 Task: Send an email with the signature Jorge Perez with the subject Request for a partnership and the message I would like to request a meeting to discuss the project budget. from softage.8@softage.net to softage.10@softage.net and move the email from Sent Items to the folder Programming
Action: Mouse moved to (71, 142)
Screenshot: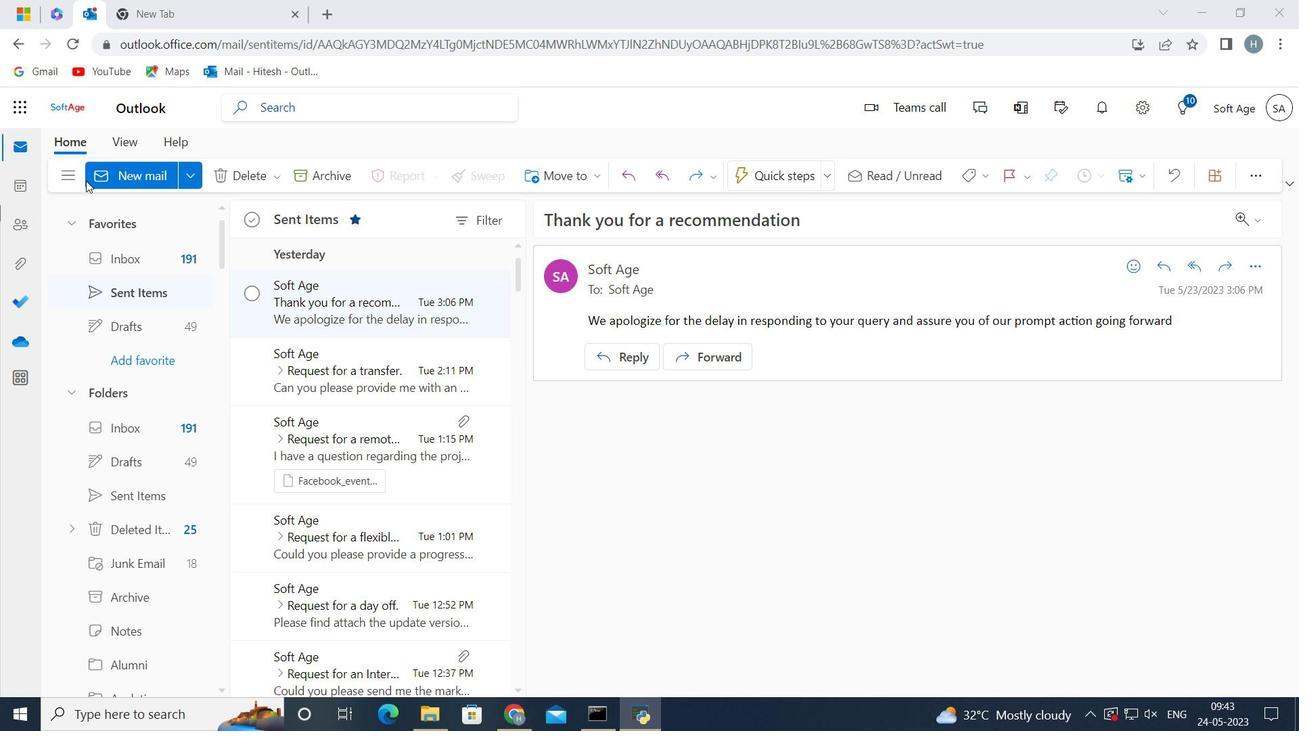 
Action: Mouse pressed left at (71, 142)
Screenshot: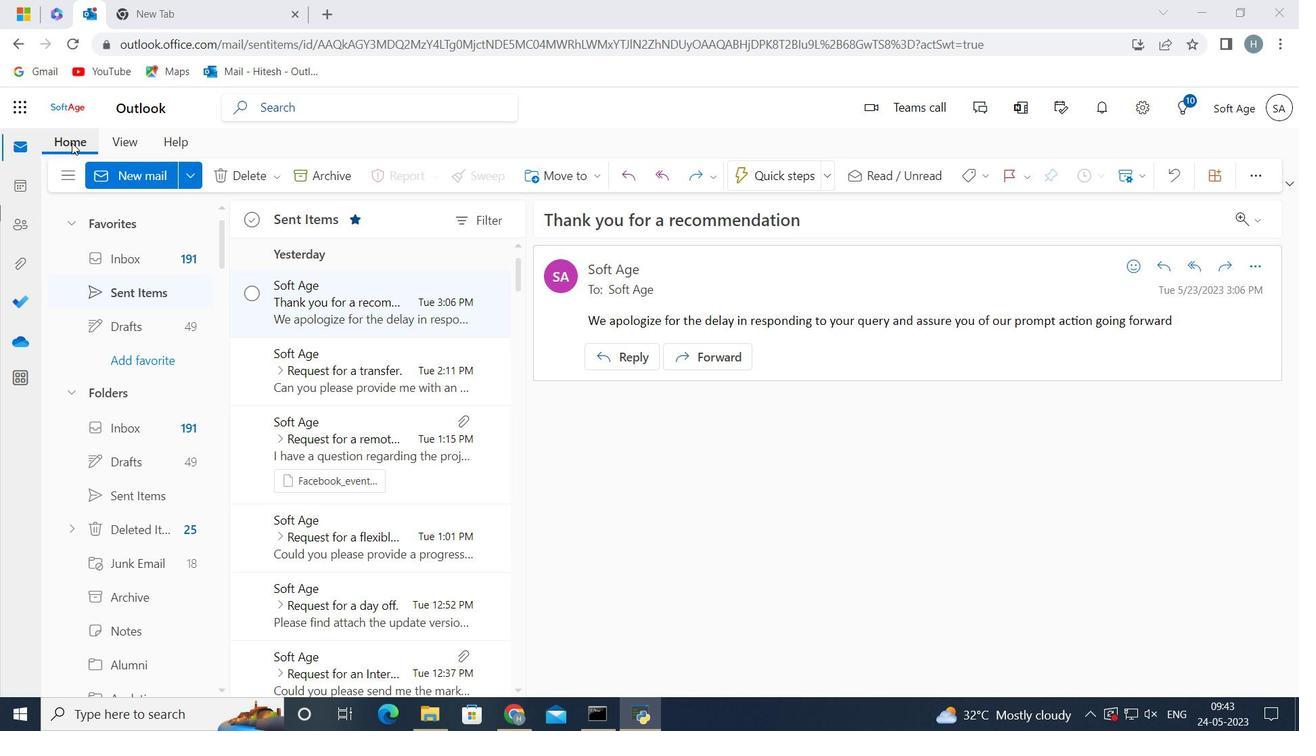 
Action: Mouse moved to (142, 180)
Screenshot: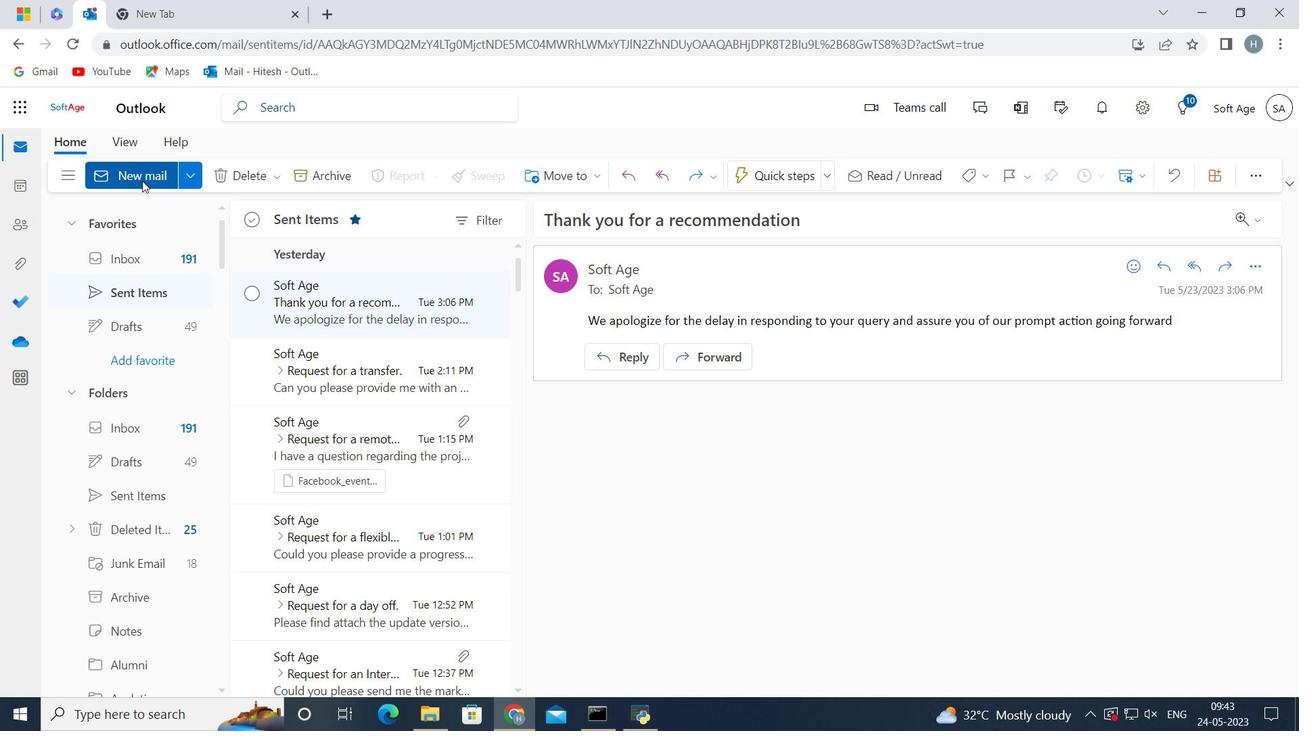 
Action: Mouse pressed left at (142, 180)
Screenshot: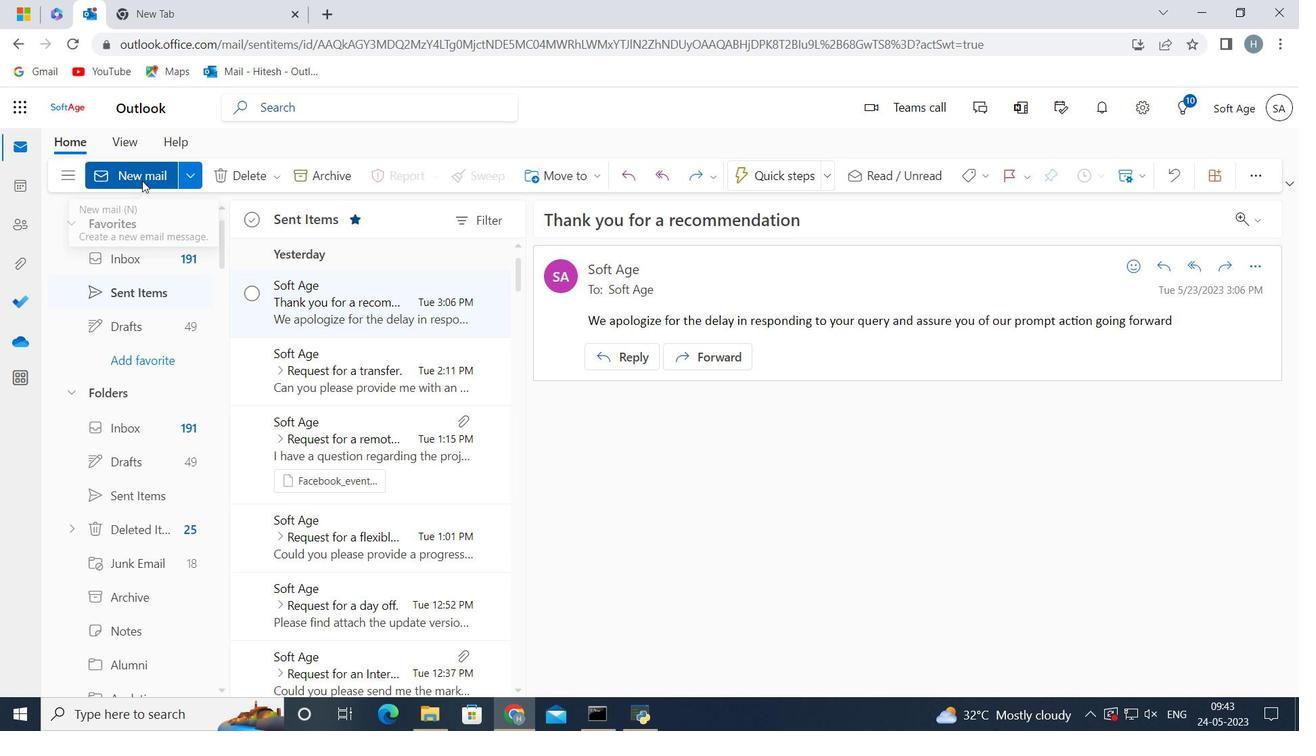 
Action: Mouse moved to (1066, 176)
Screenshot: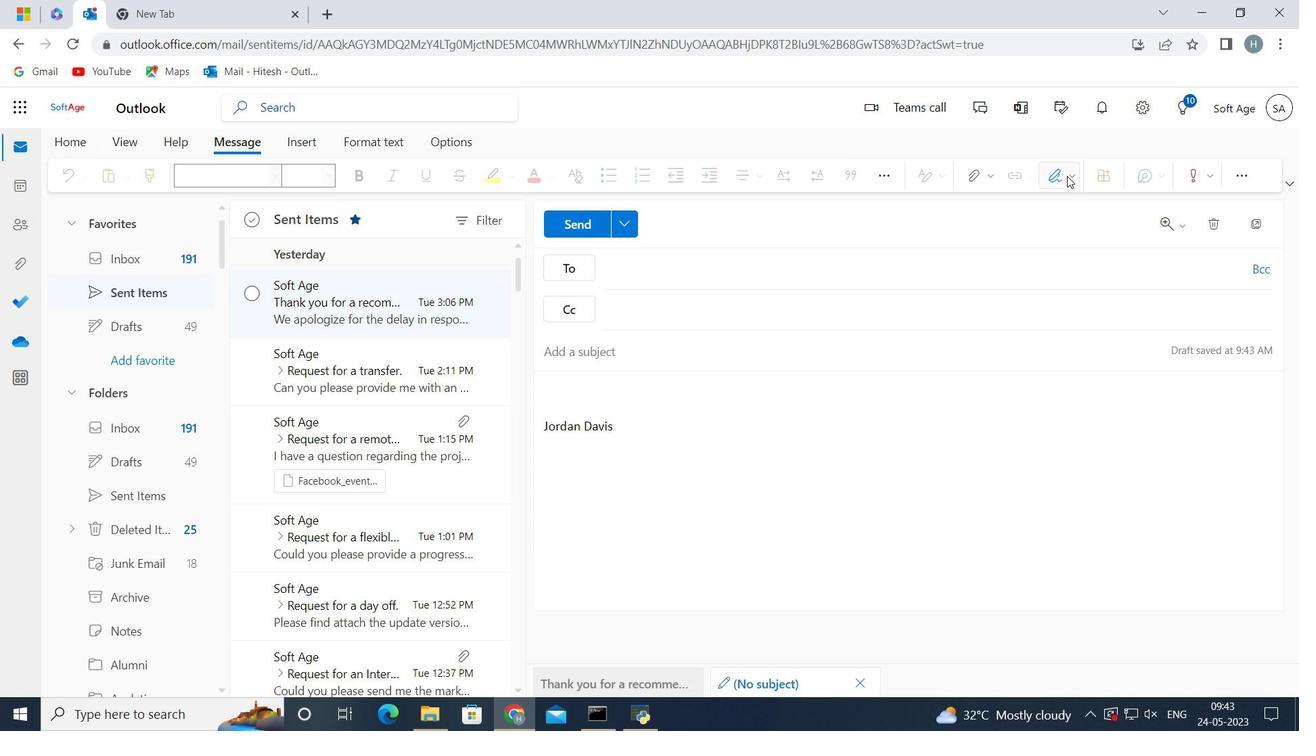
Action: Mouse pressed left at (1066, 176)
Screenshot: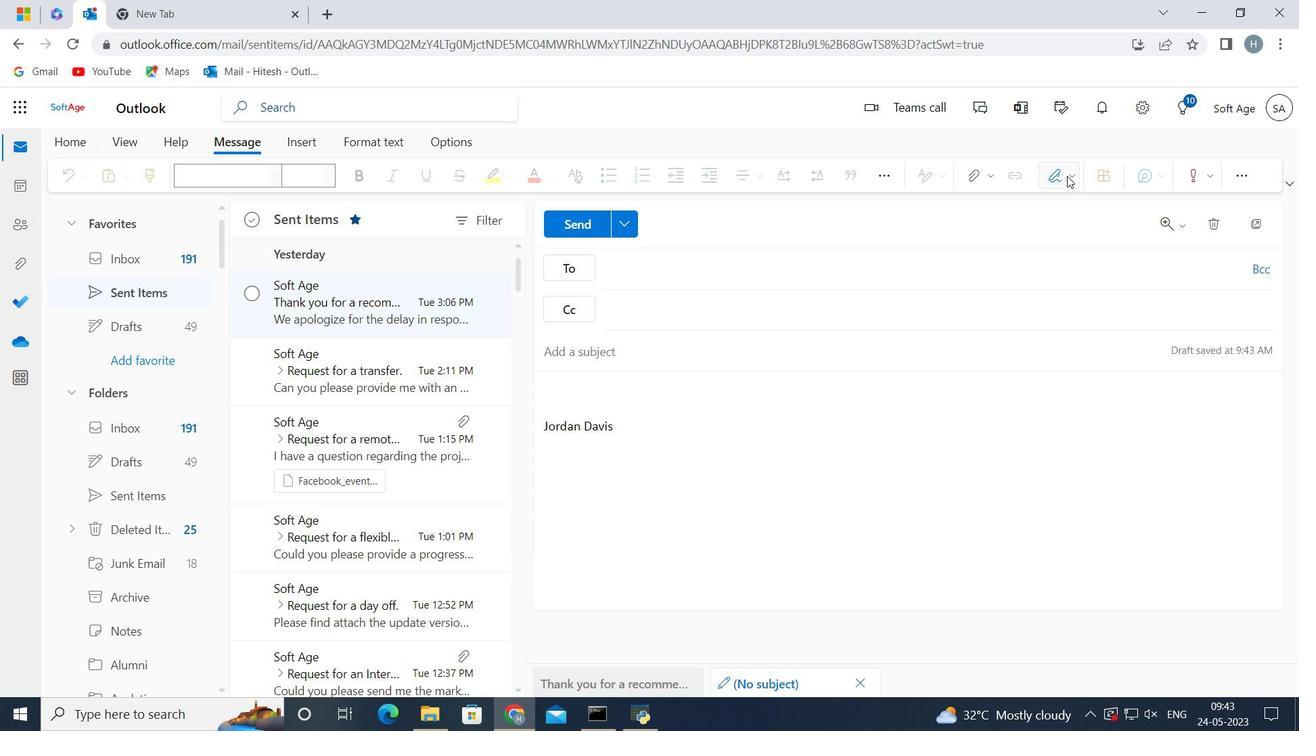 
Action: Mouse moved to (1026, 245)
Screenshot: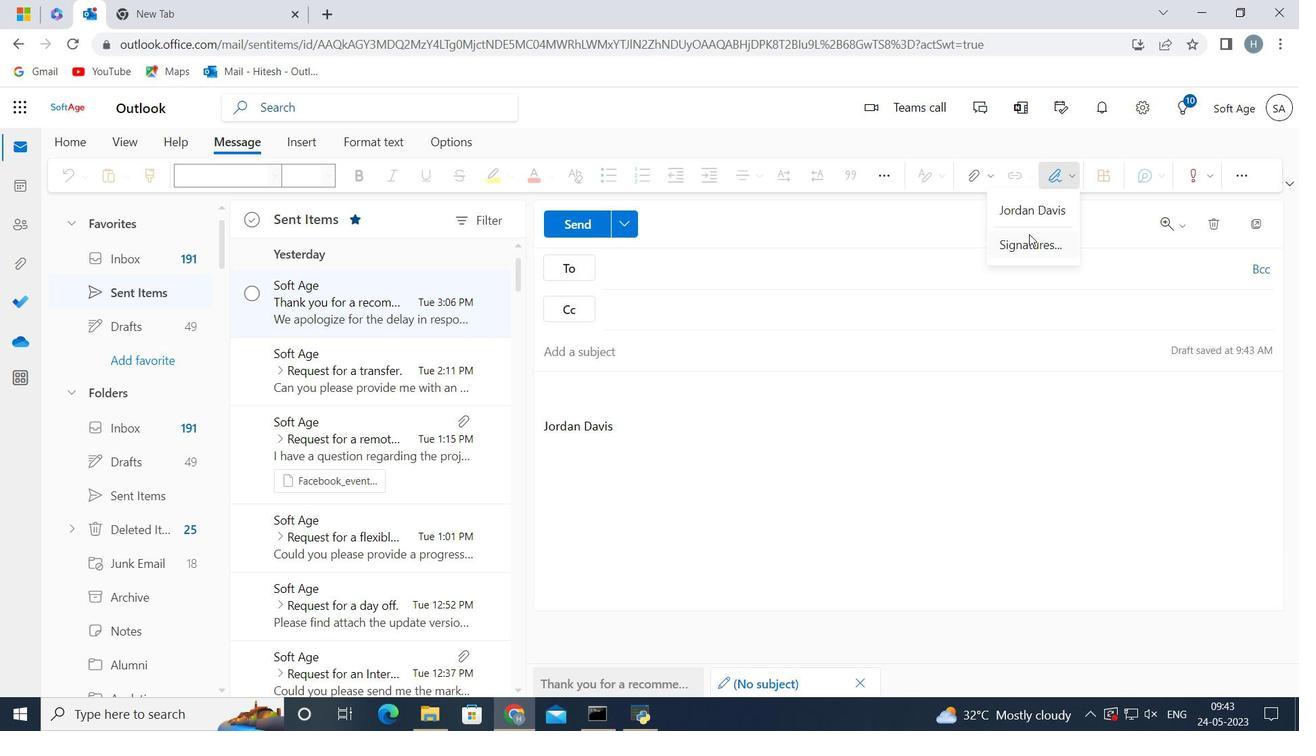 
Action: Mouse pressed left at (1026, 245)
Screenshot: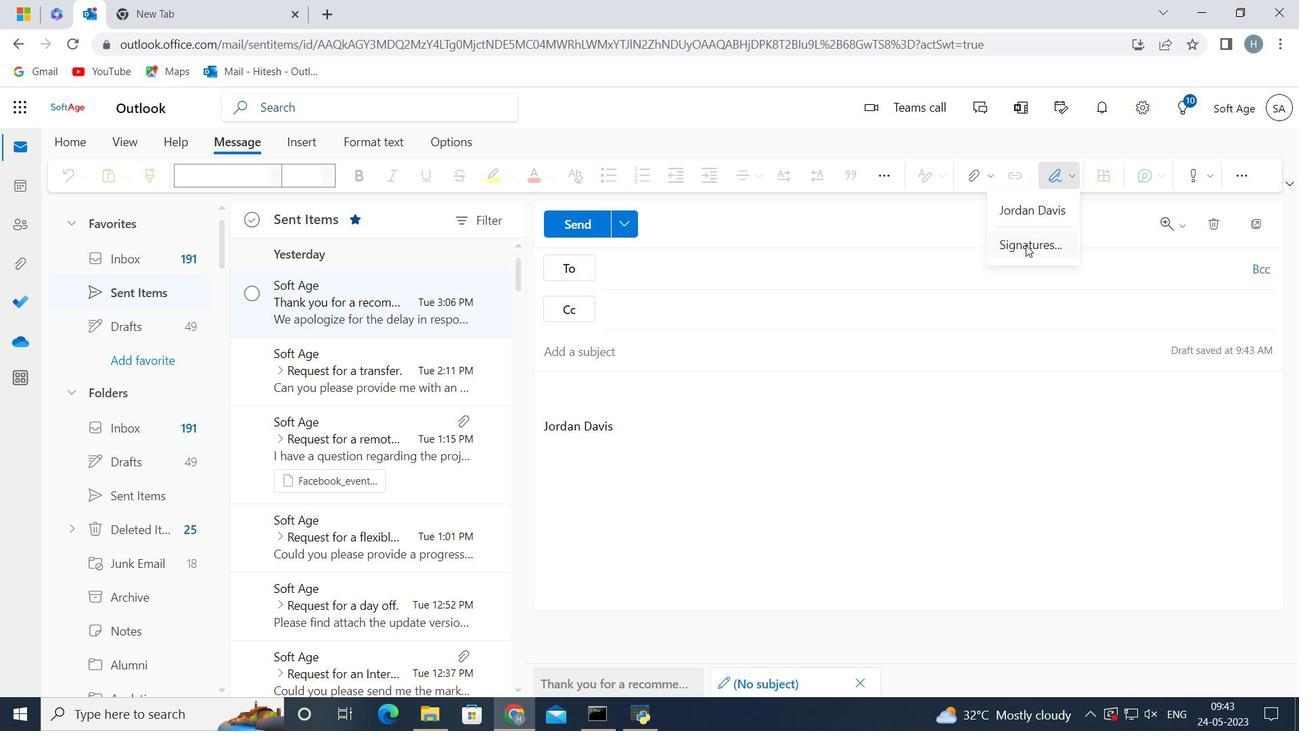 
Action: Mouse moved to (990, 304)
Screenshot: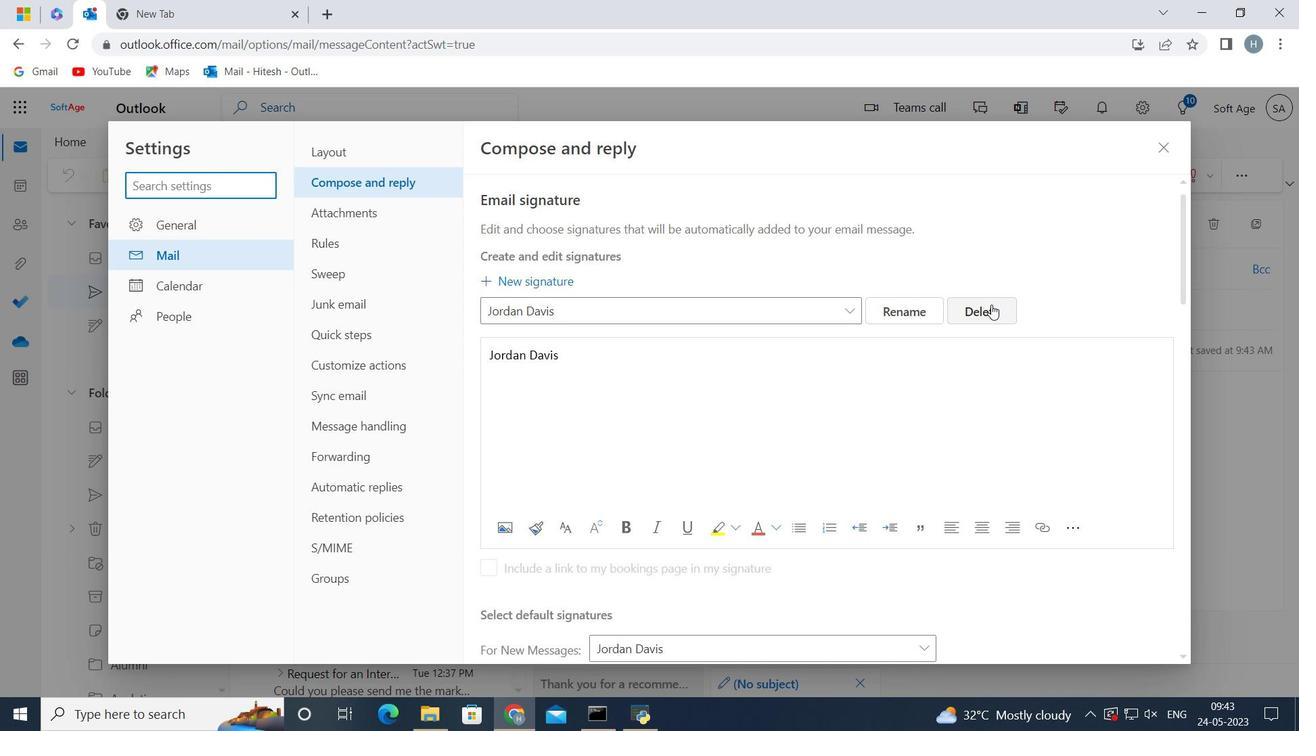 
Action: Mouse pressed left at (990, 304)
Screenshot: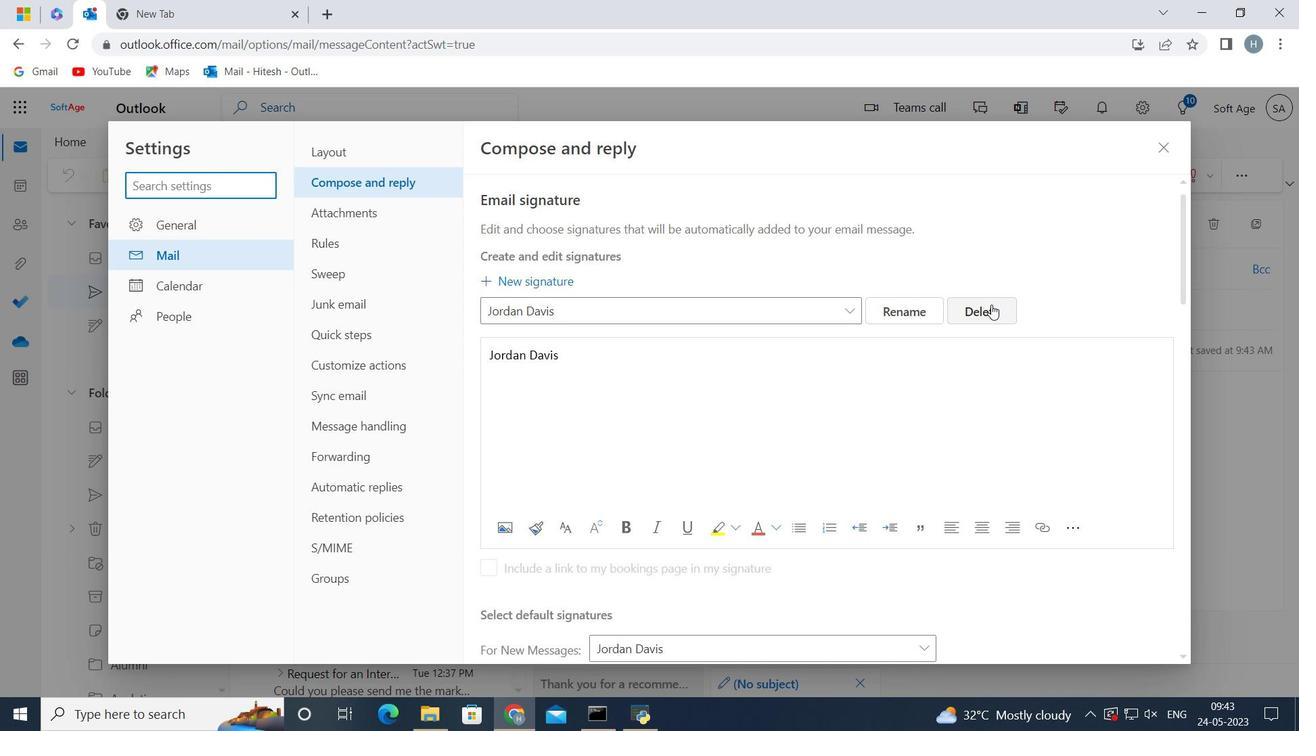 
Action: Mouse moved to (813, 311)
Screenshot: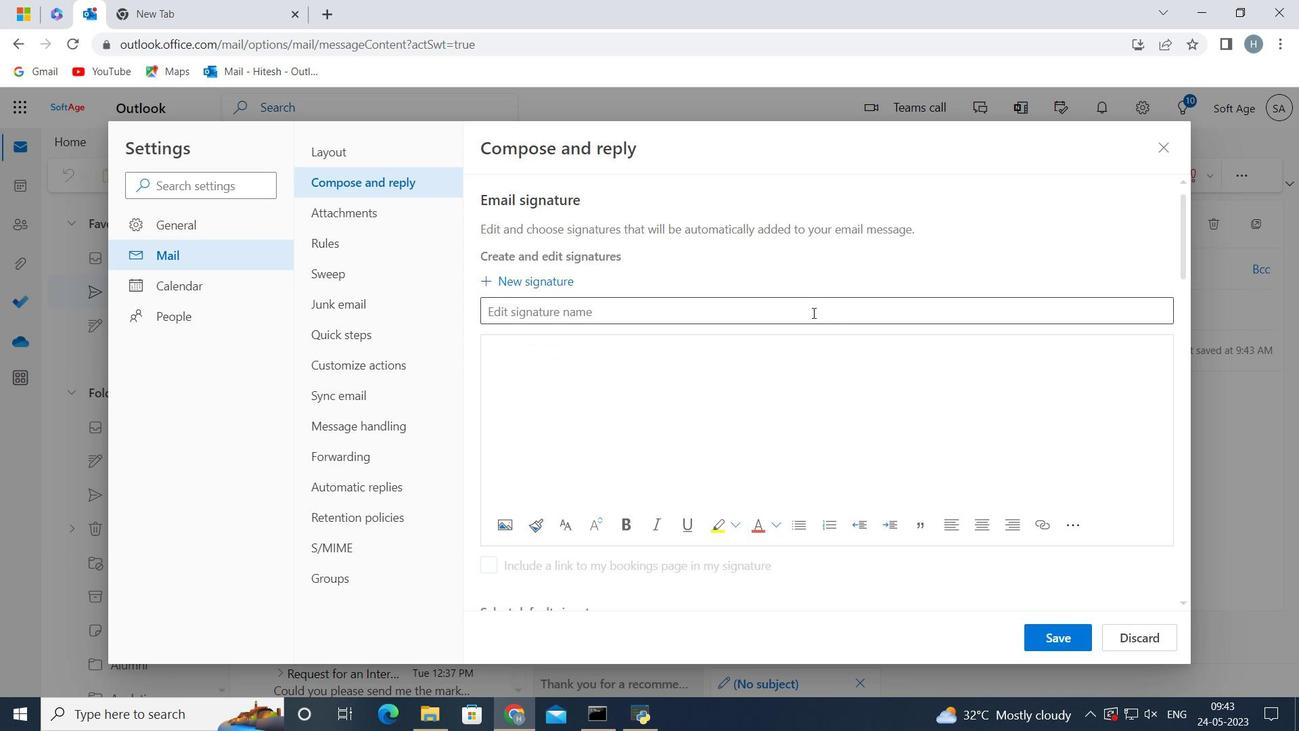 
Action: Mouse pressed left at (813, 311)
Screenshot: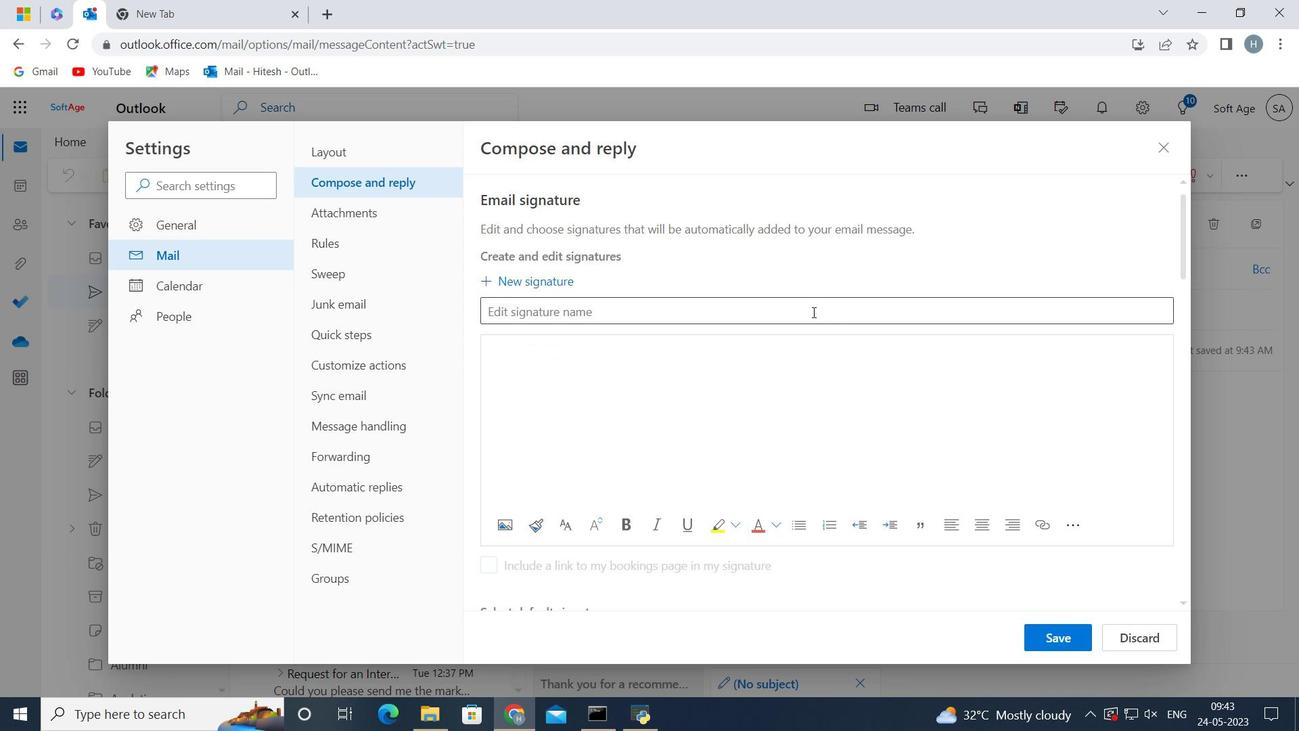 
Action: Mouse moved to (813, 306)
Screenshot: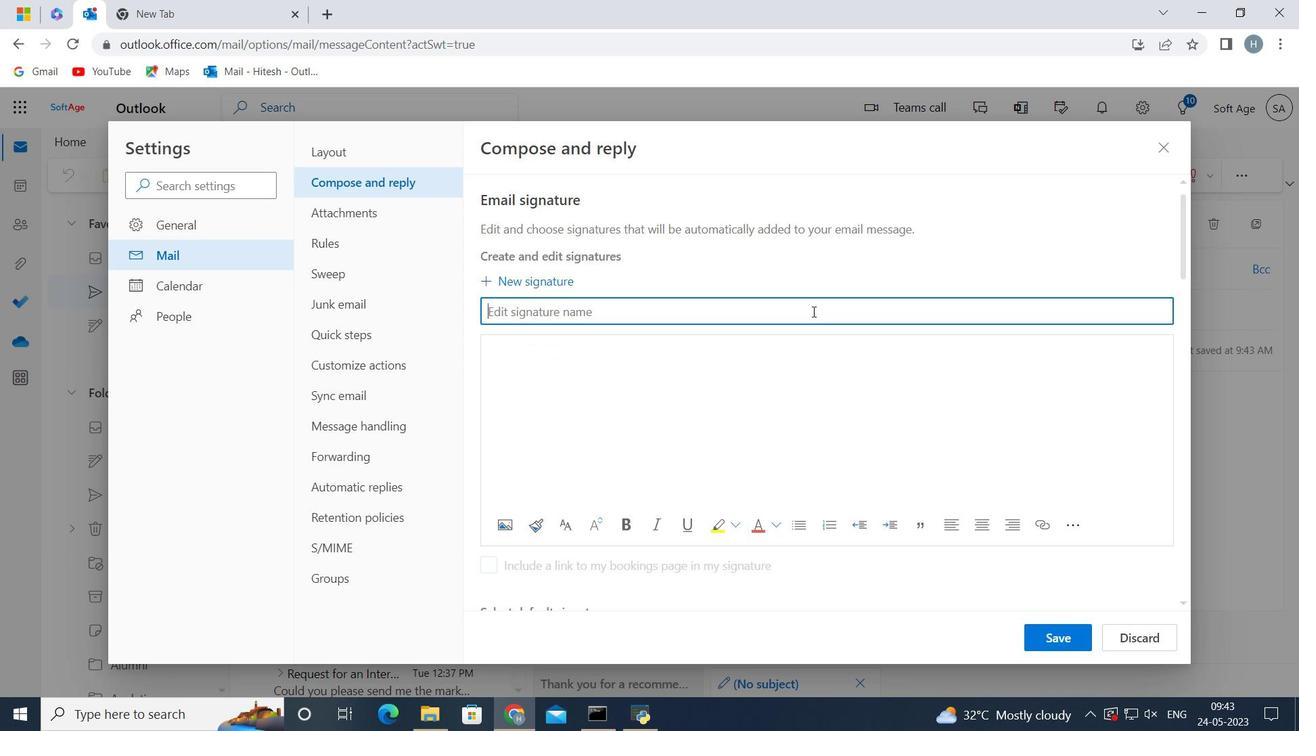 
Action: Key pressed <Key.shift><Key.shift><Key.shift><Key.shift><Key.shift><Key.shift>Jorge<Key.space><Key.shift>Perez<Key.space>
Screenshot: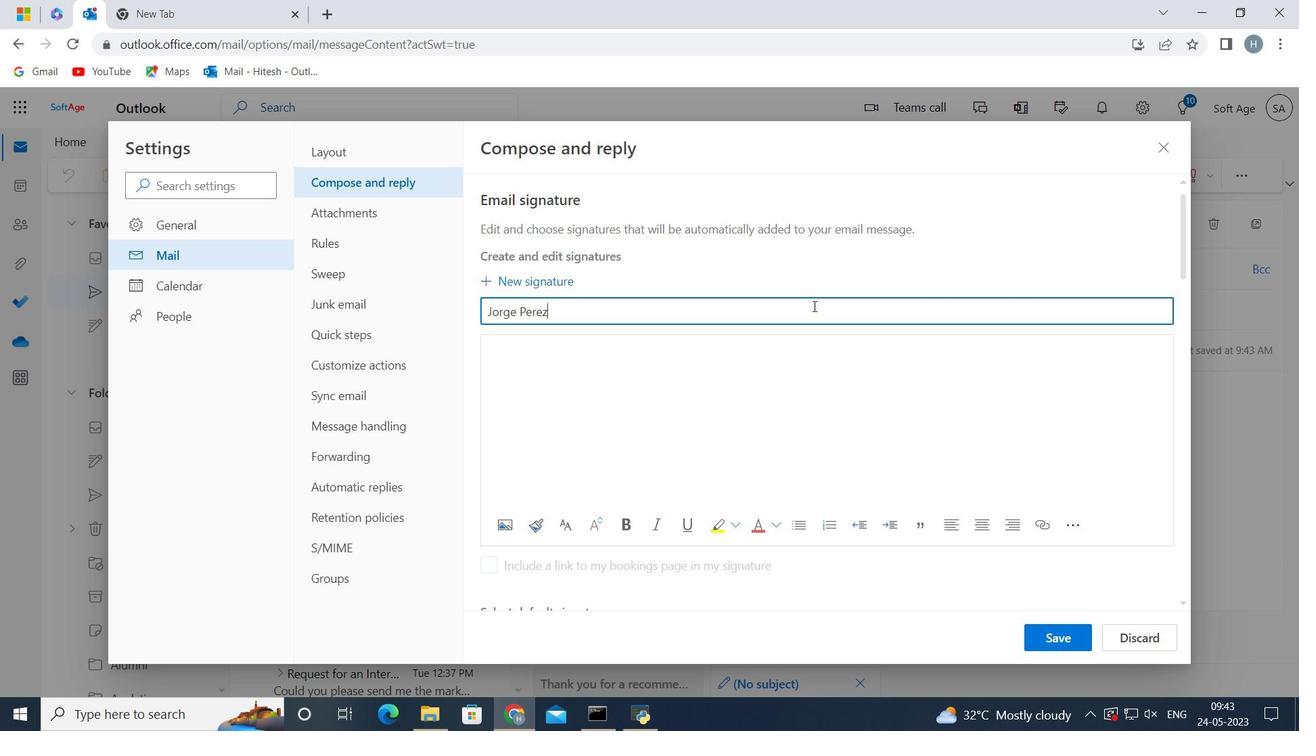 
Action: Mouse moved to (688, 389)
Screenshot: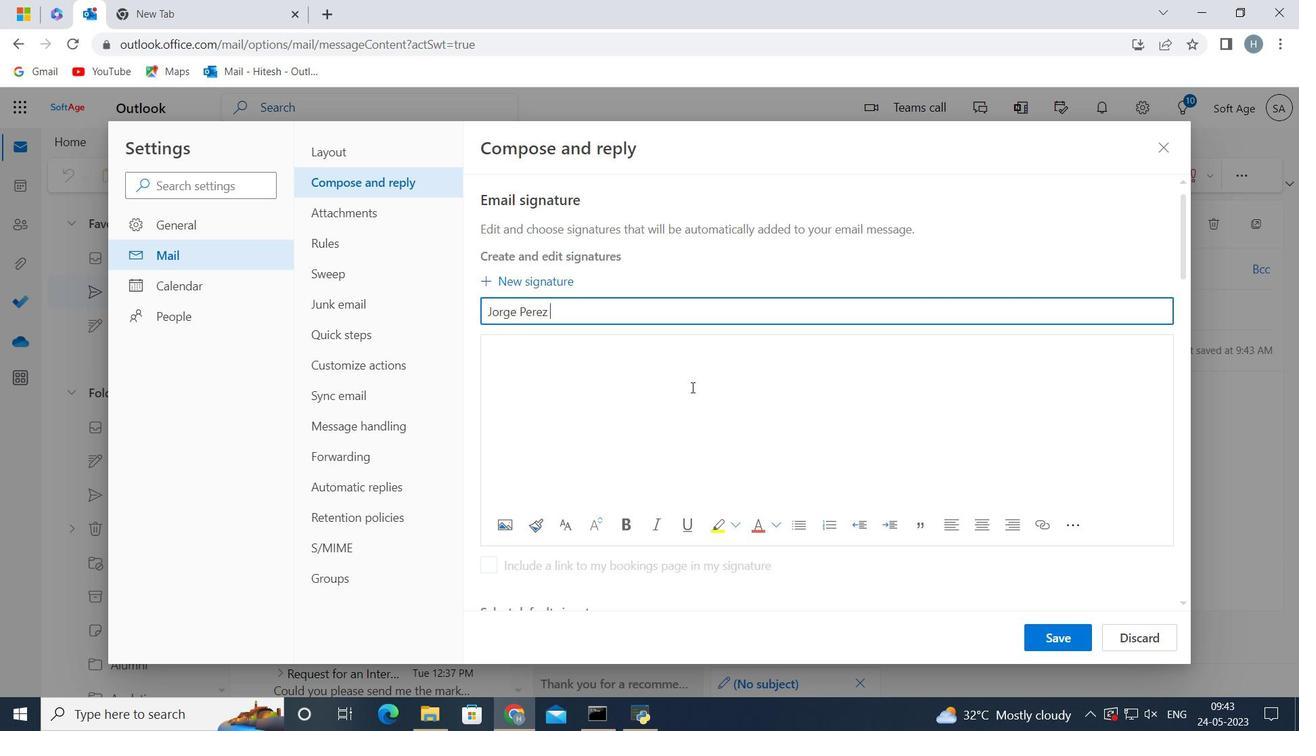 
Action: Mouse pressed left at (688, 389)
Screenshot: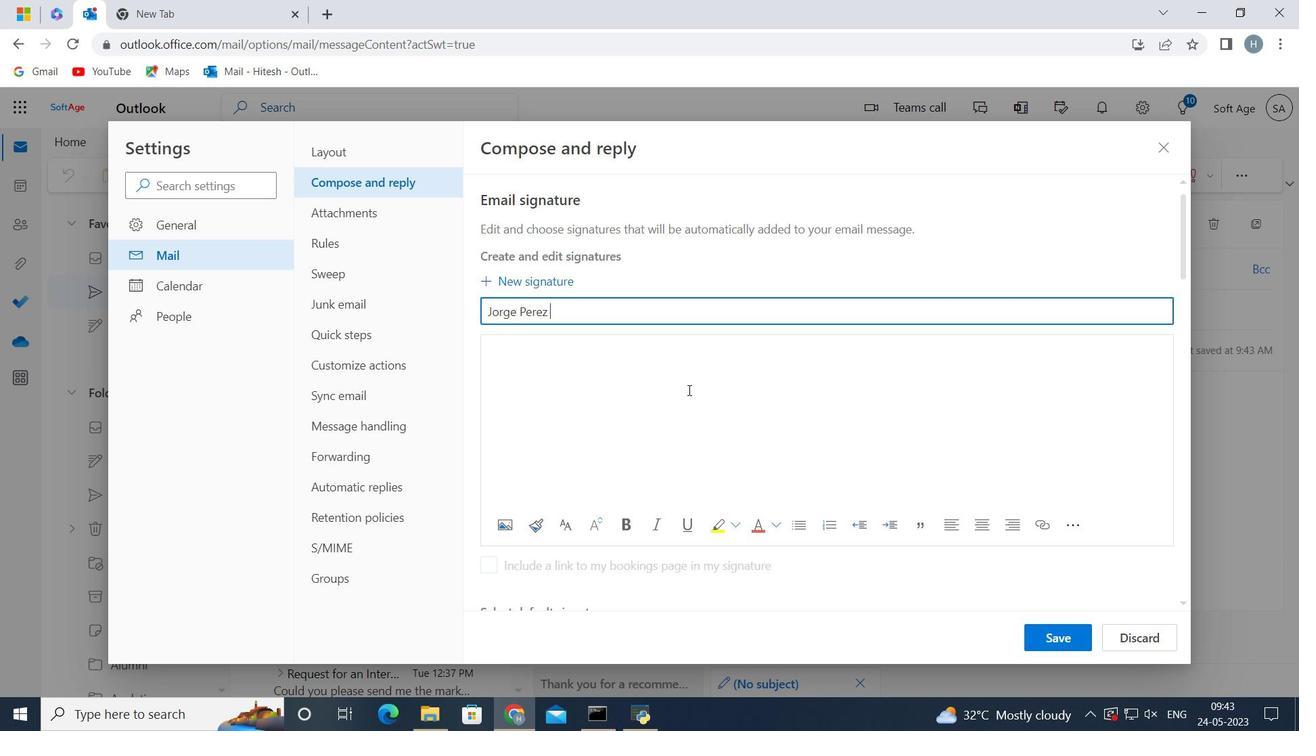 
Action: Key pressed <Key.shift>Jorge<Key.space><Key.shift_r>Perez<Key.space>
Screenshot: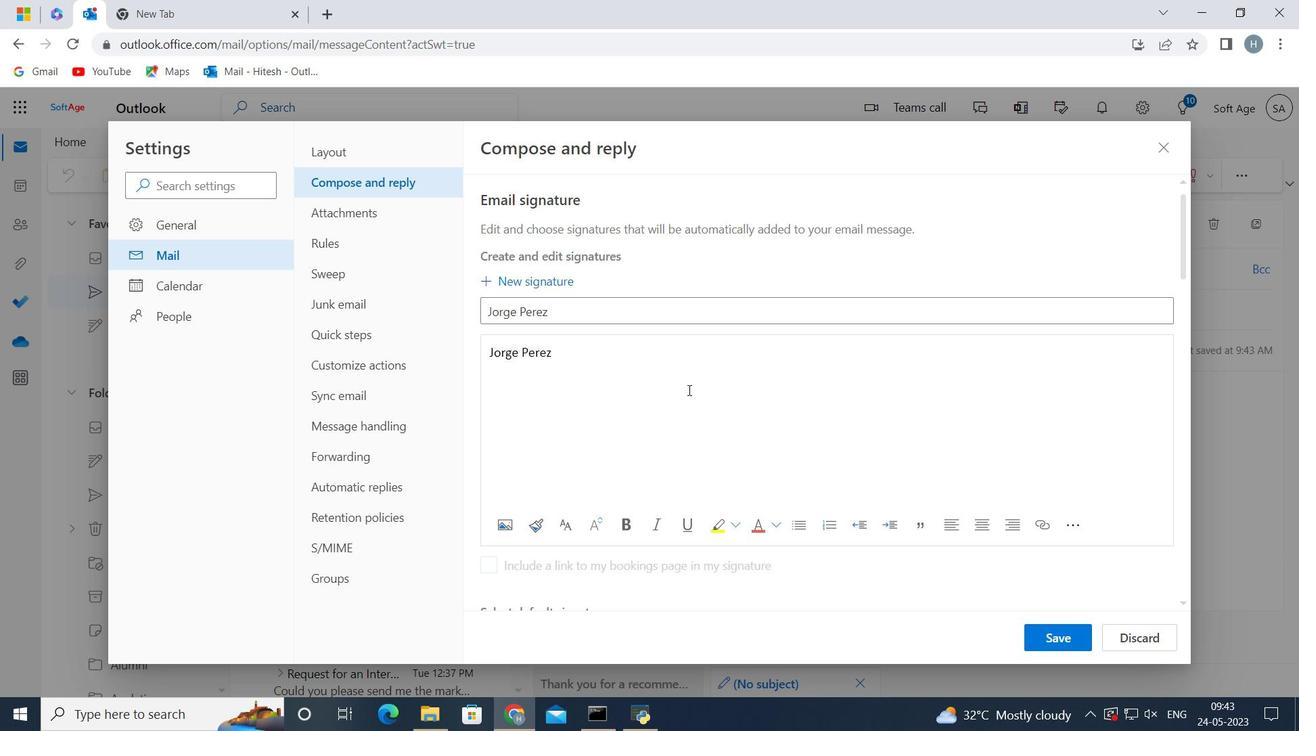 
Action: Mouse moved to (1044, 637)
Screenshot: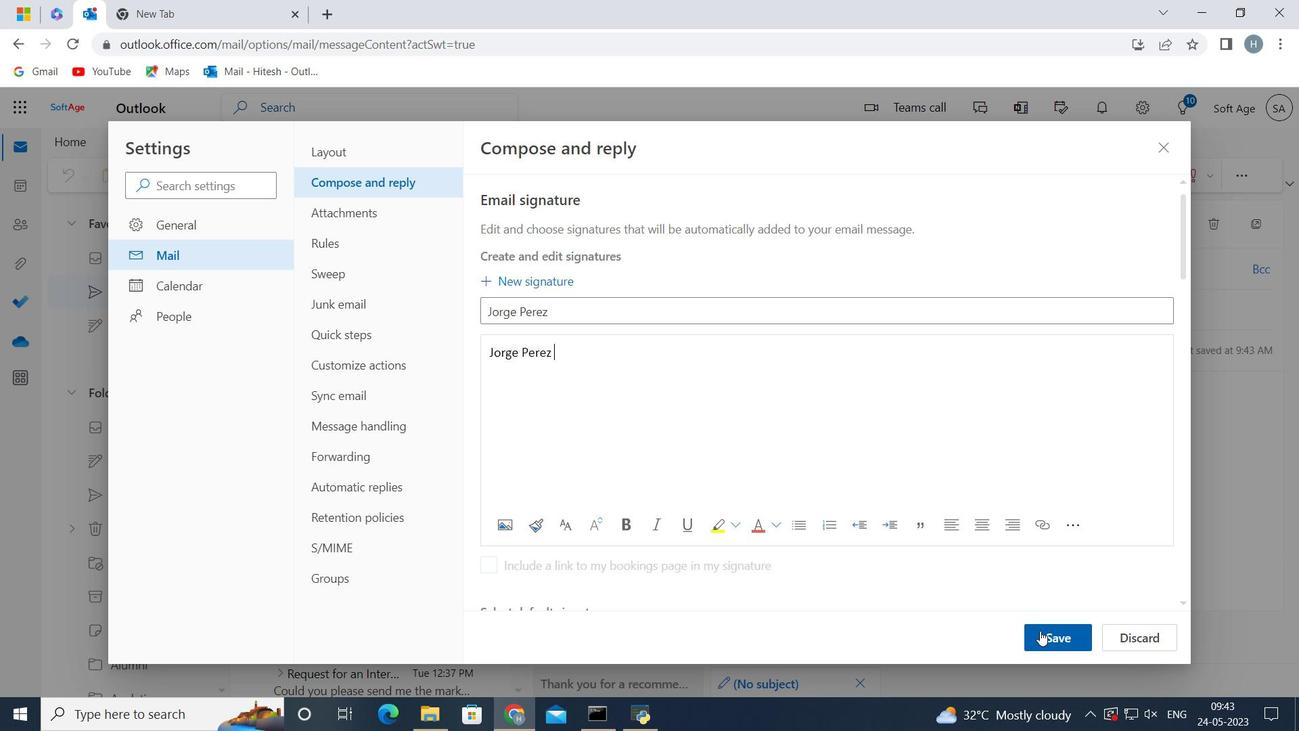 
Action: Mouse pressed left at (1044, 637)
Screenshot: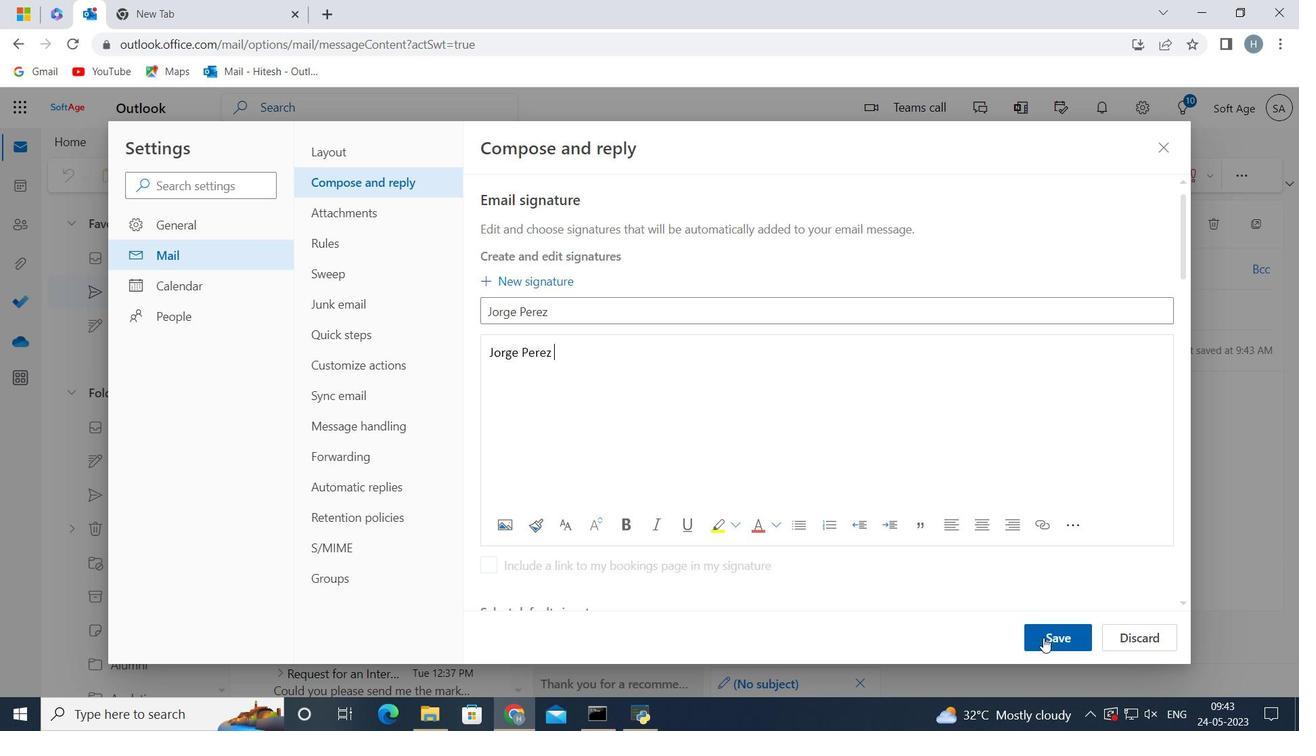 
Action: Mouse moved to (899, 452)
Screenshot: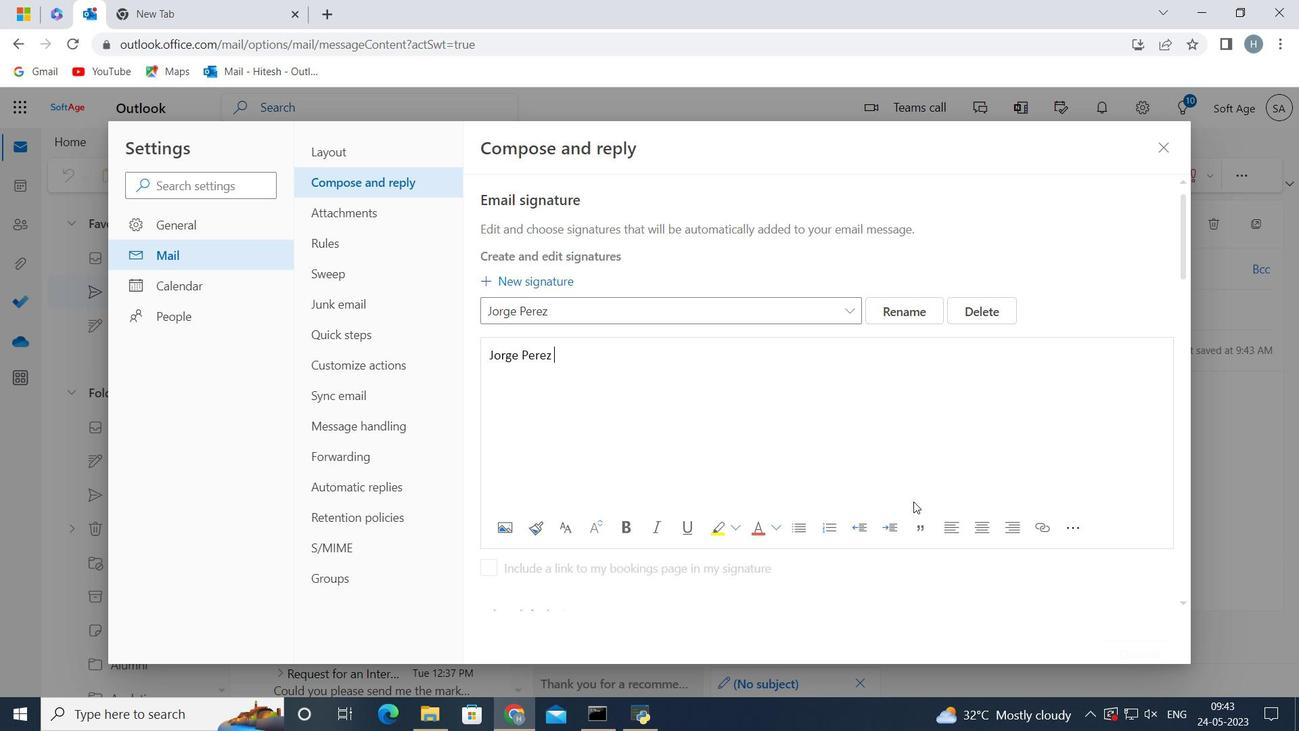 
Action: Mouse scrolled (899, 451) with delta (0, 0)
Screenshot: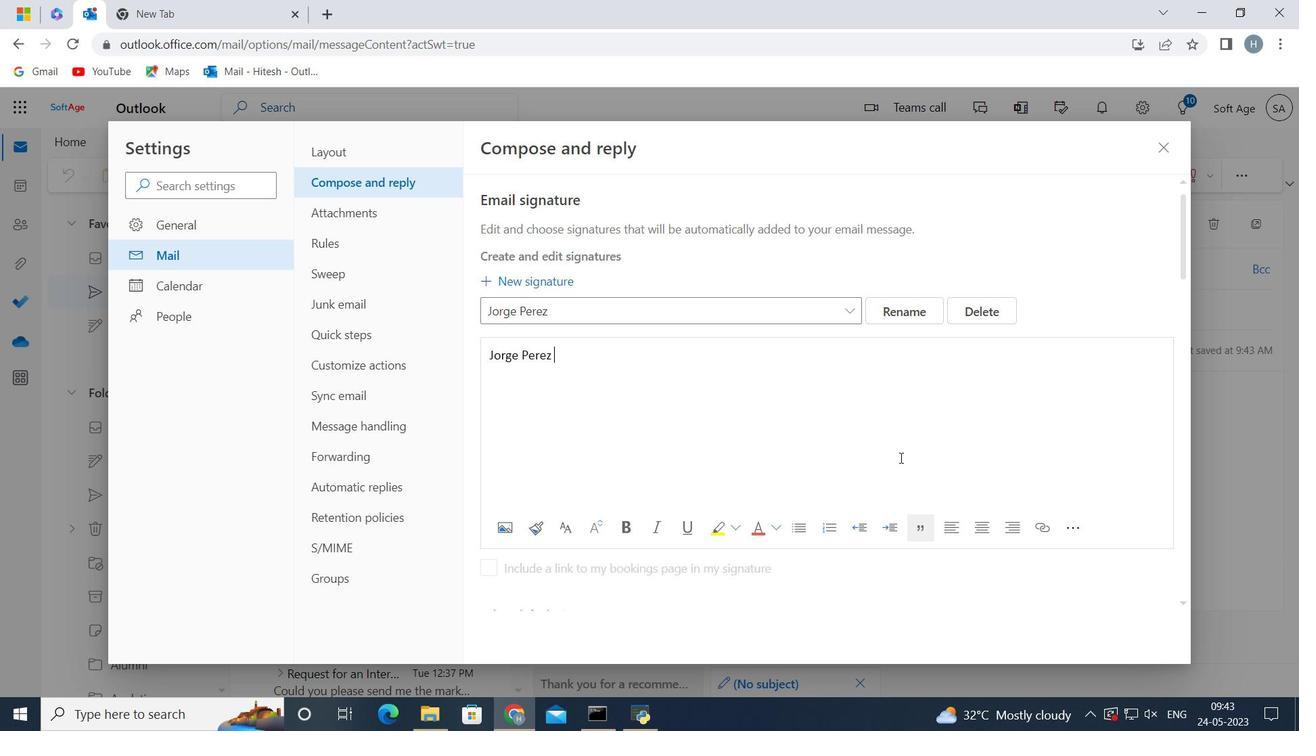 
Action: Mouse moved to (899, 448)
Screenshot: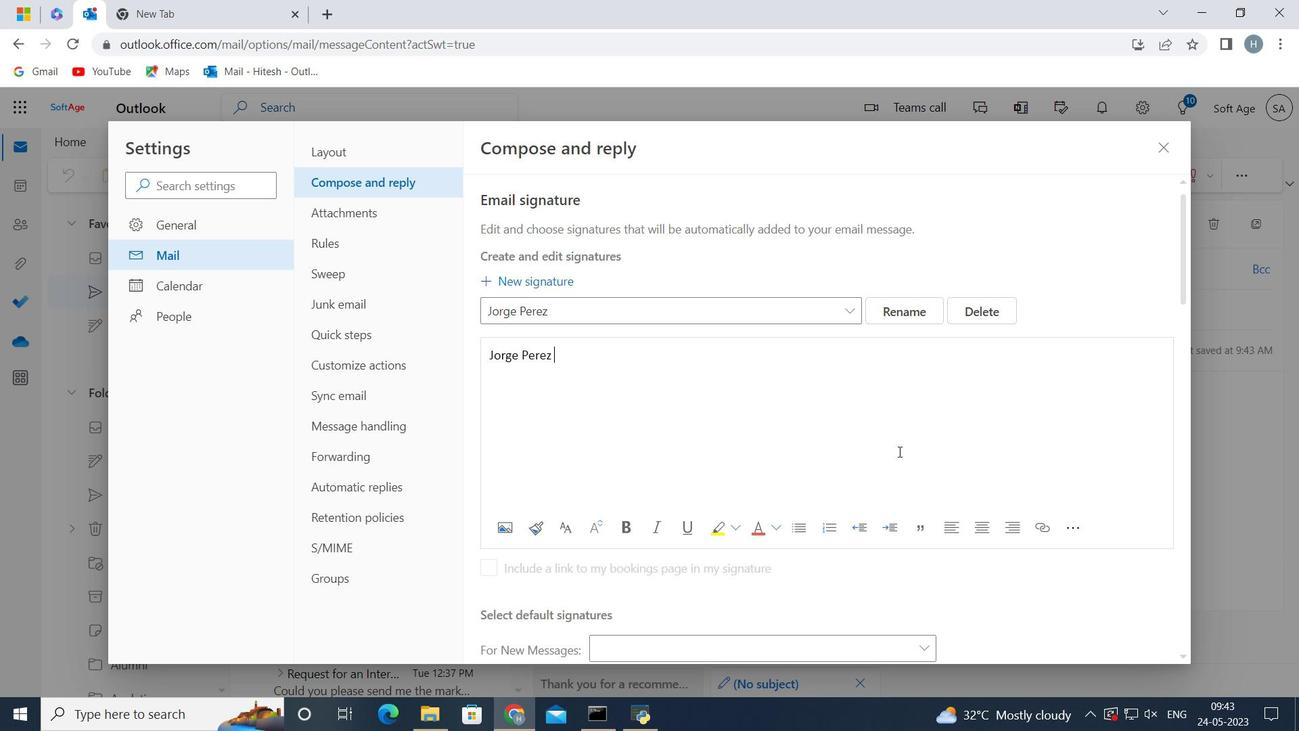 
Action: Mouse scrolled (899, 448) with delta (0, 0)
Screenshot: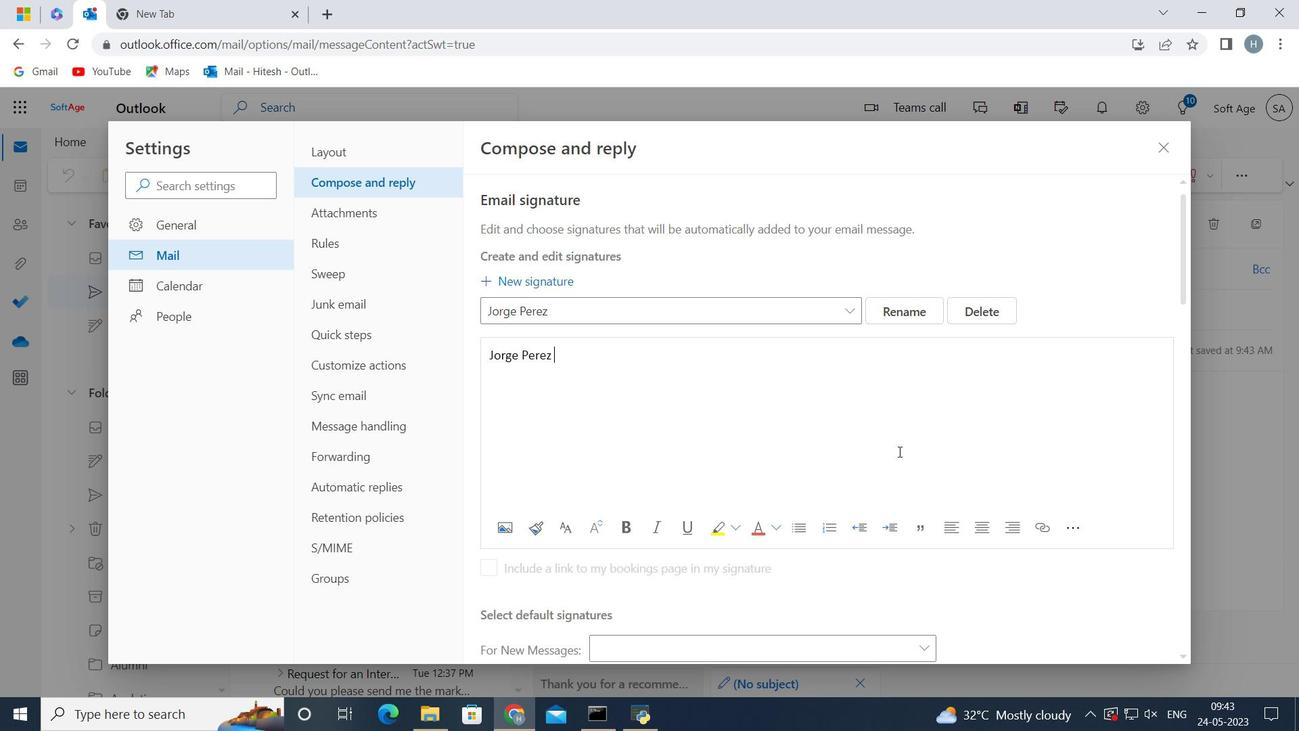 
Action: Mouse scrolled (899, 448) with delta (0, 0)
Screenshot: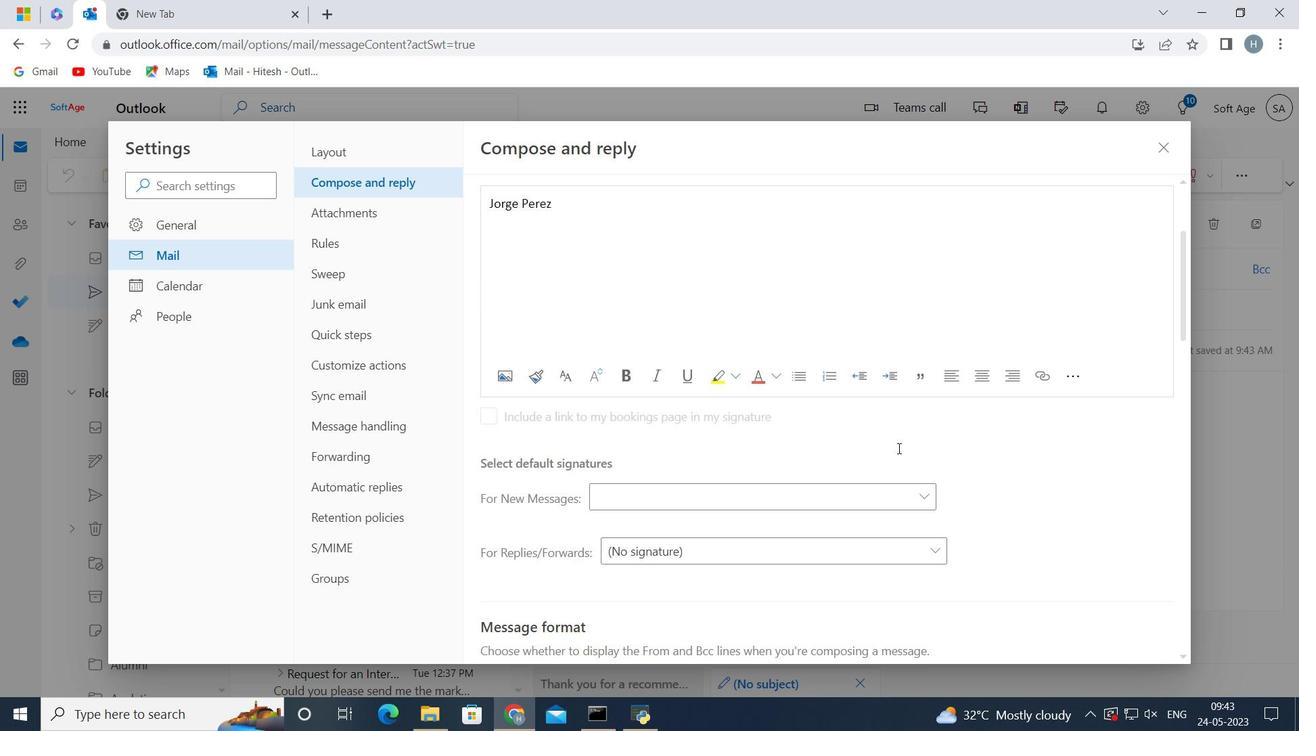 
Action: Mouse moved to (898, 391)
Screenshot: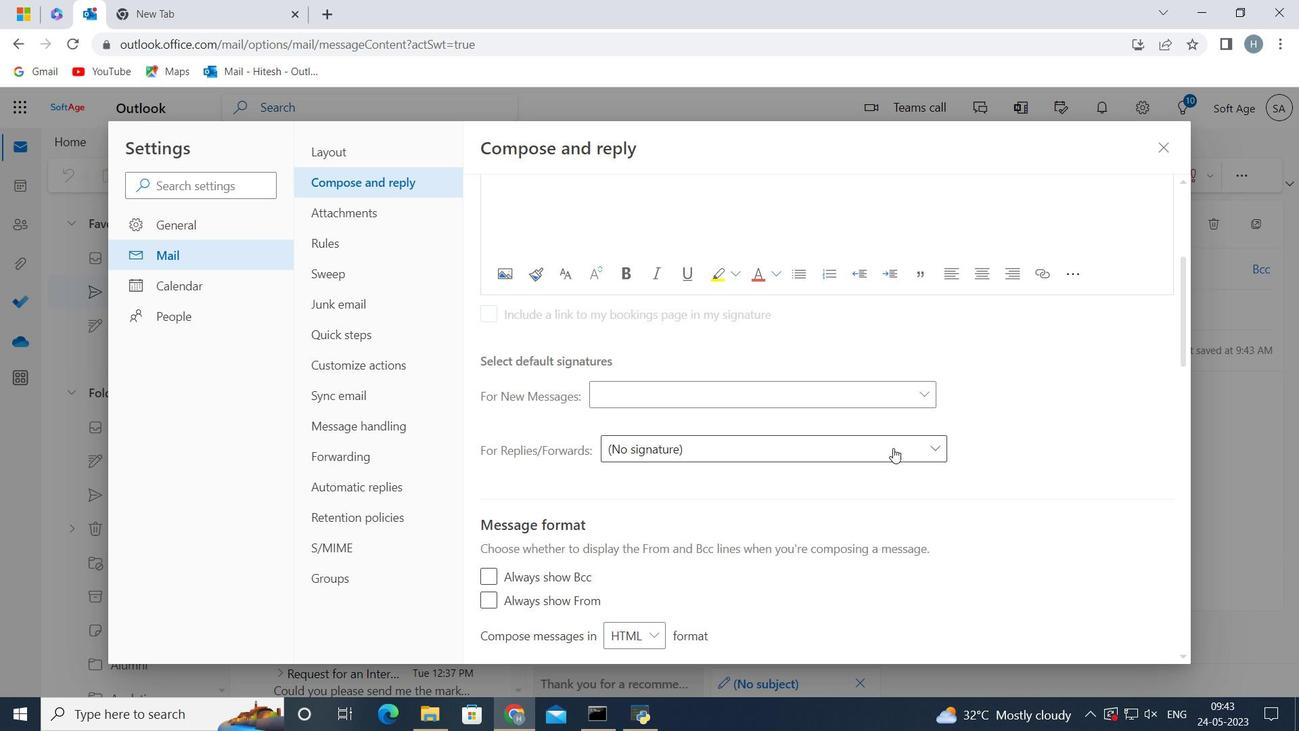 
Action: Mouse pressed left at (898, 391)
Screenshot: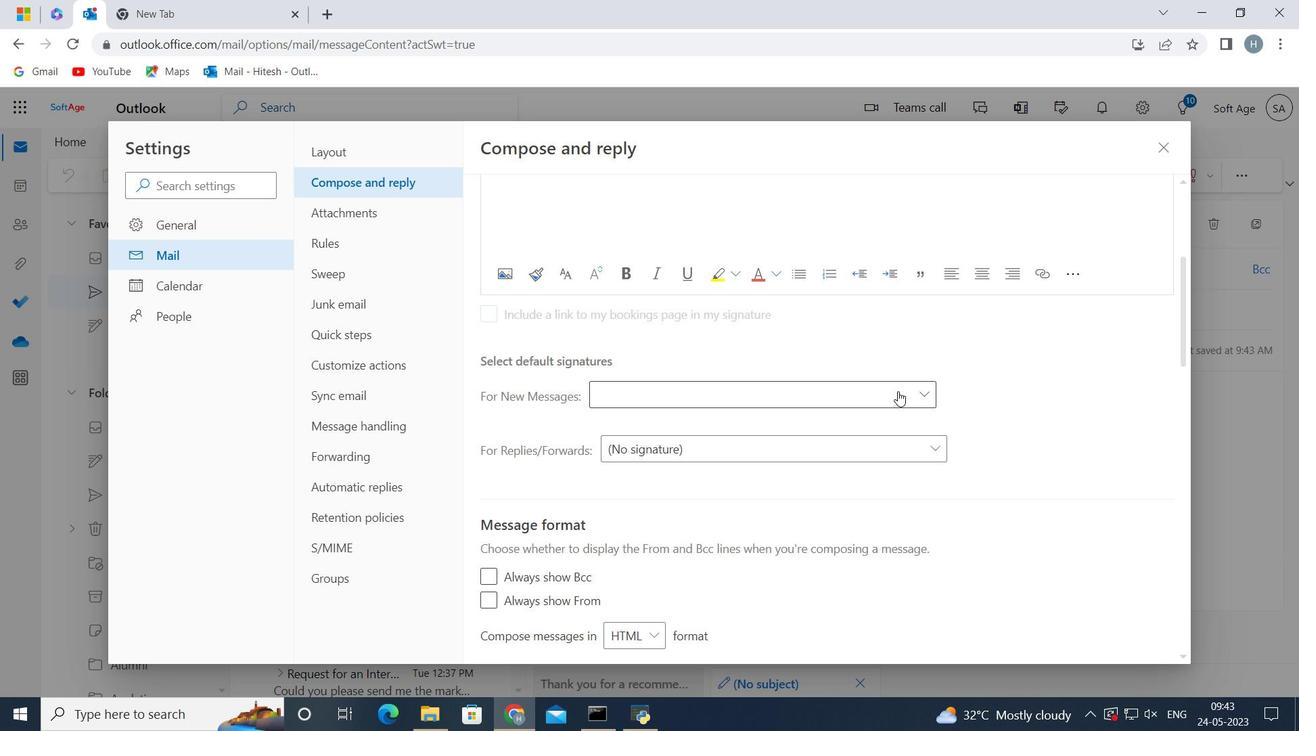 
Action: Mouse moved to (864, 440)
Screenshot: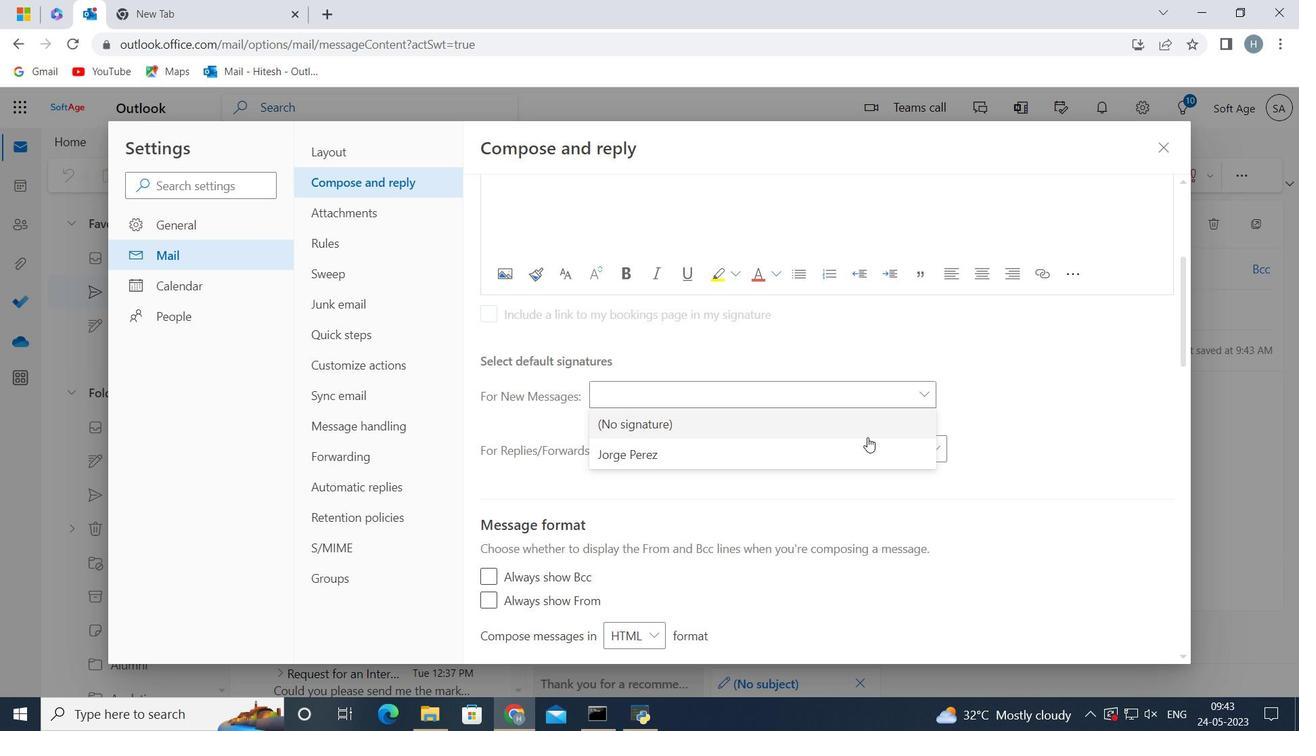 
Action: Mouse pressed left at (864, 440)
Screenshot: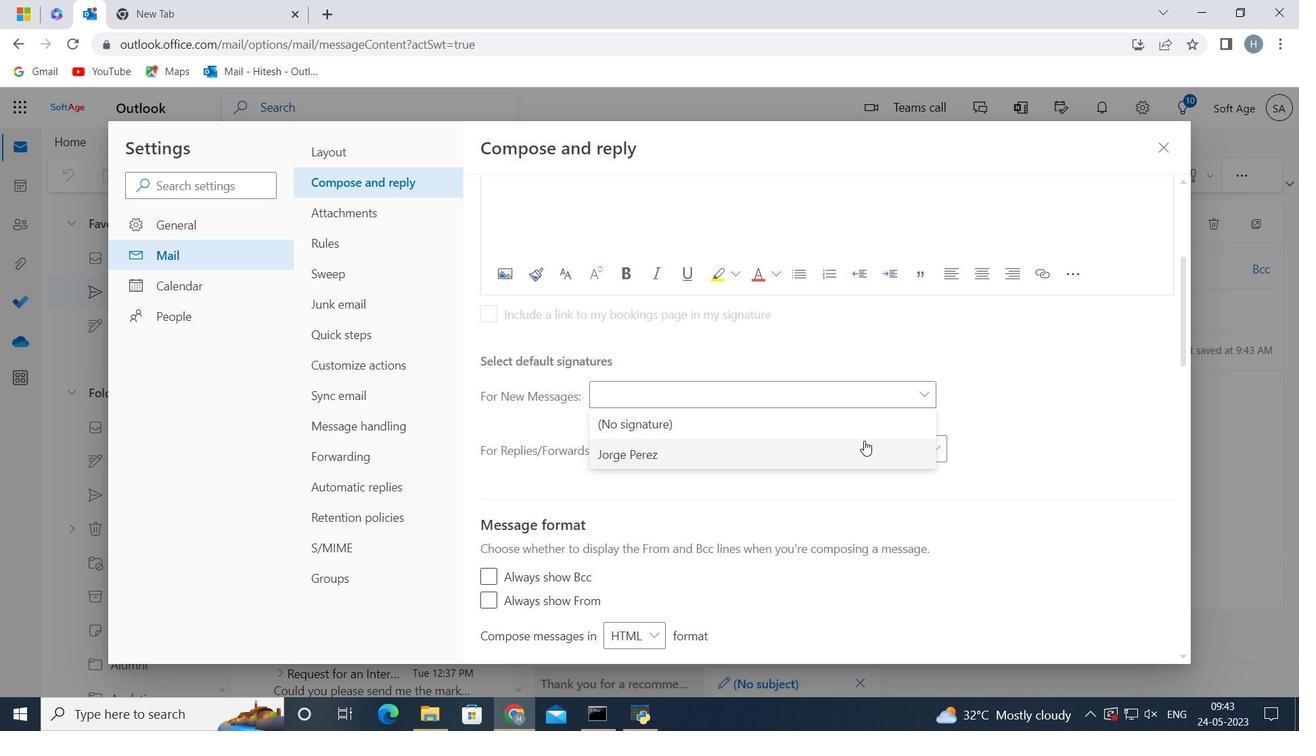 
Action: Mouse moved to (1054, 638)
Screenshot: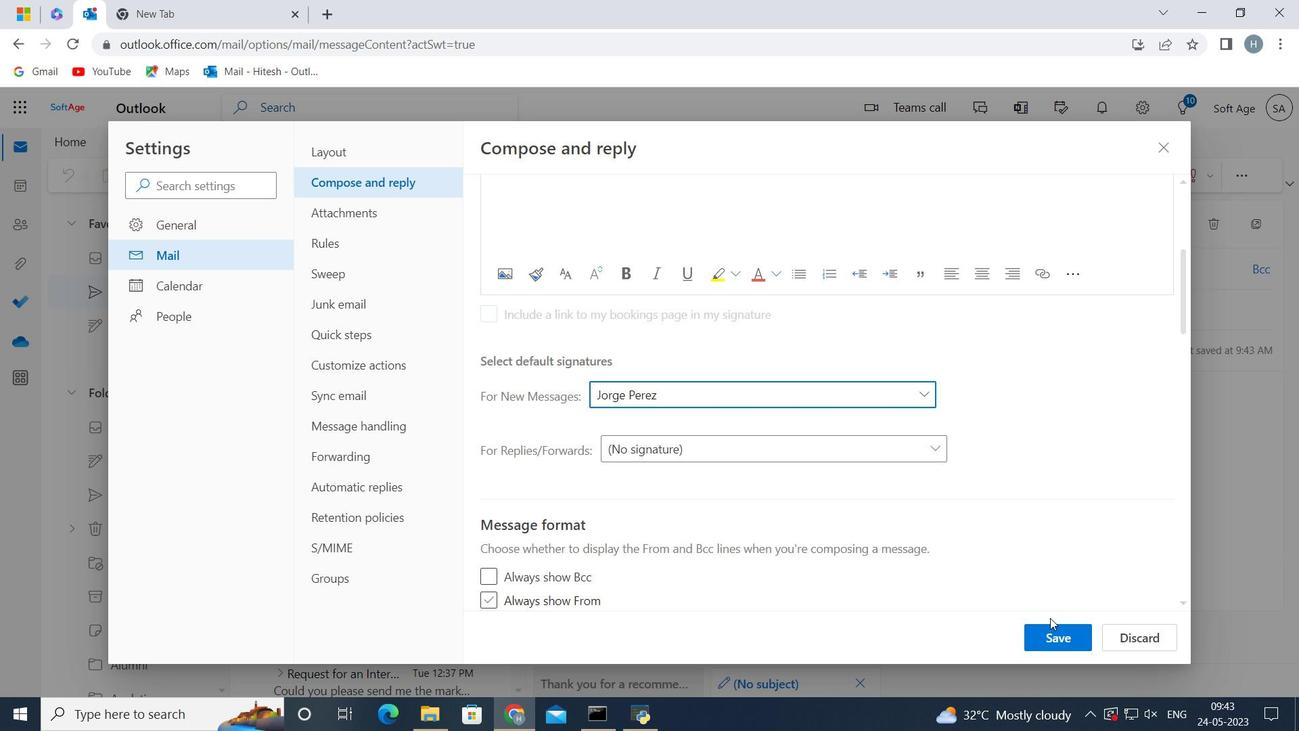 
Action: Mouse pressed left at (1054, 638)
Screenshot: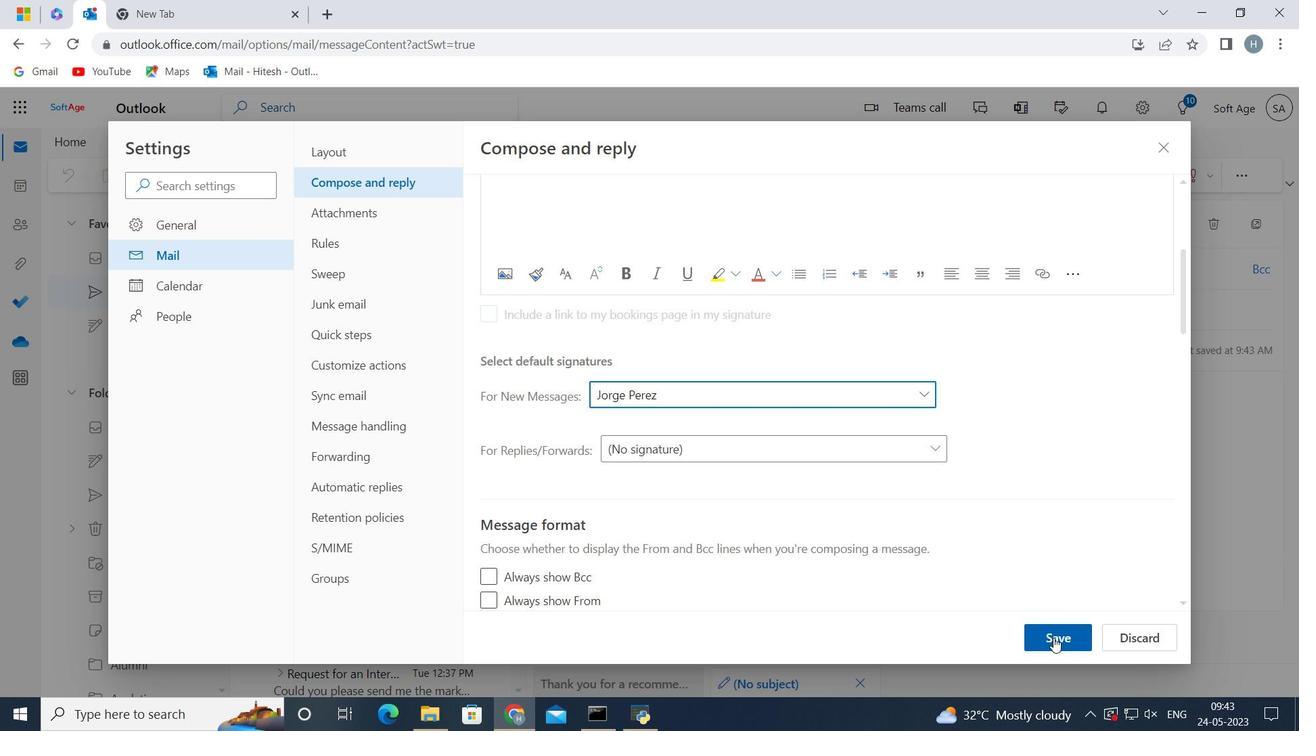 
Action: Mouse moved to (1163, 146)
Screenshot: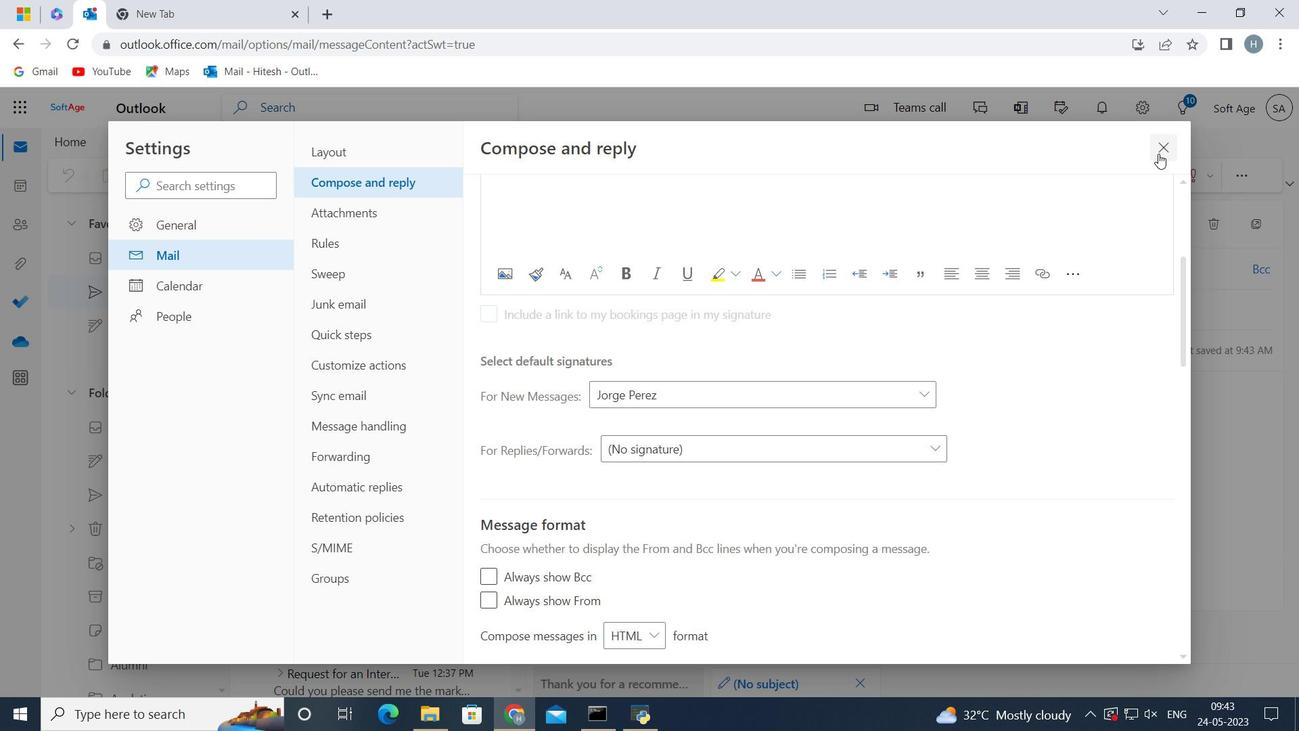 
Action: Mouse pressed left at (1163, 146)
Screenshot: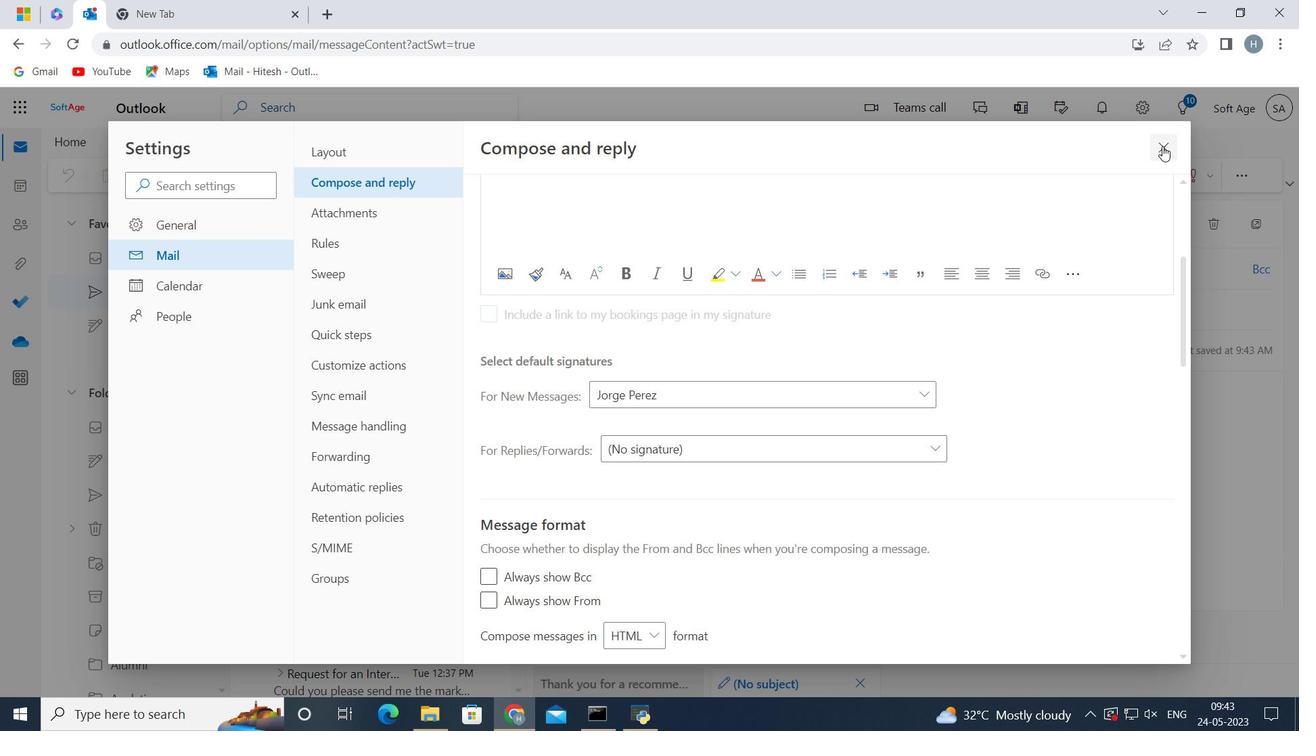 
Action: Mouse moved to (647, 347)
Screenshot: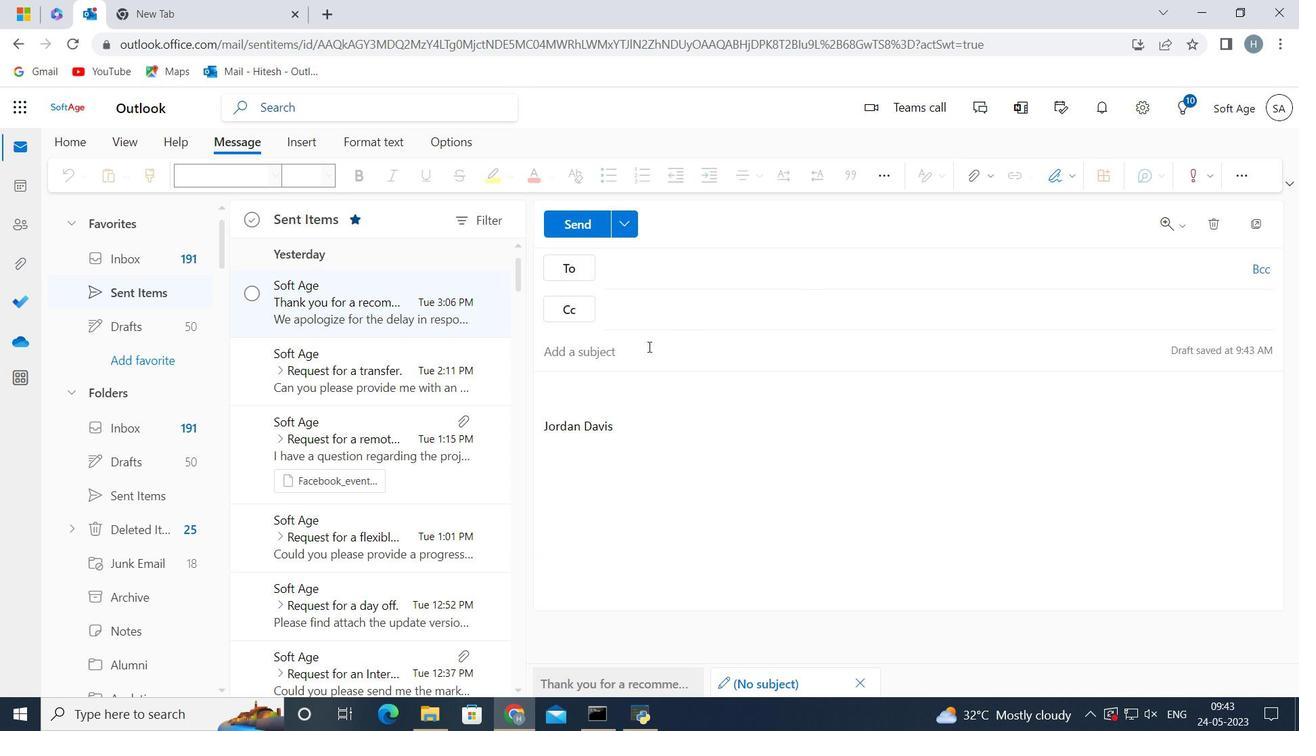 
Action: Mouse pressed left at (647, 347)
Screenshot: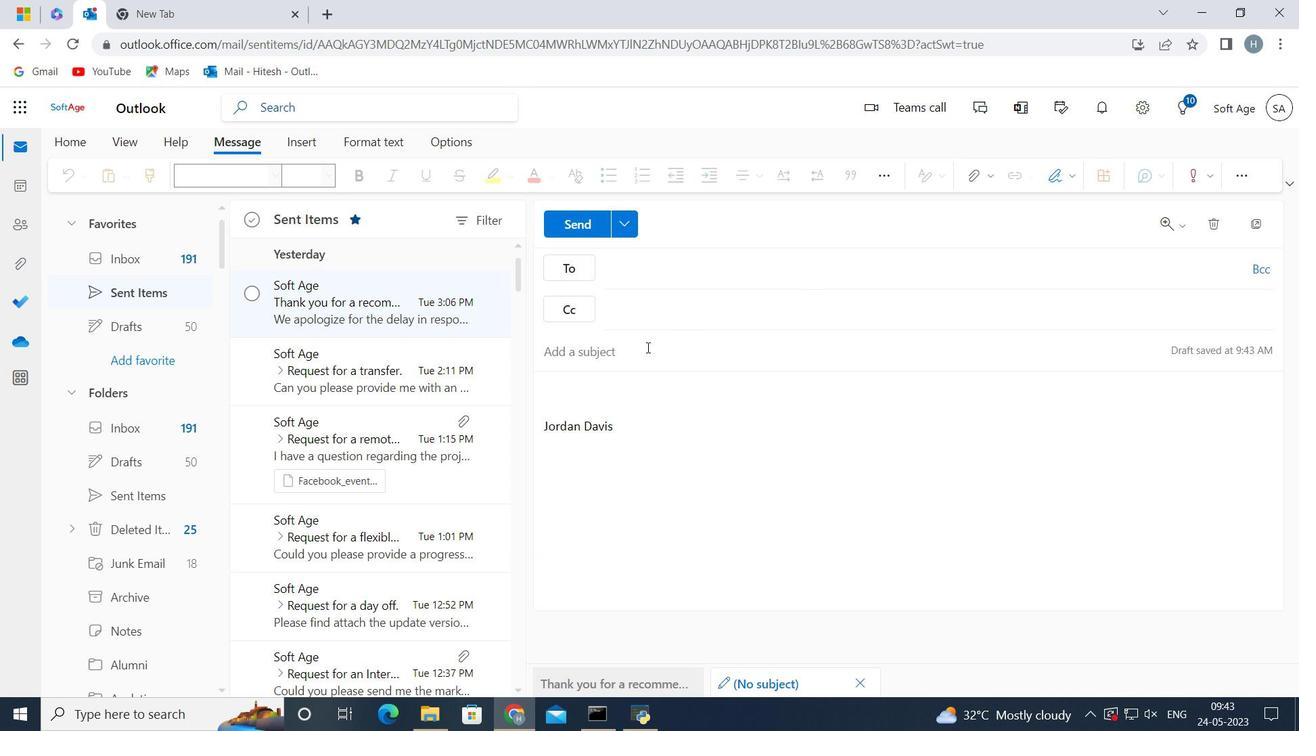 
Action: Key pressed <Key.shift>Request<Key.space>for<Key.space>a<Key.space>partnership<Key.space>
Screenshot: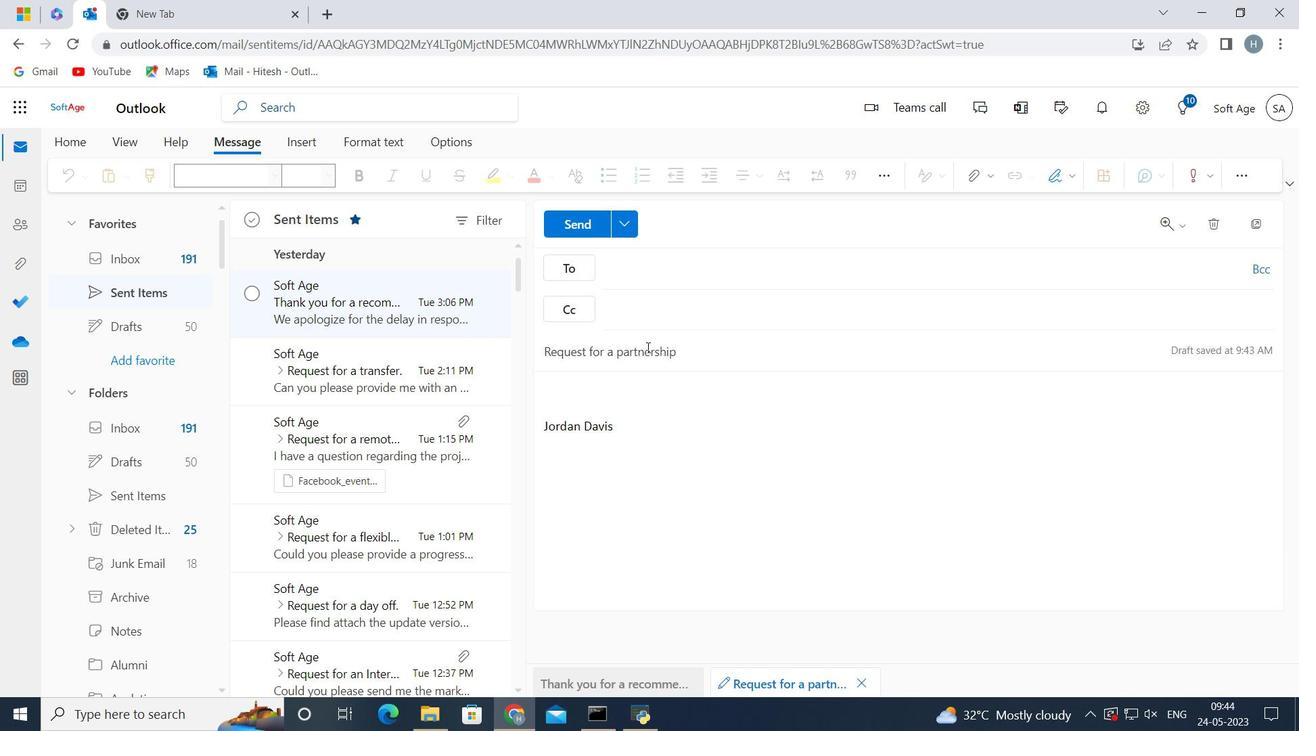 
Action: Mouse moved to (633, 427)
Screenshot: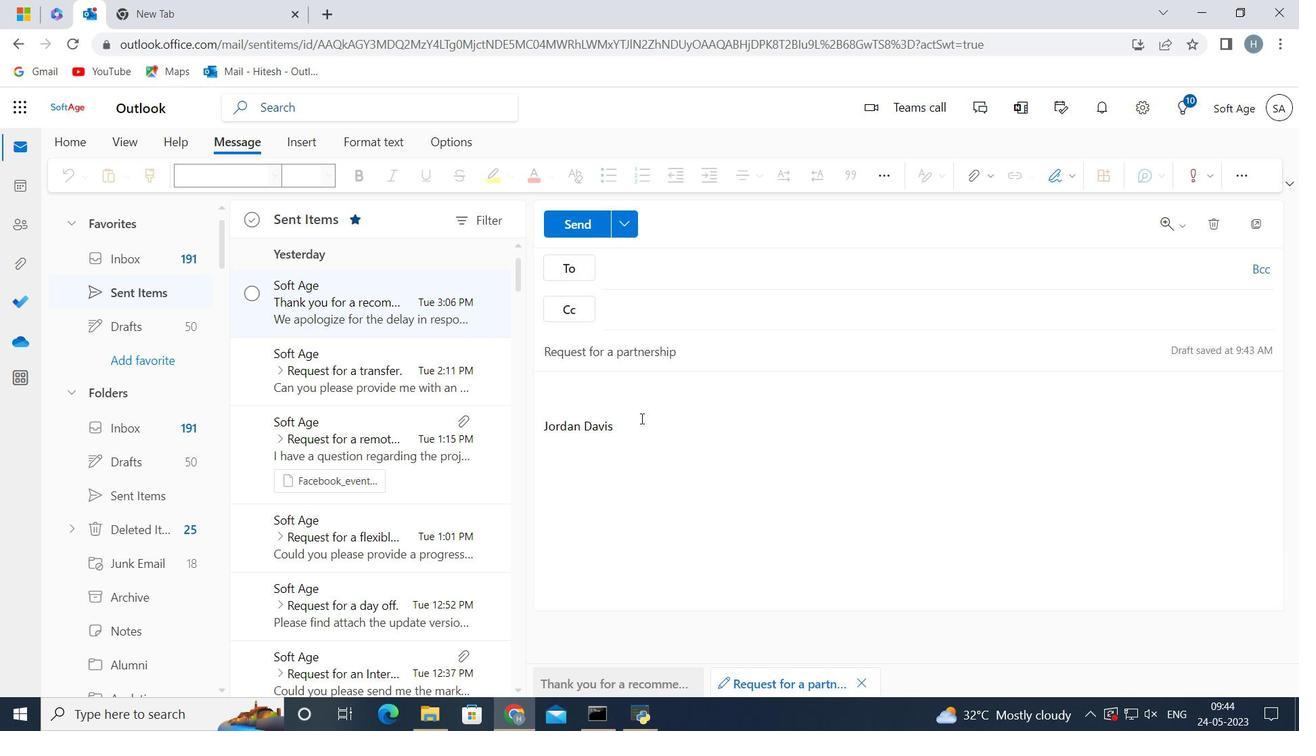 
Action: Mouse pressed left at (633, 427)
Screenshot: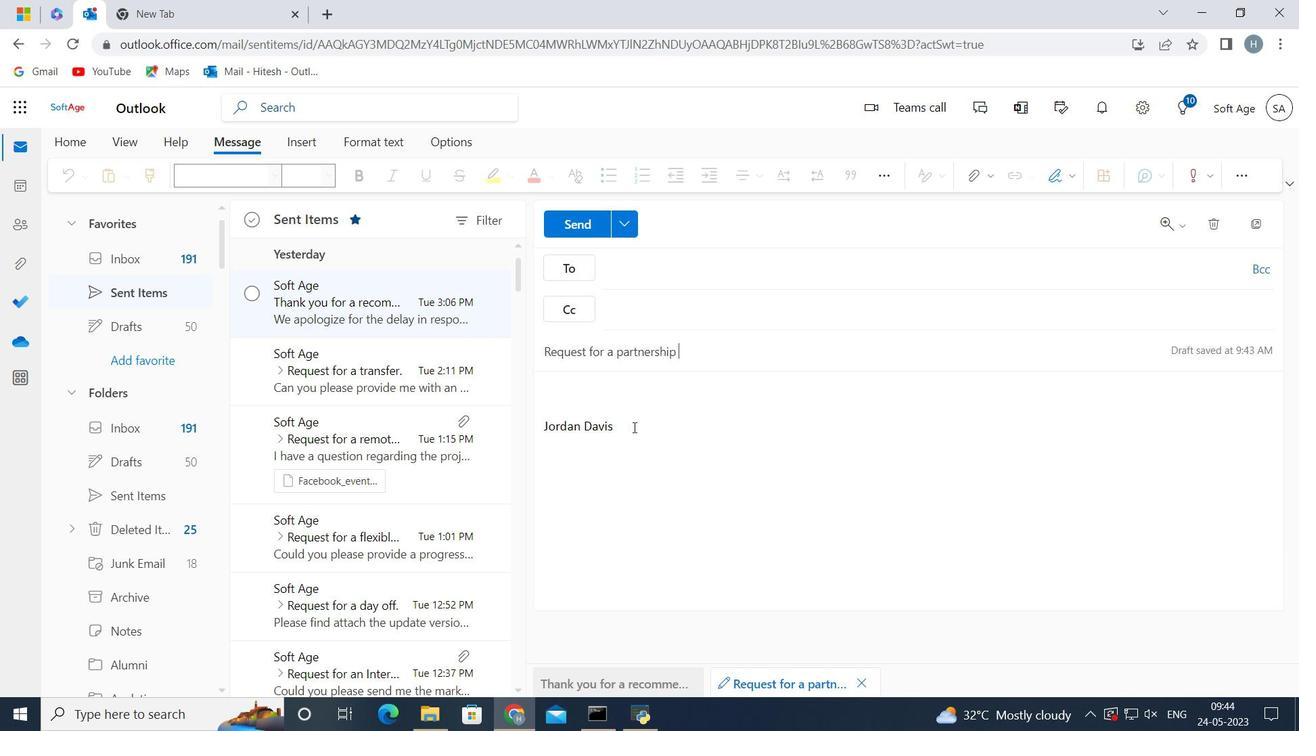 
Action: Key pressed <Key.backspace><Key.backspace><Key.backspace><Key.backspace><Key.backspace><Key.backspace><Key.backspace><Key.backspace><Key.backspace><Key.backspace><Key.backspace><Key.backspace><Key.backspace><Key.backspace><Key.backspace><Key.backspace><Key.backspace><Key.backspace><Key.backspace><Key.backspace><Key.backspace><Key.backspace><Key.backspace><Key.backspace><Key.backspace><Key.backspace><Key.shift>I<Key.space>would<Key.space>
Screenshot: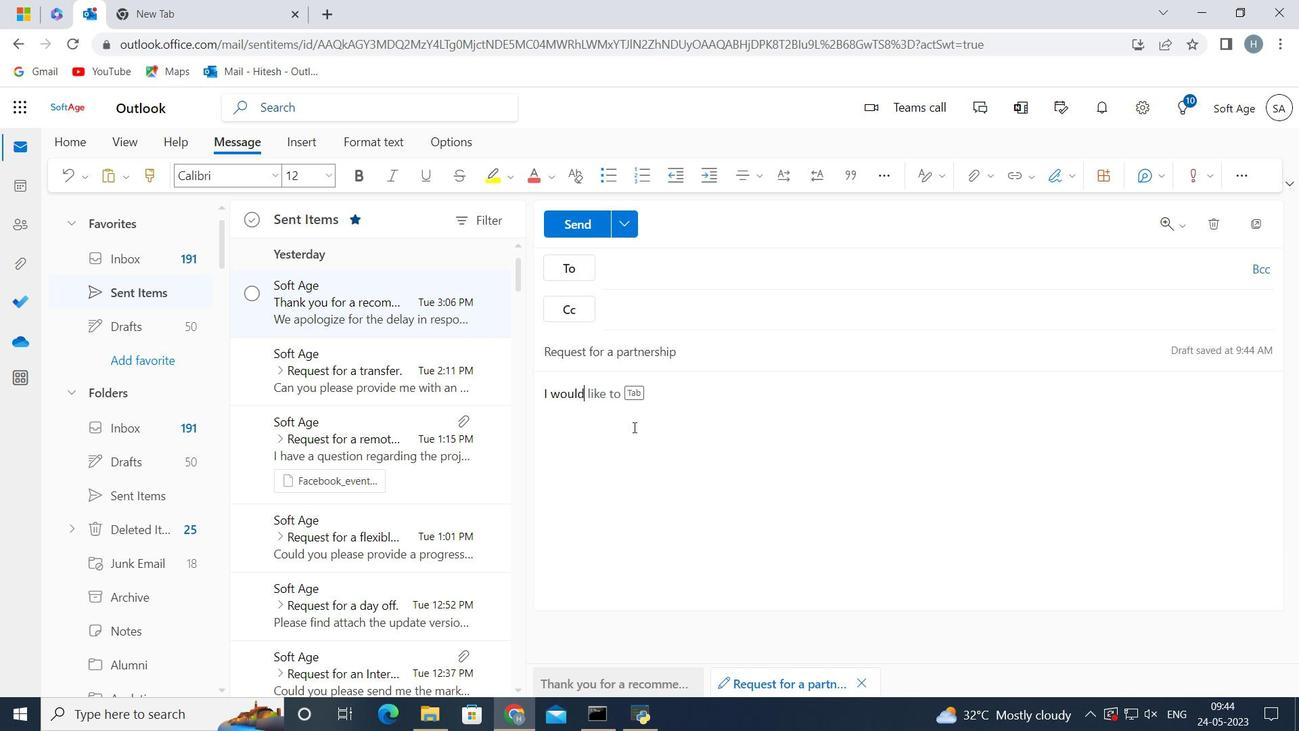 
Action: Mouse moved to (632, 428)
Screenshot: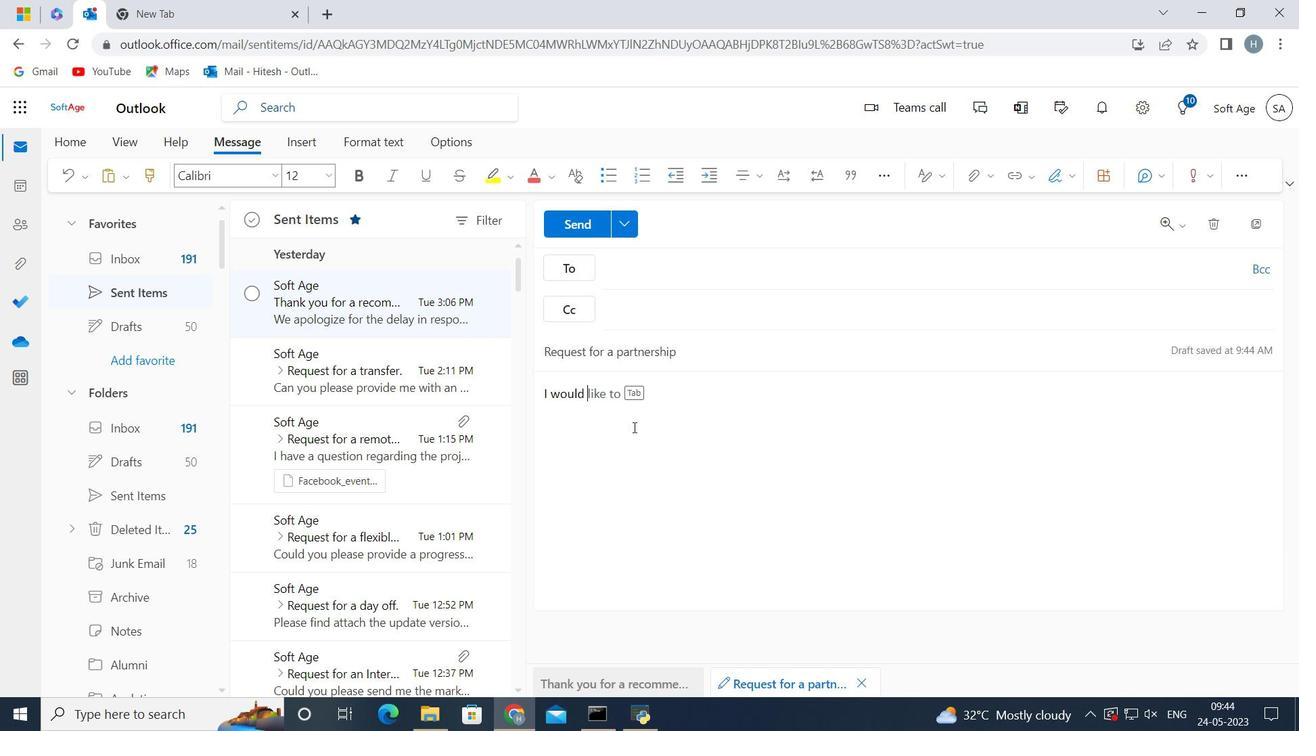 
Action: Key pressed l
Screenshot: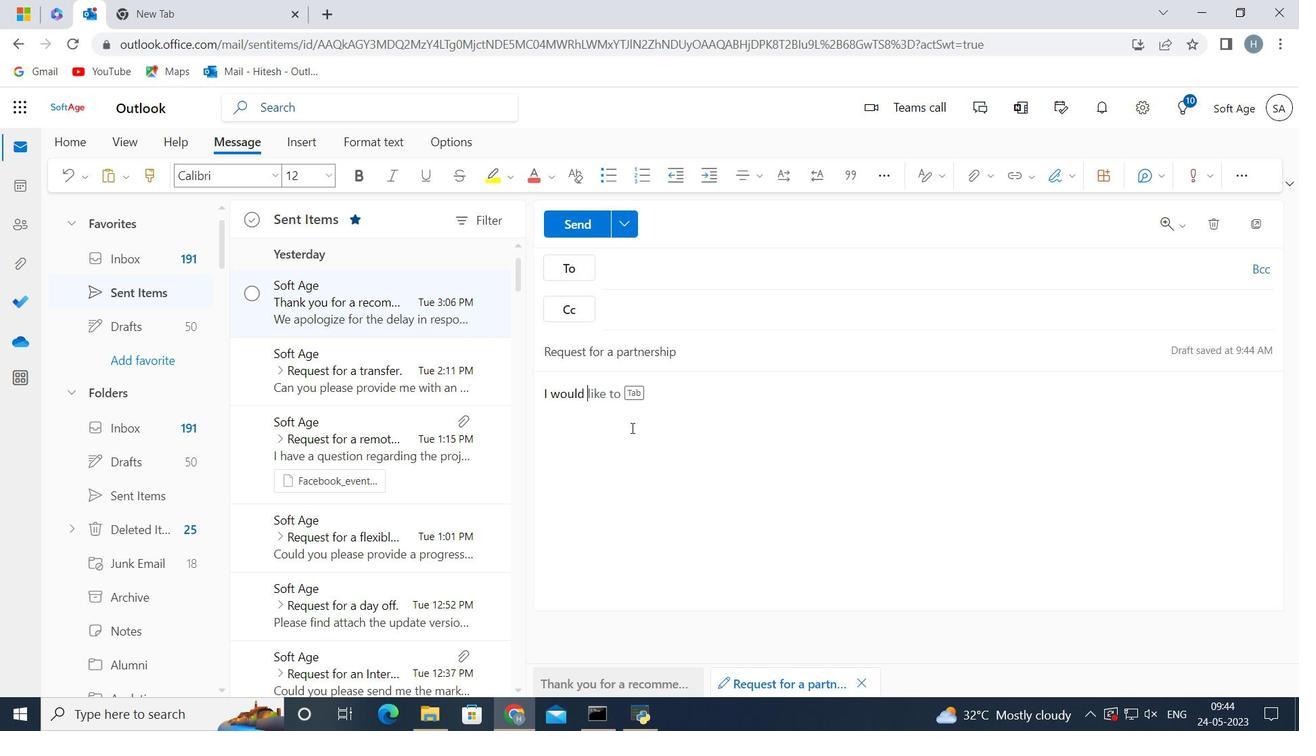 
Action: Mouse moved to (631, 428)
Screenshot: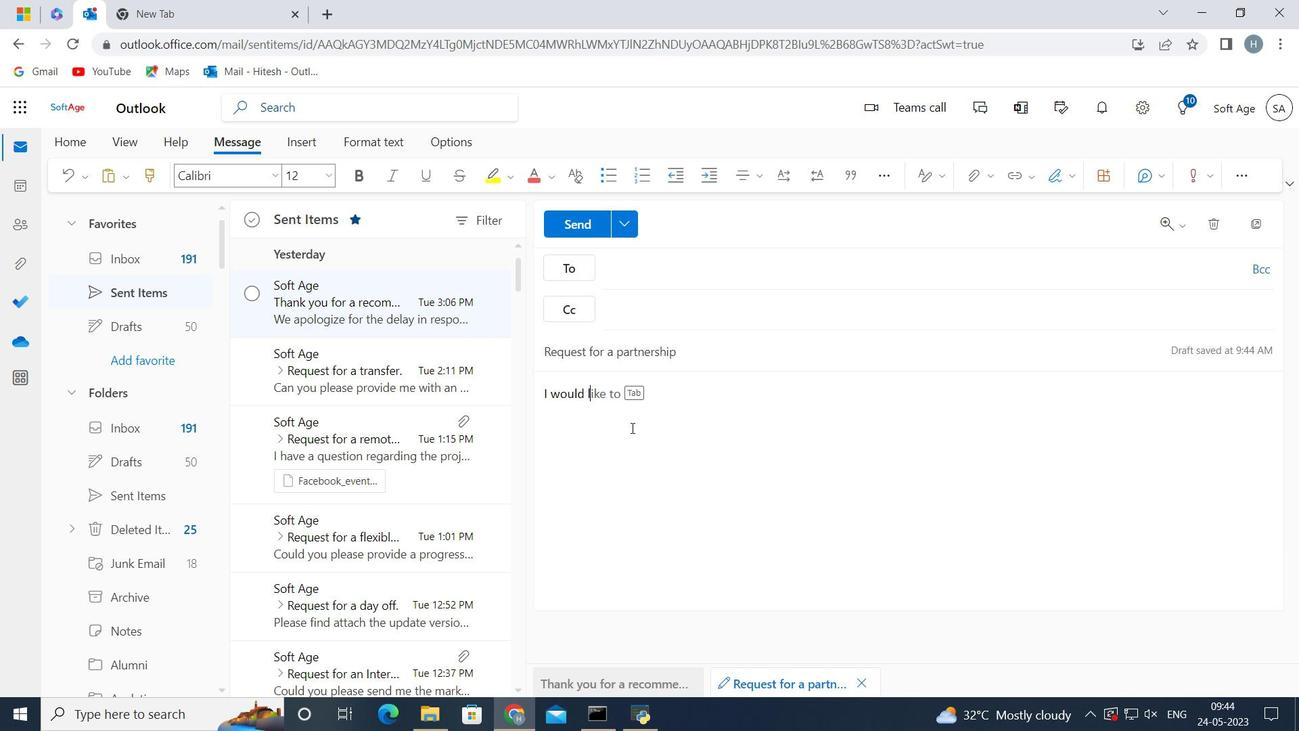 
Action: Key pressed i
Screenshot: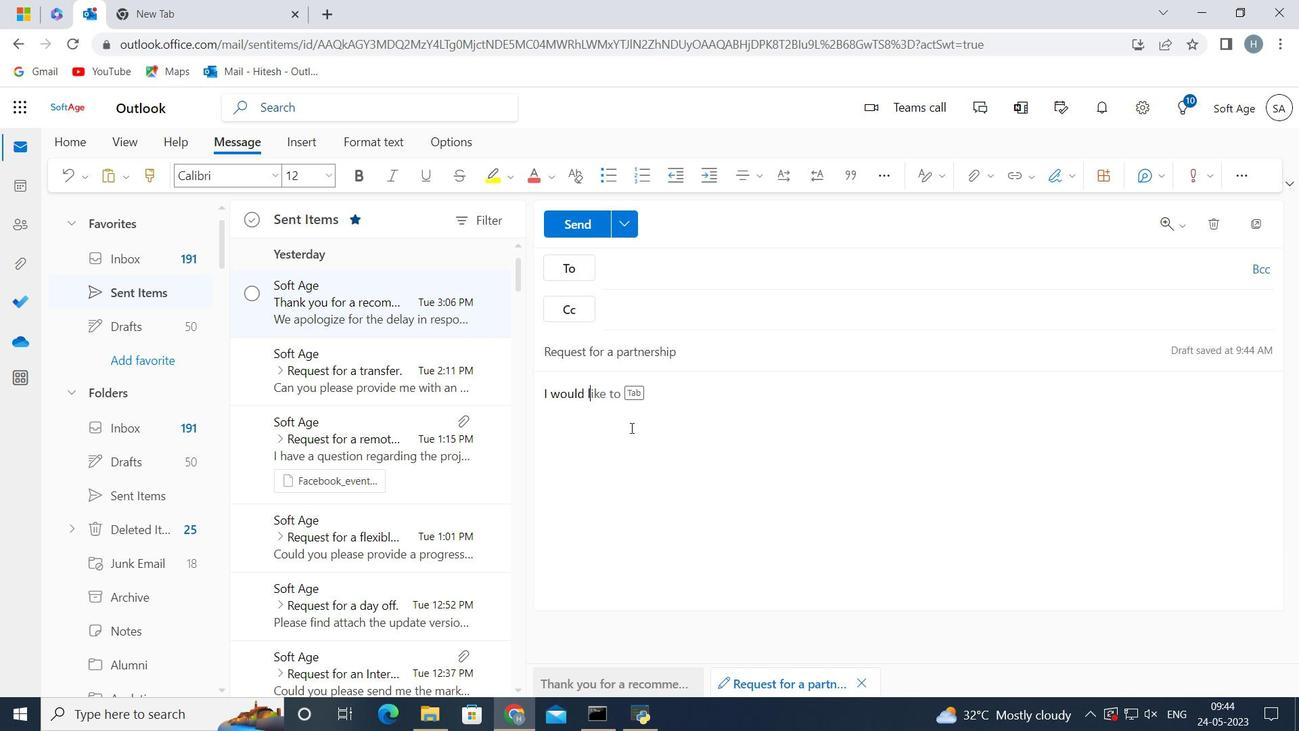 
Action: Mouse moved to (630, 429)
Screenshot: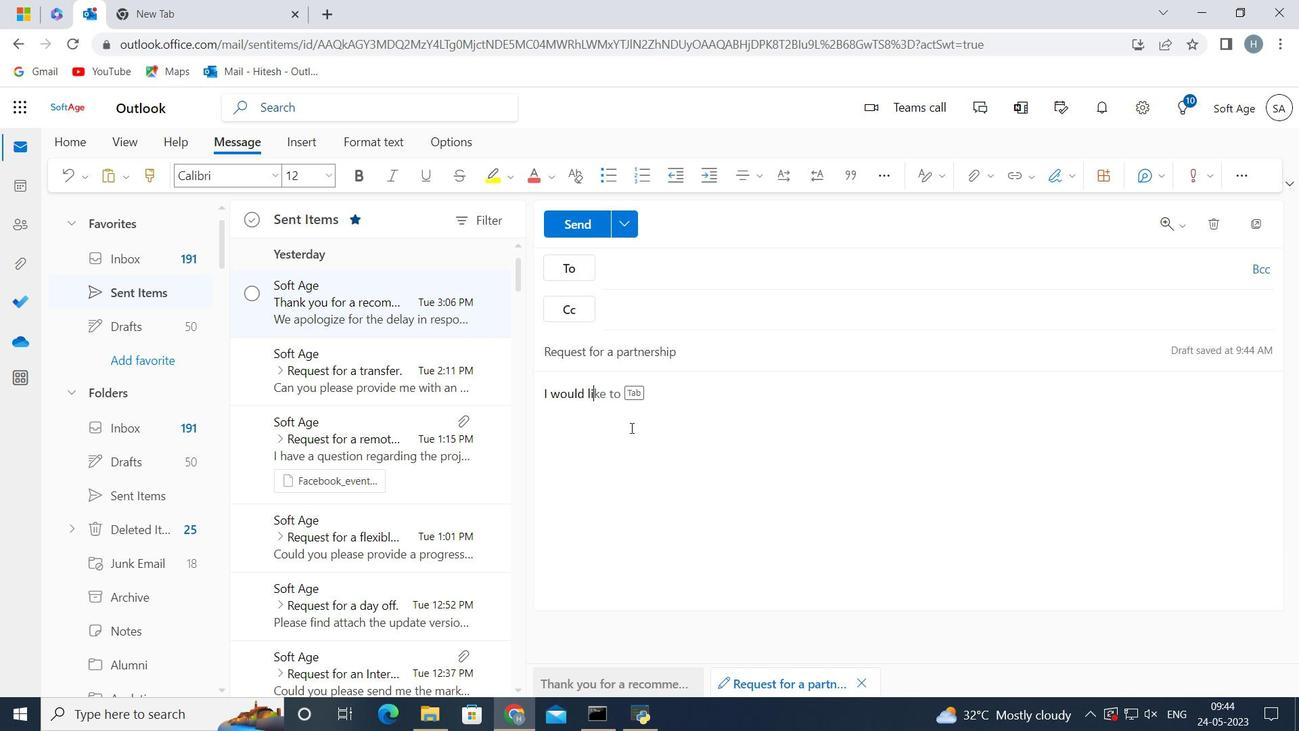 
Action: Key pressed ke<Key.space>
Screenshot: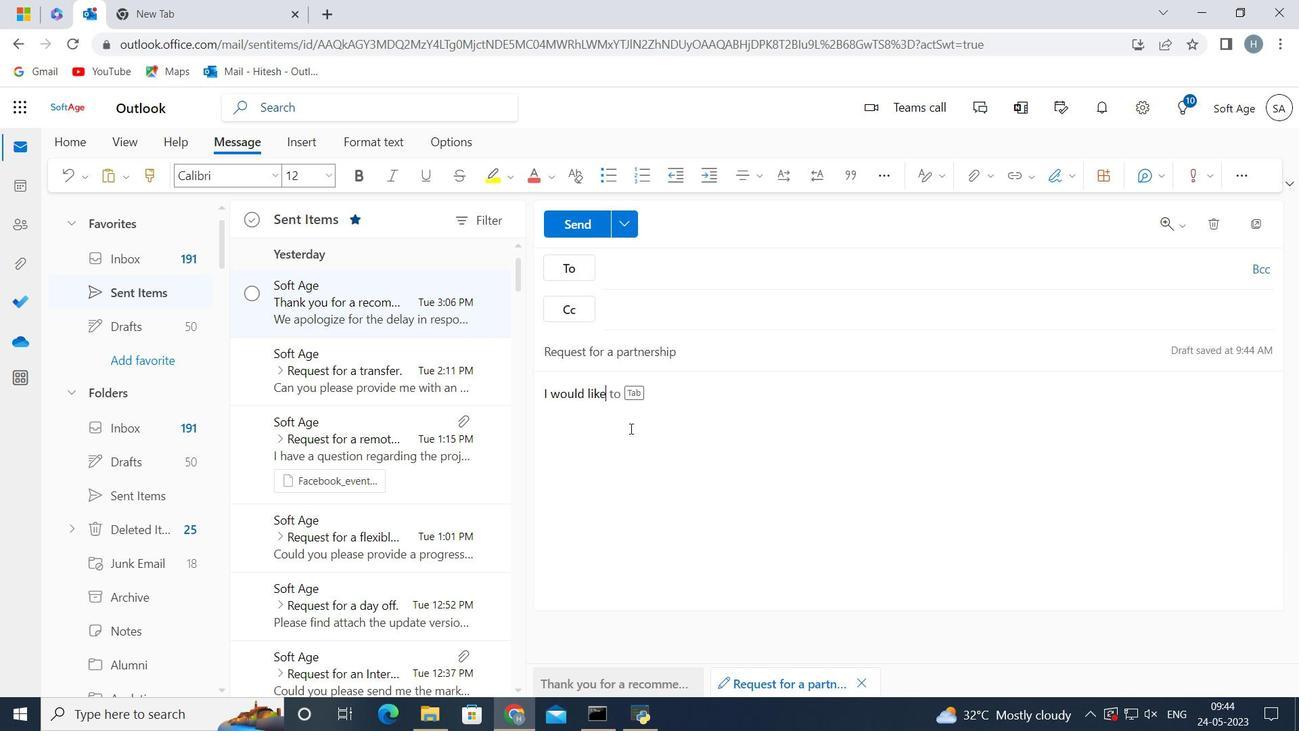 
Action: Mouse moved to (629, 429)
Screenshot: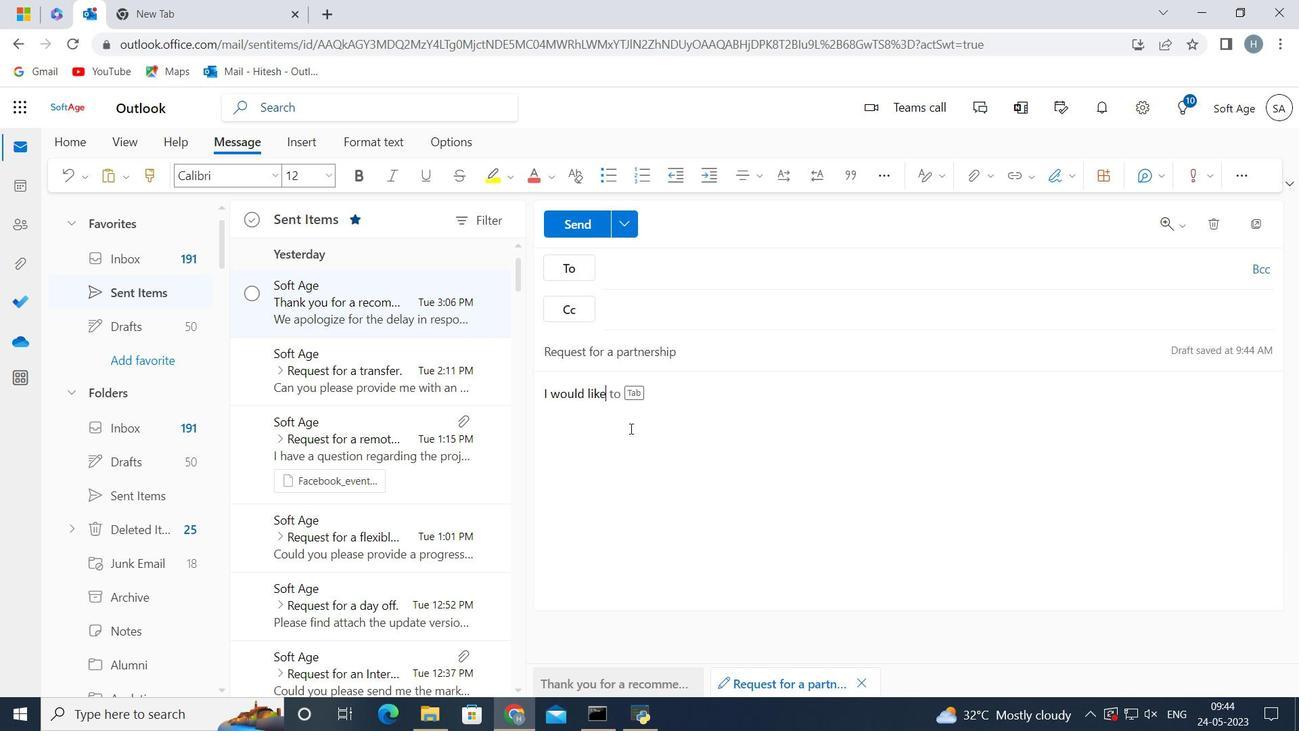 
Action: Key pressed to<Key.space>
Screenshot: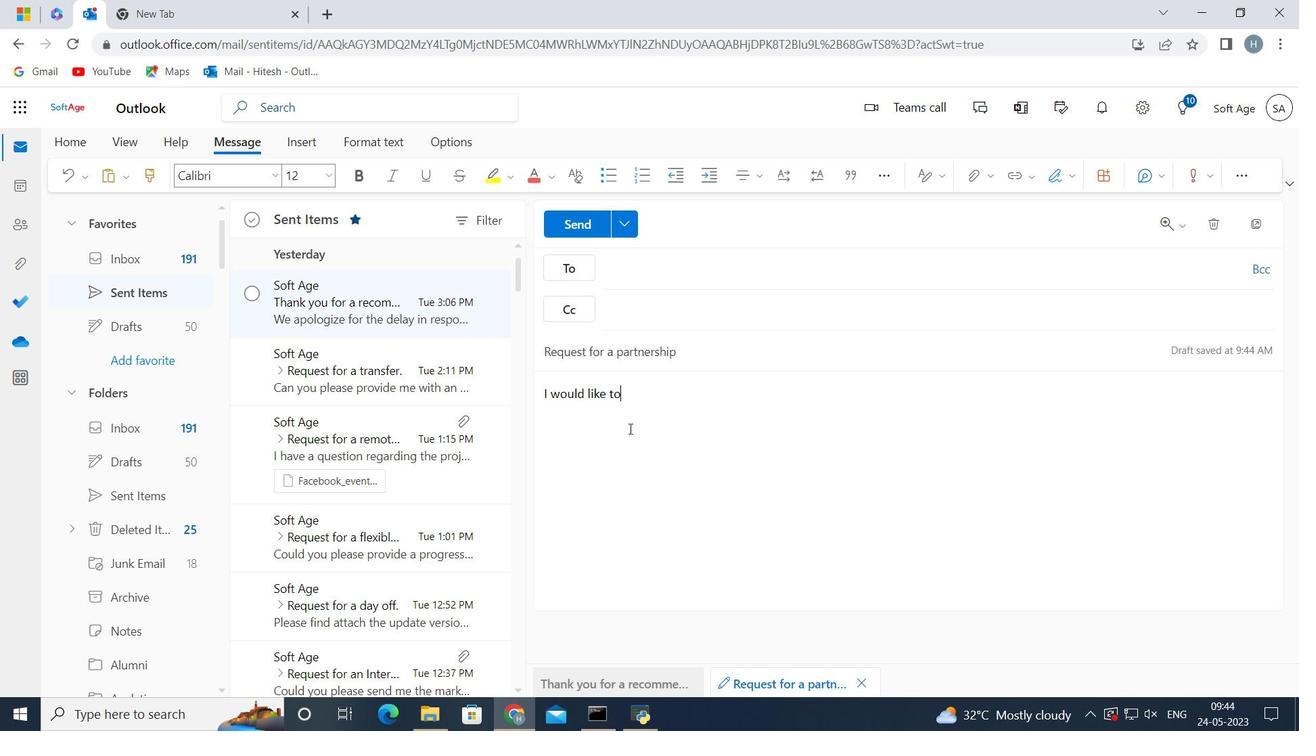 
Action: Mouse moved to (626, 433)
Screenshot: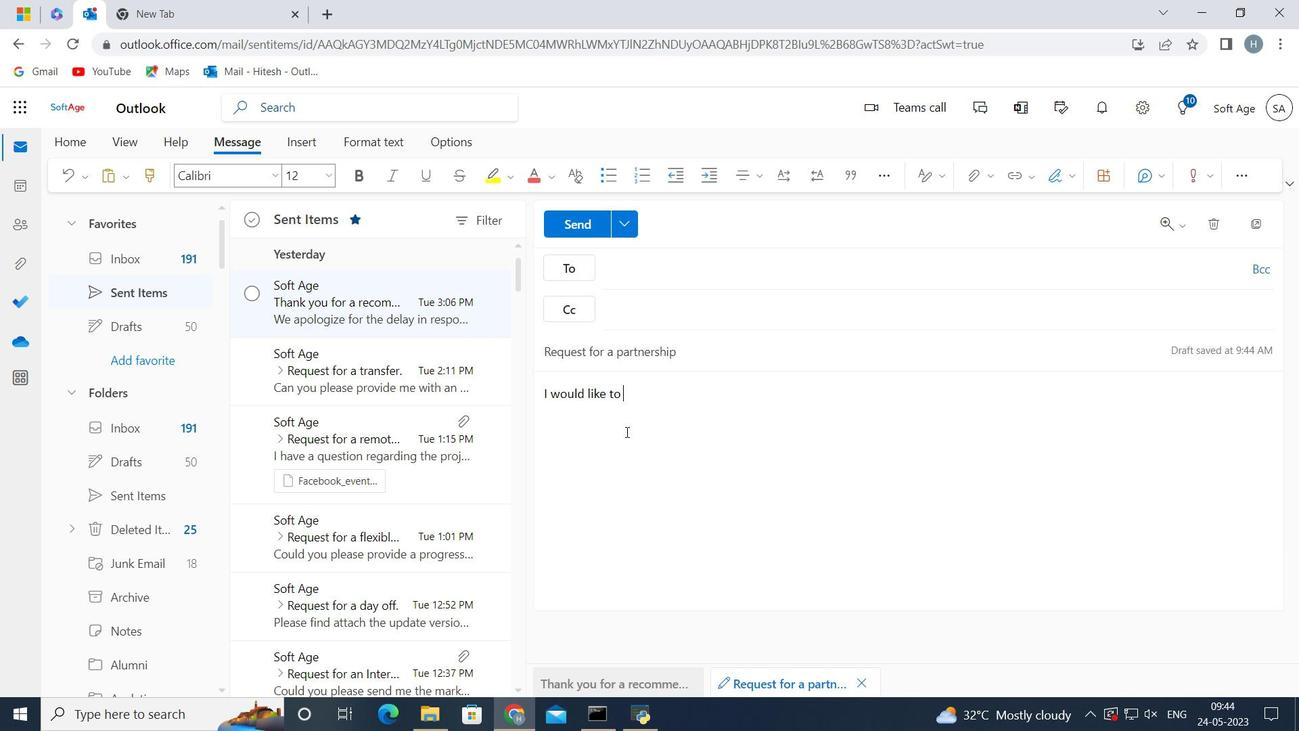 
Action: Key pressed request<Key.space>a<Key.space>m
Screenshot: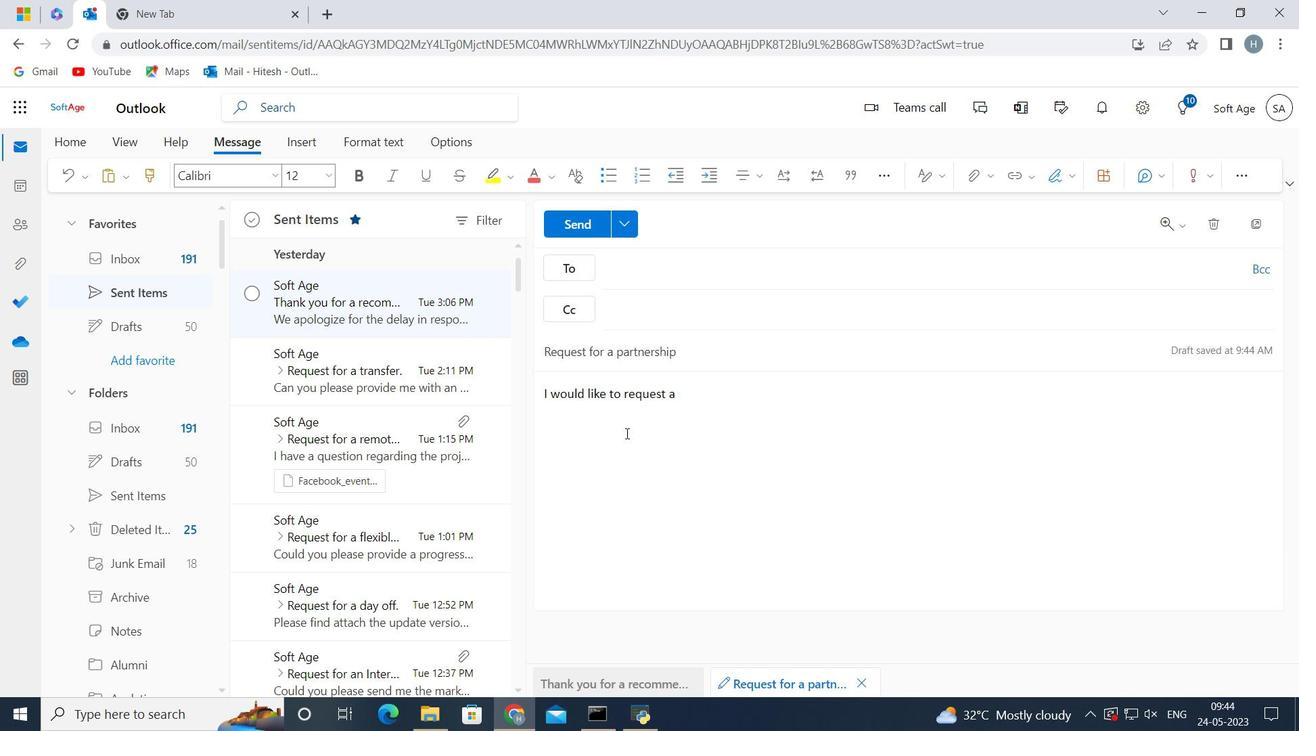 
Action: Mouse moved to (625, 435)
Screenshot: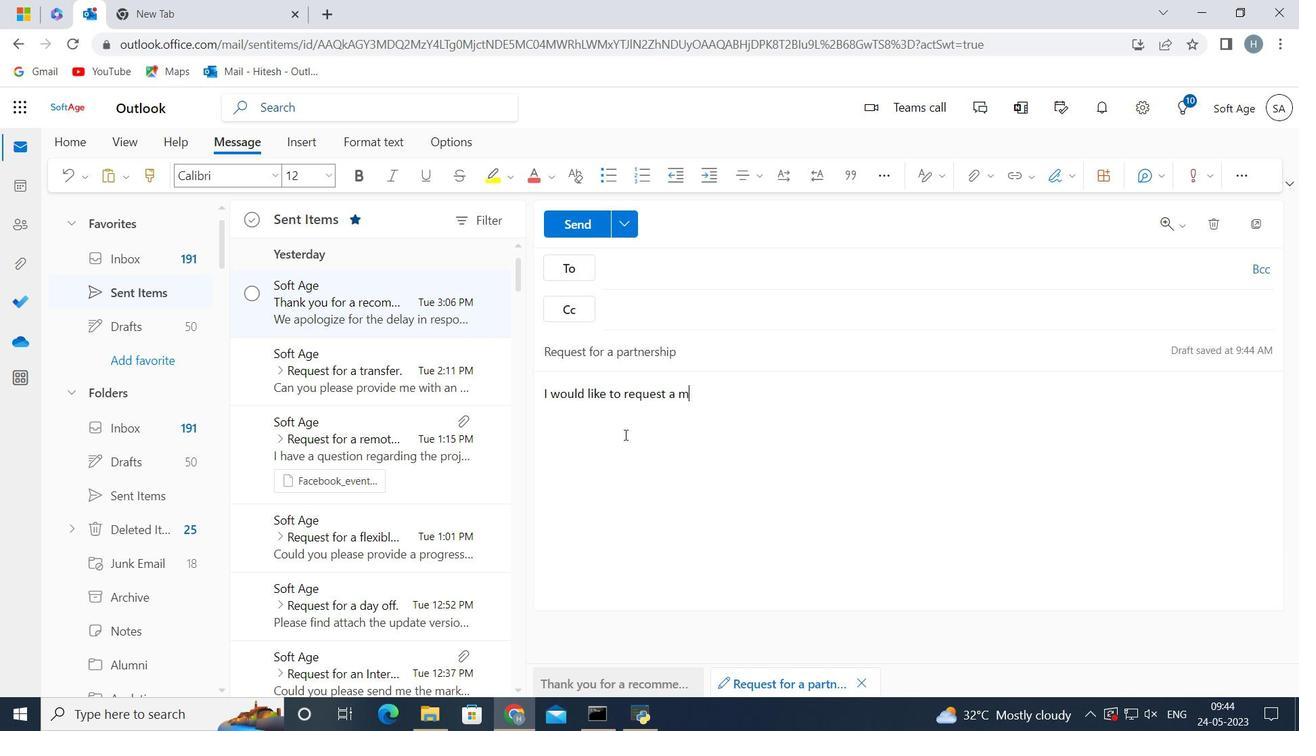 
Action: Key pressed eeting<Key.space>to<Key.space>
Screenshot: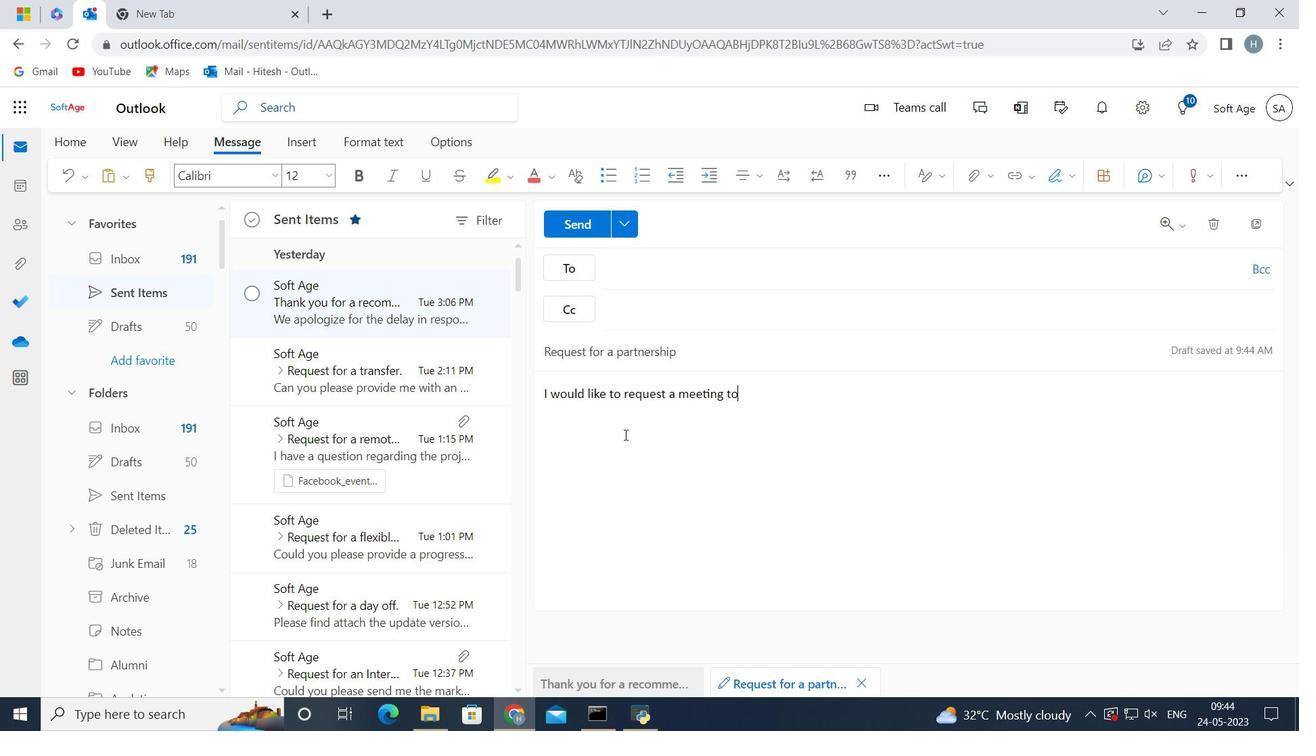 
Action: Mouse moved to (625, 440)
Screenshot: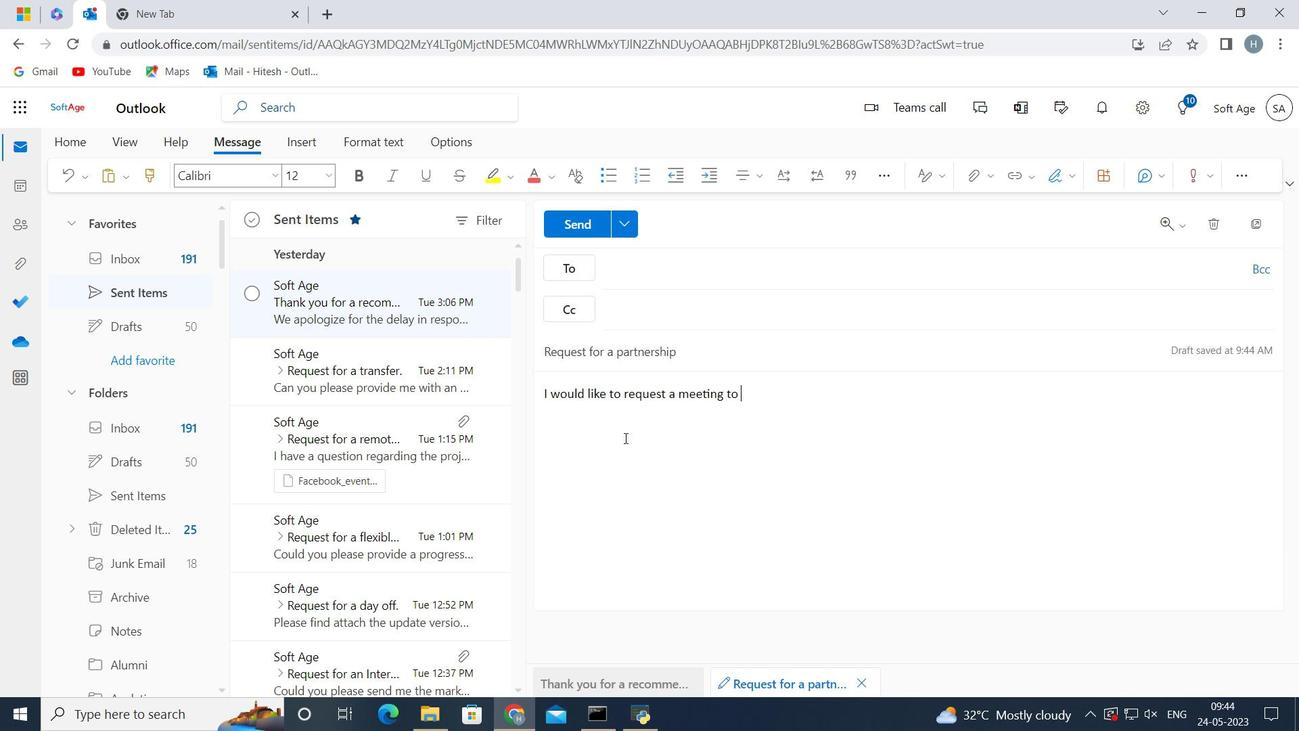 
Action: Key pressed dis
Screenshot: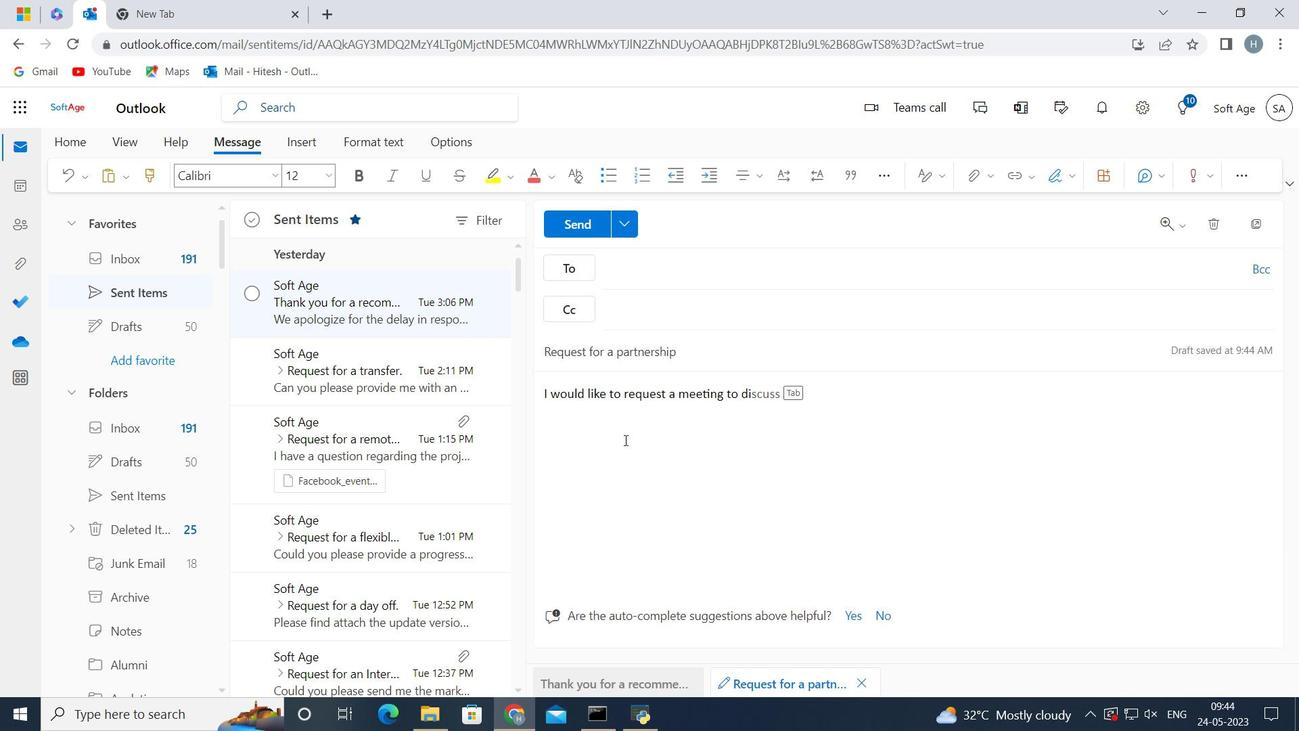 
Action: Mouse moved to (625, 440)
Screenshot: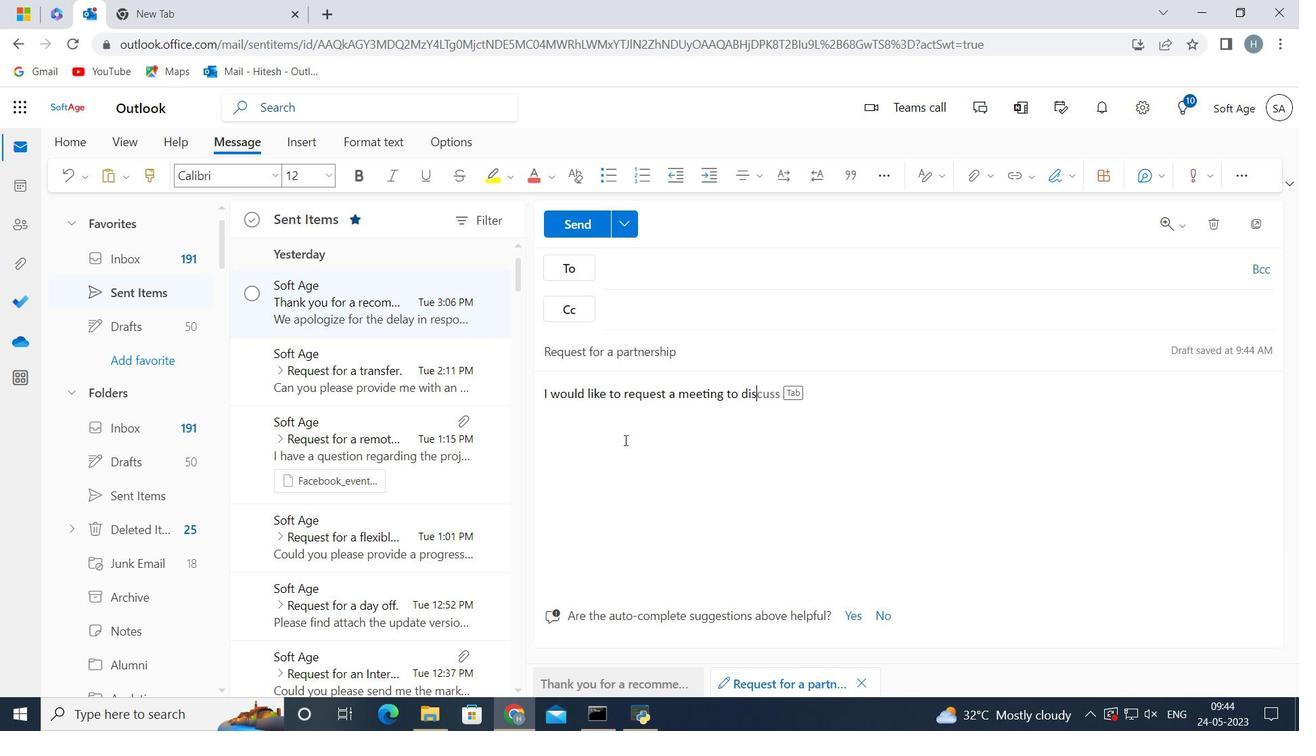 
Action: Key pressed cuss<Key.space>the<Key.space>project<Key.space>budget<Key.space>
Screenshot: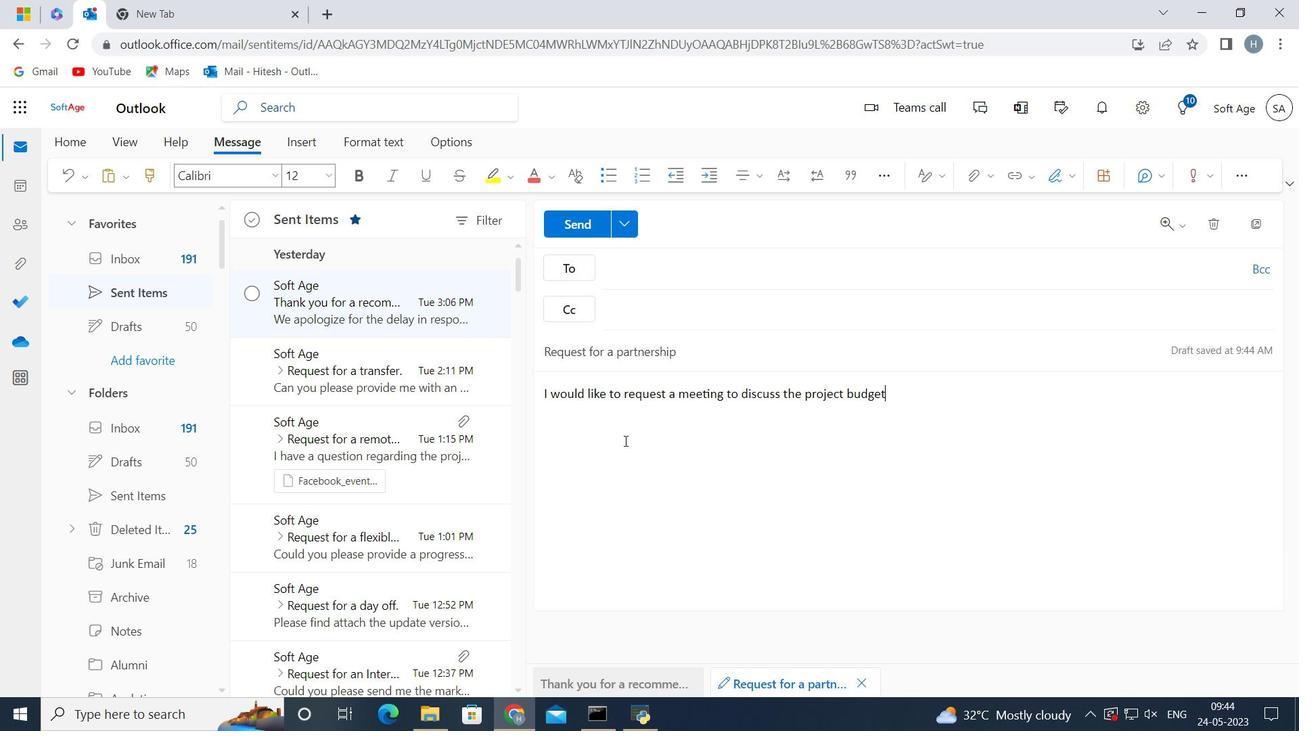 
Action: Mouse moved to (706, 272)
Screenshot: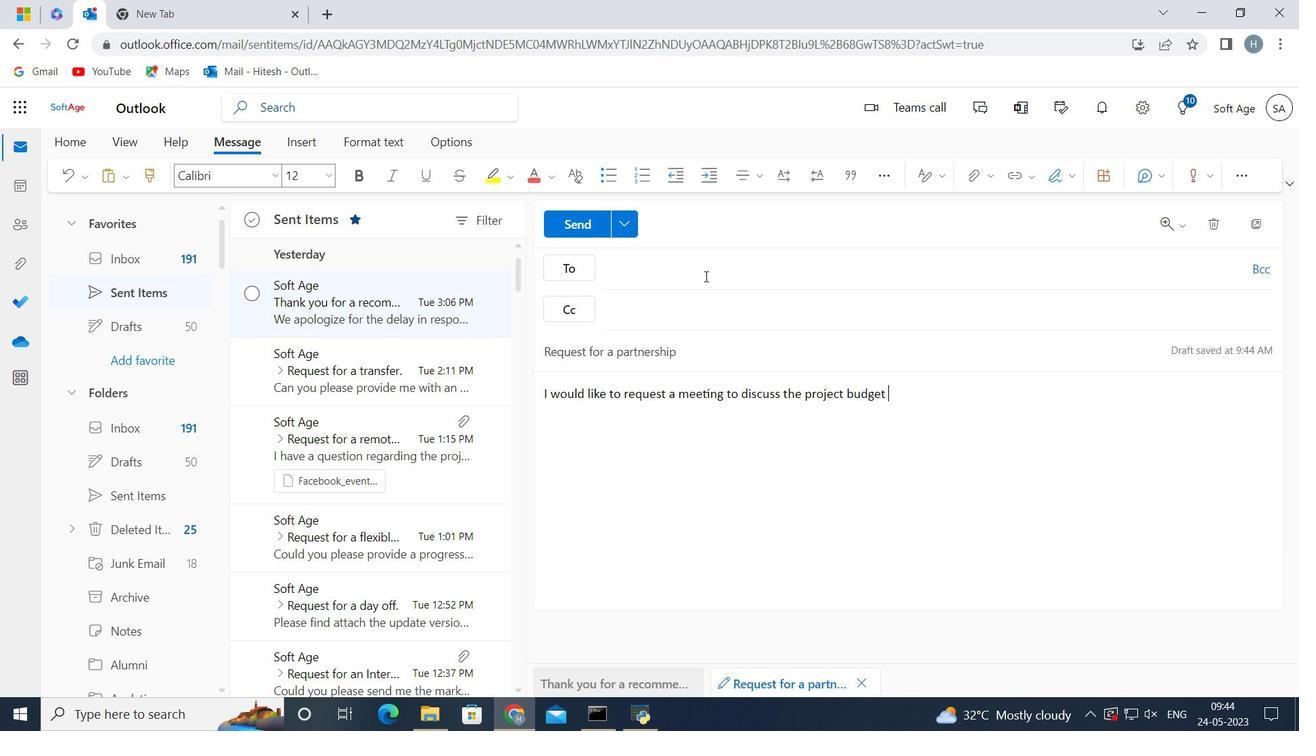 
Action: Mouse pressed left at (706, 272)
Screenshot: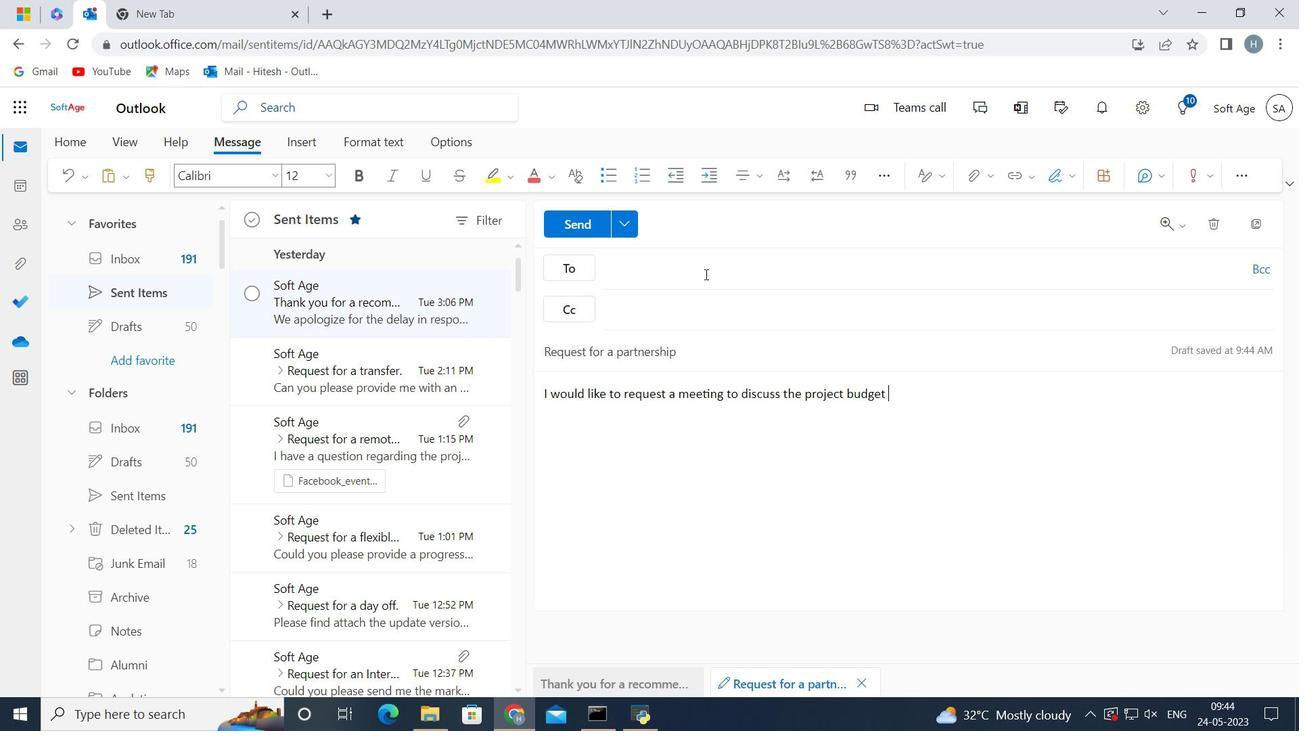 
Action: Key pressed <Key.shift>
Screenshot: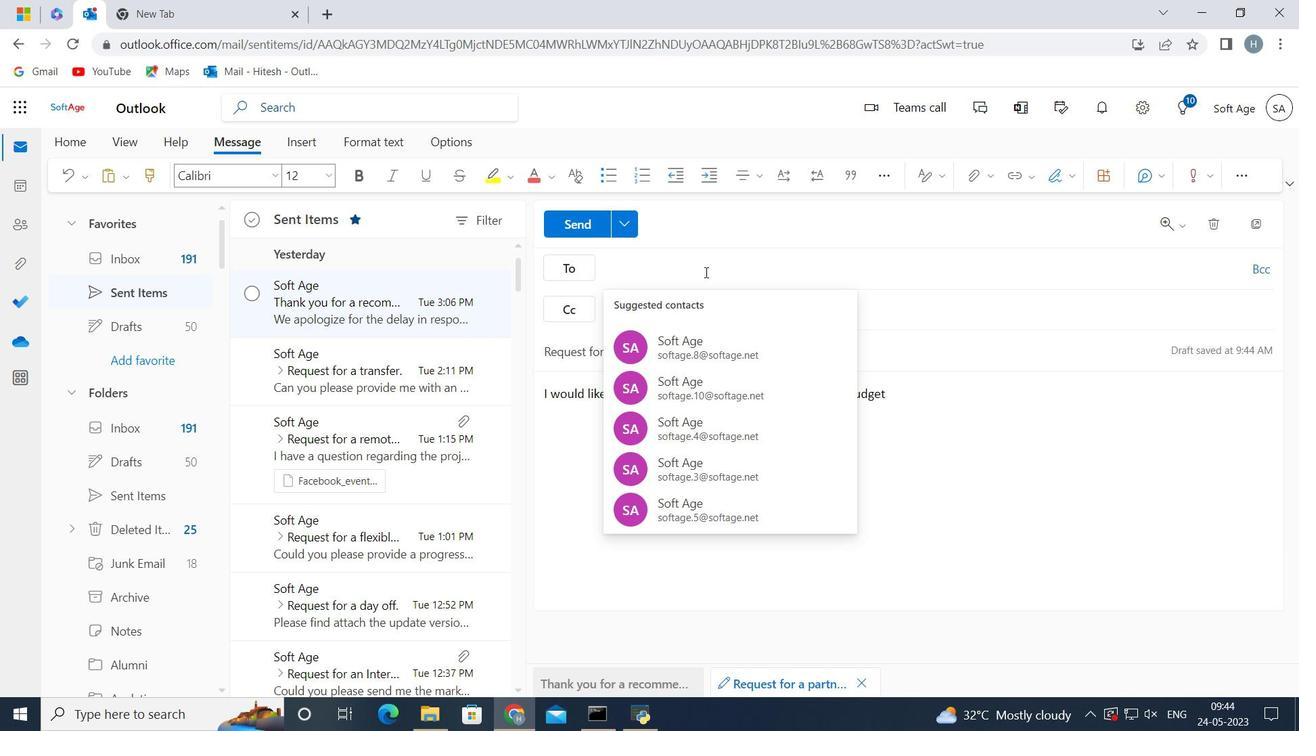 
Action: Mouse moved to (706, 275)
Screenshot: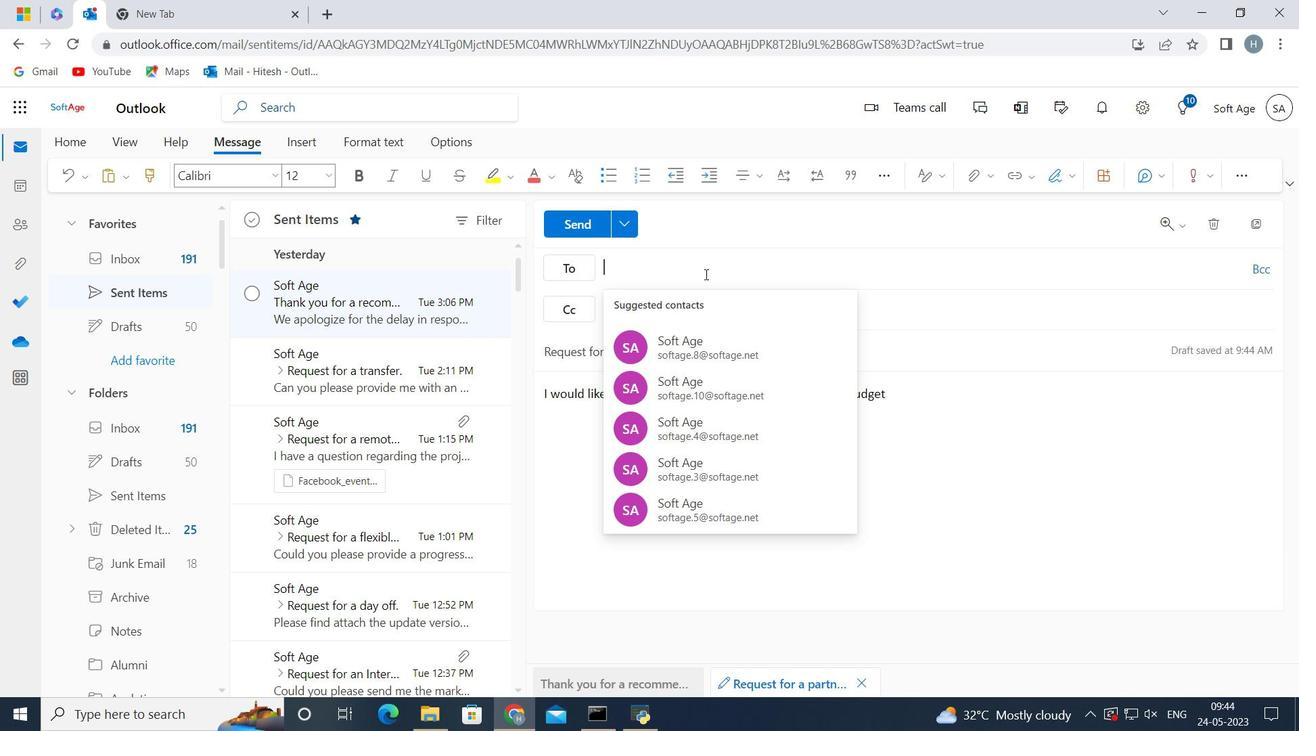 
Action: Key pressed S
Screenshot: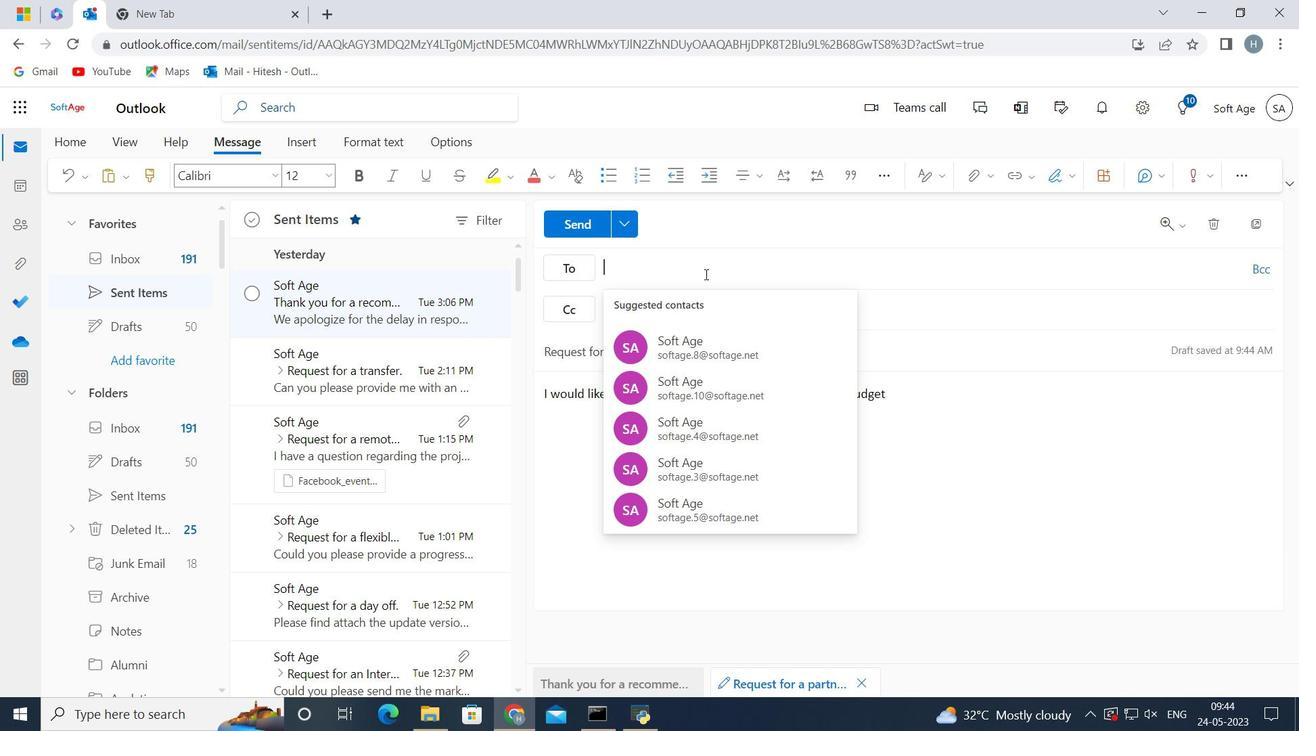 
Action: Mouse moved to (704, 277)
Screenshot: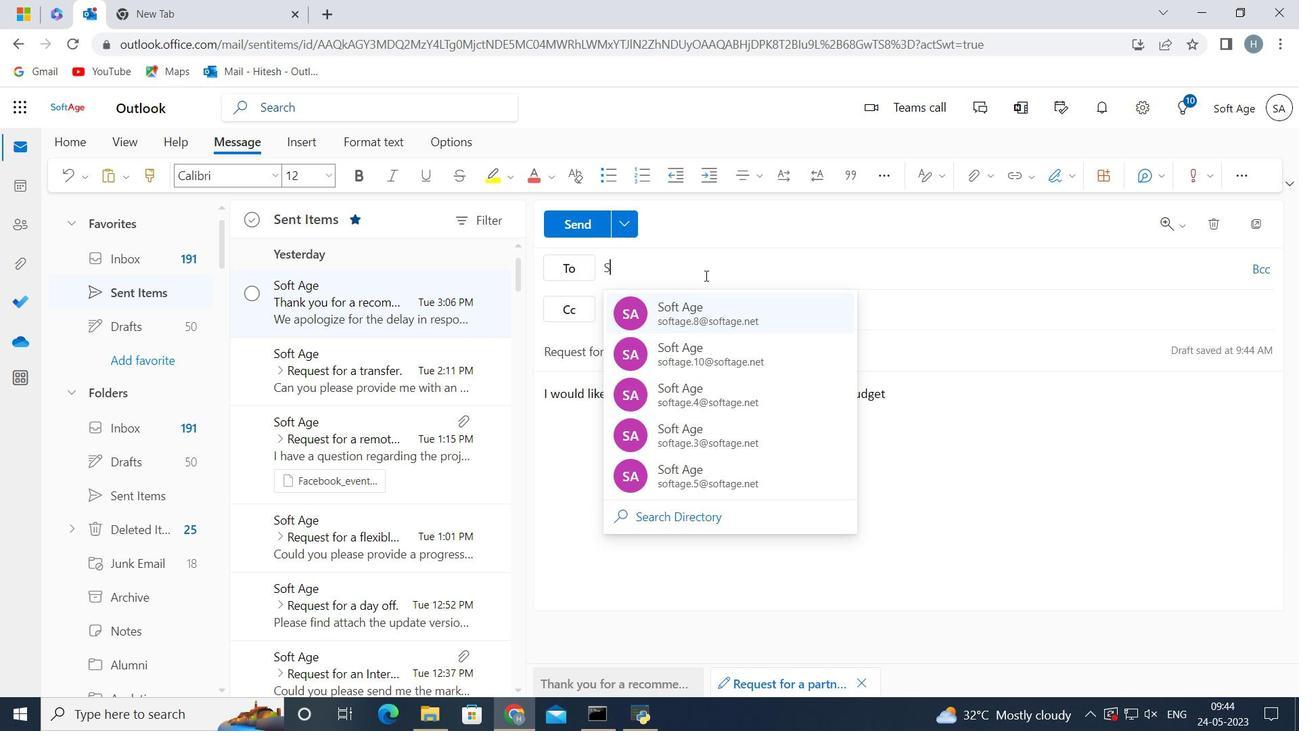 
Action: Key pressed o
Screenshot: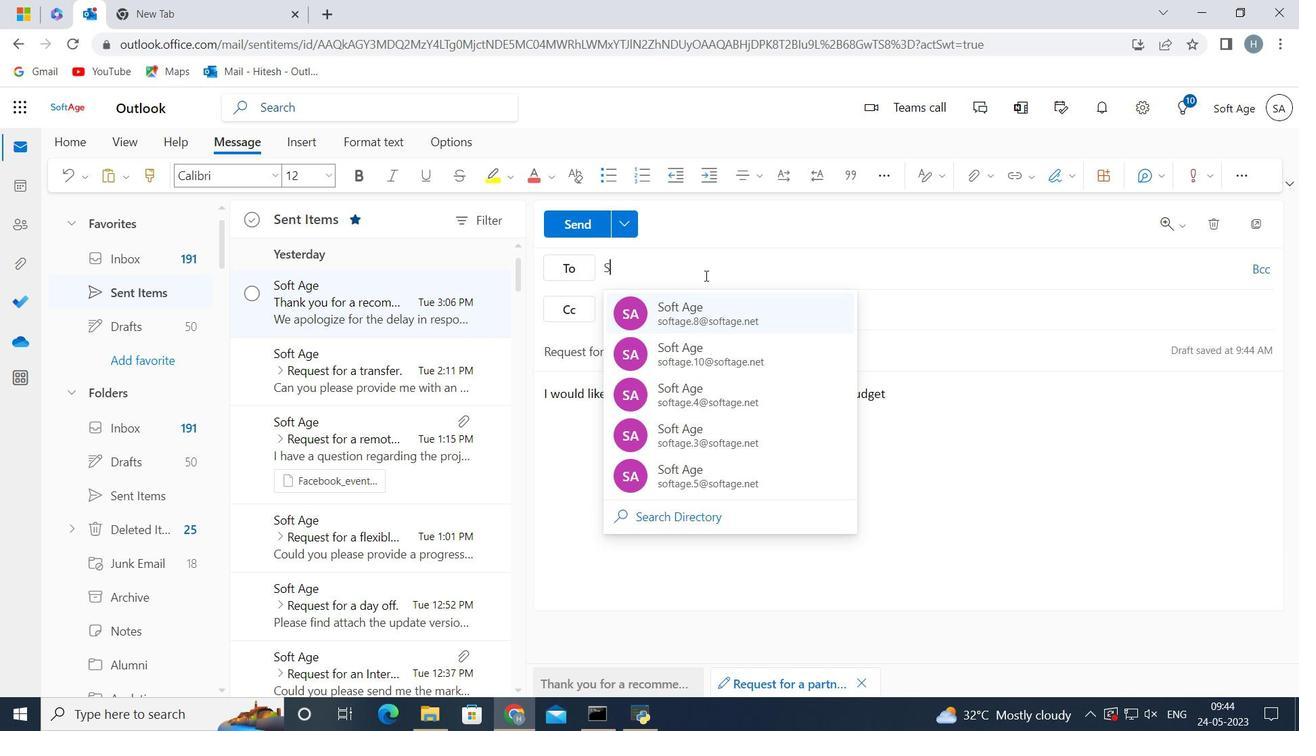 
Action: Mouse moved to (705, 287)
Screenshot: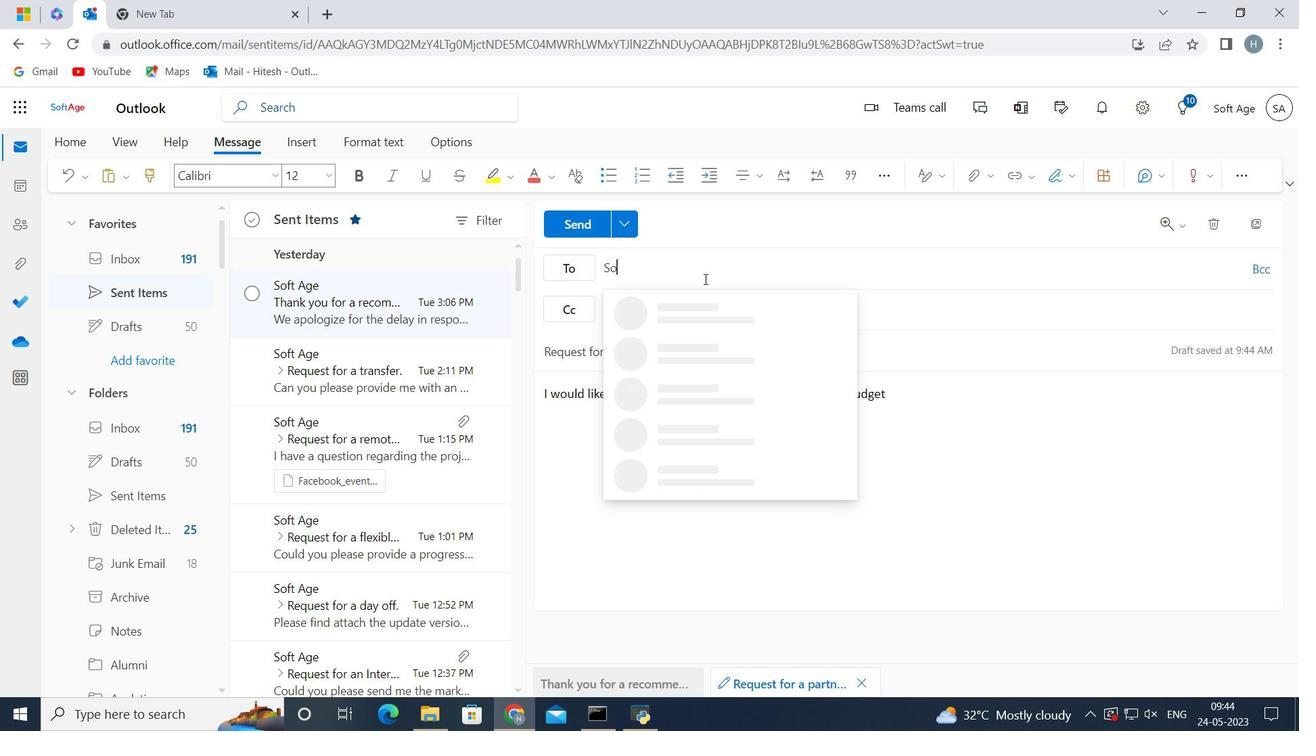
Action: Key pressed ftage.10<Key.shift>@
Screenshot: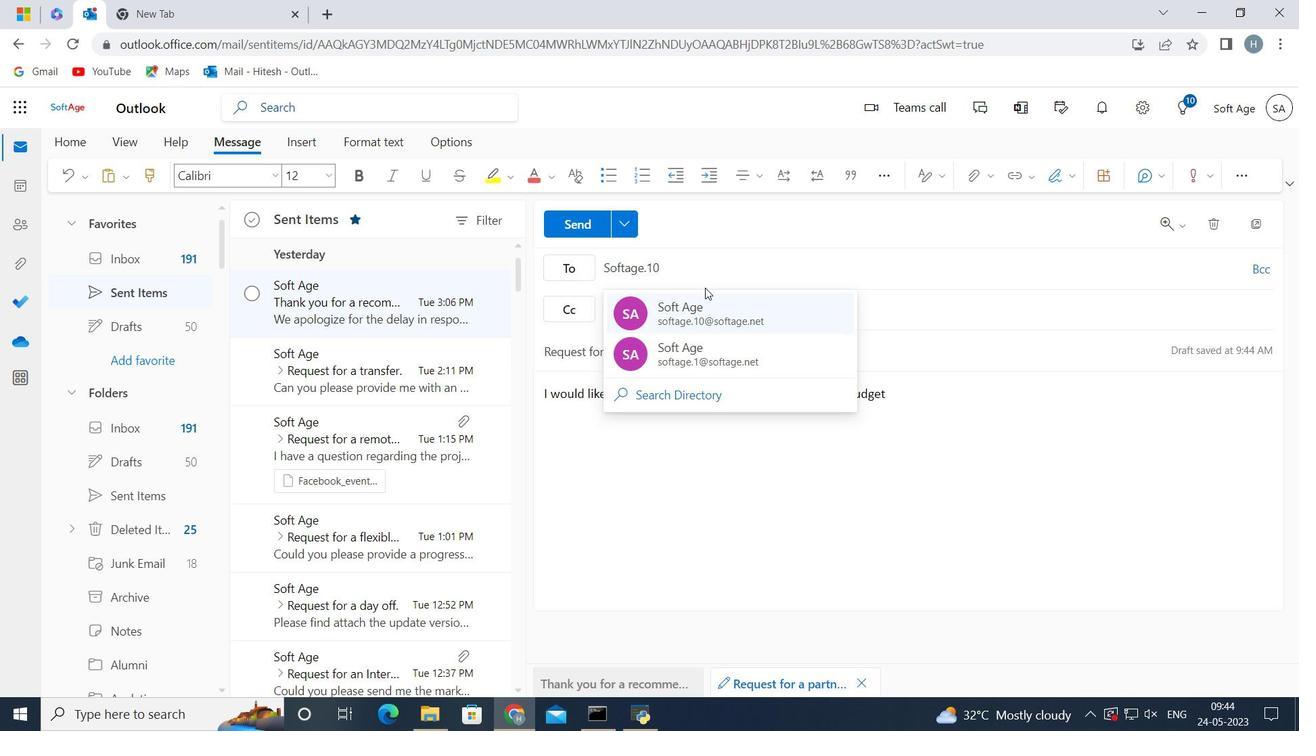 
Action: Mouse moved to (705, 287)
Screenshot: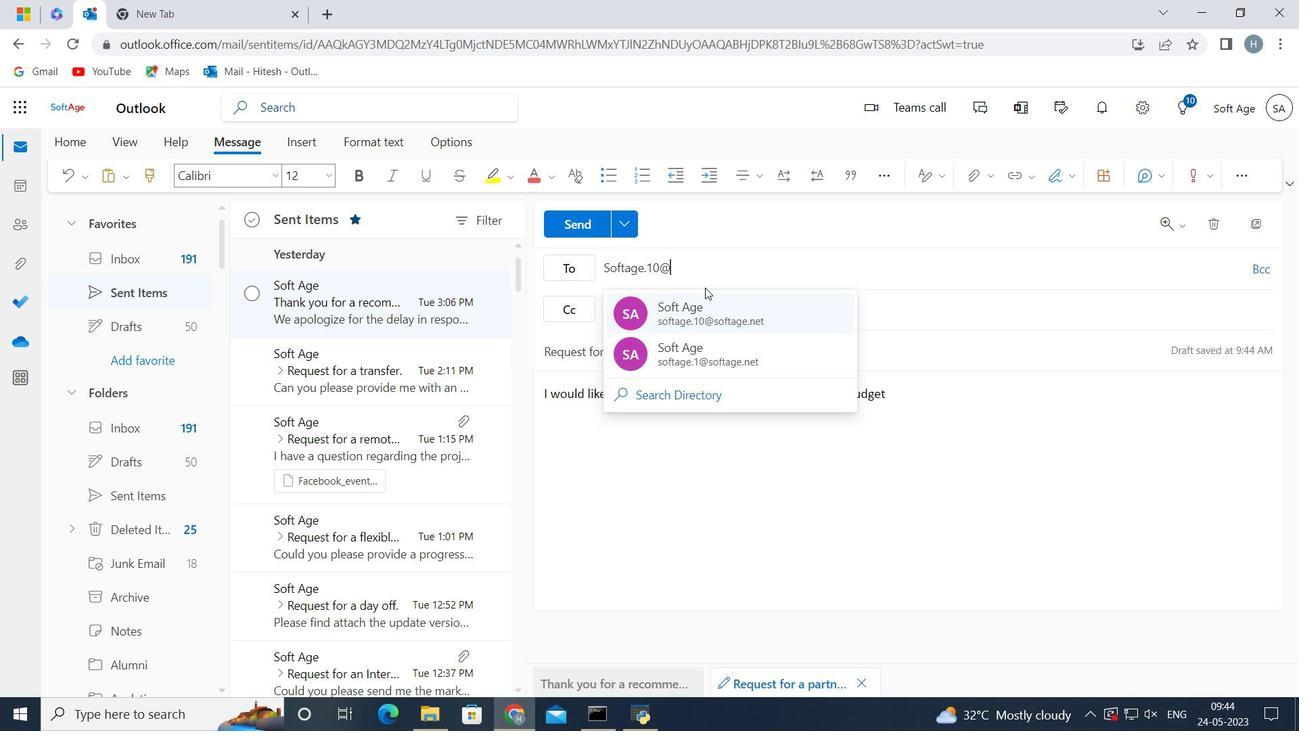 
Action: Key pressed so
Screenshot: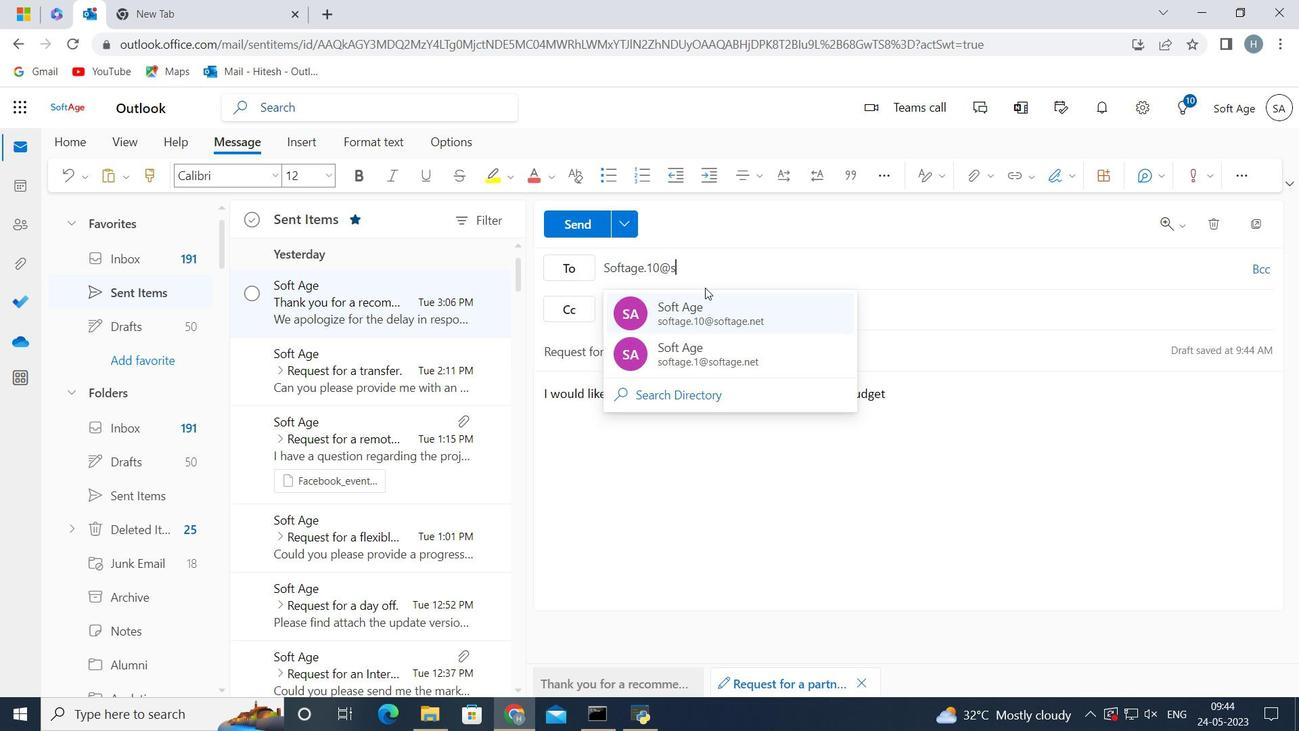 
Action: Mouse moved to (706, 289)
Screenshot: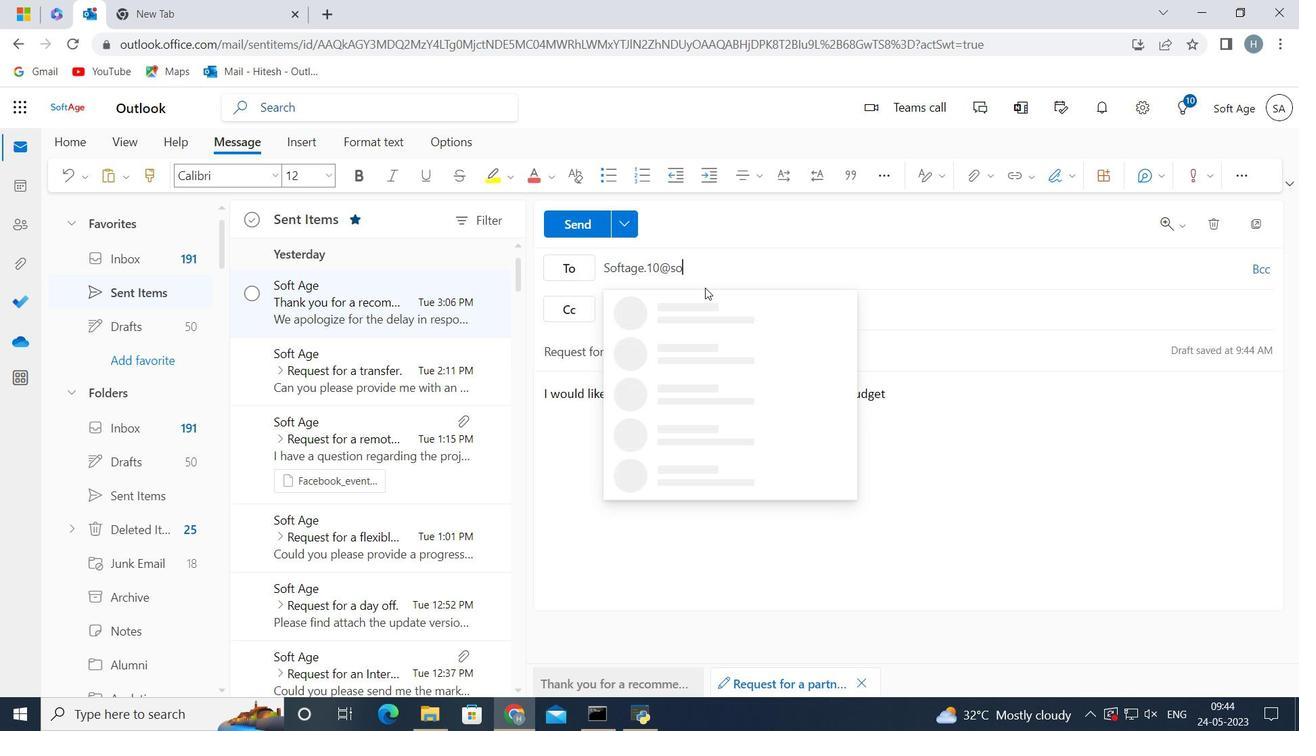 
Action: Key pressed ftag
Screenshot: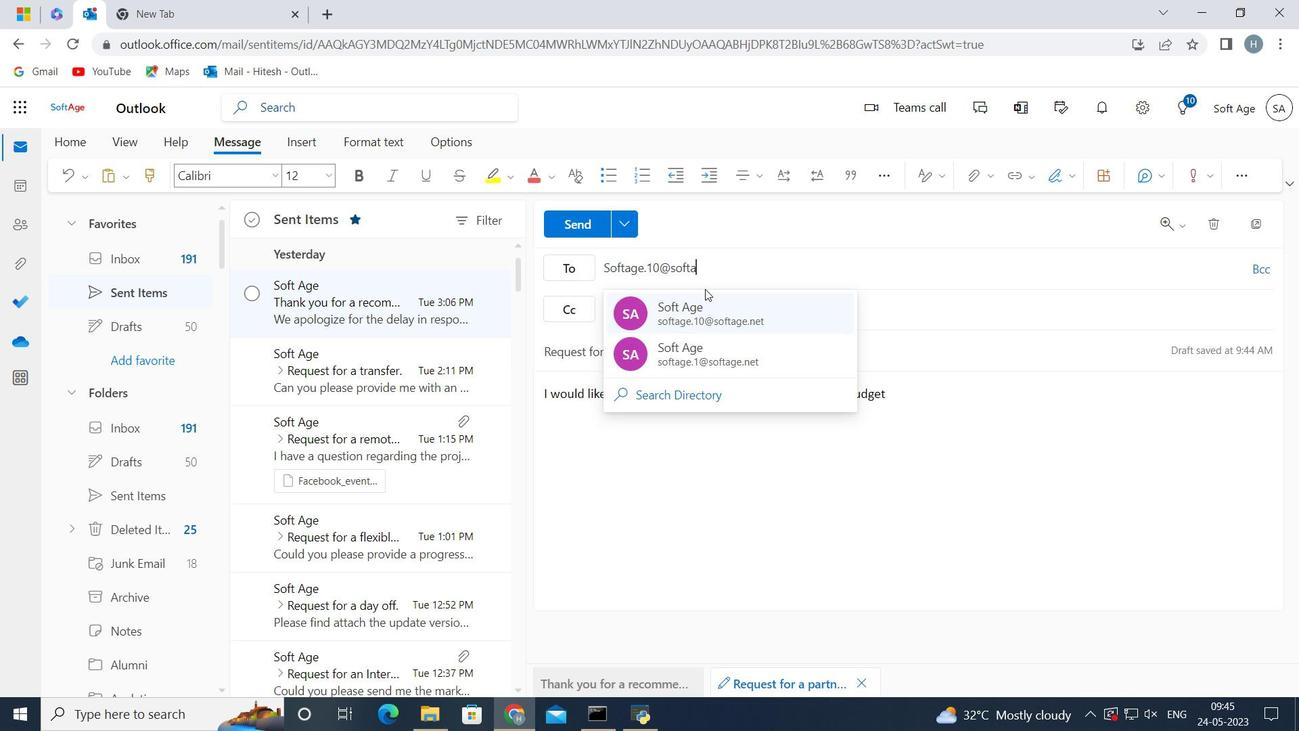 
Action: Mouse moved to (706, 293)
Screenshot: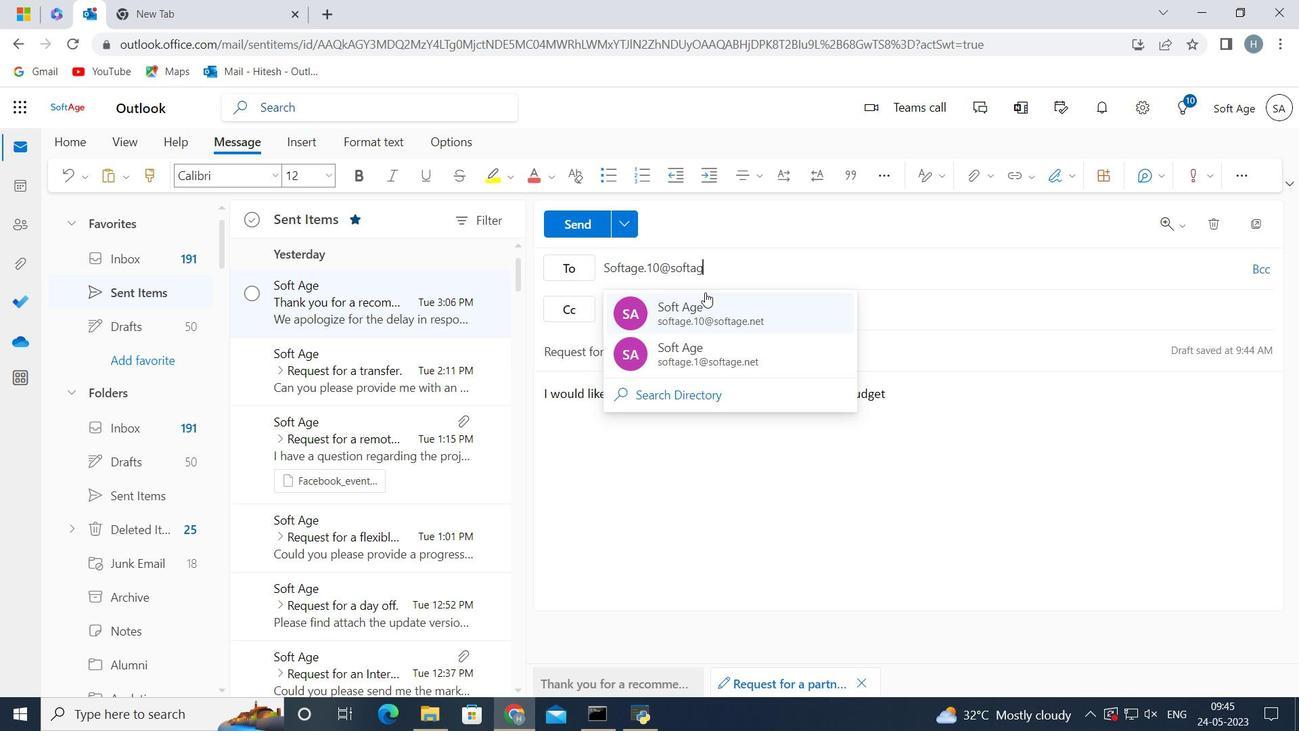 
Action: Key pressed e.
Screenshot: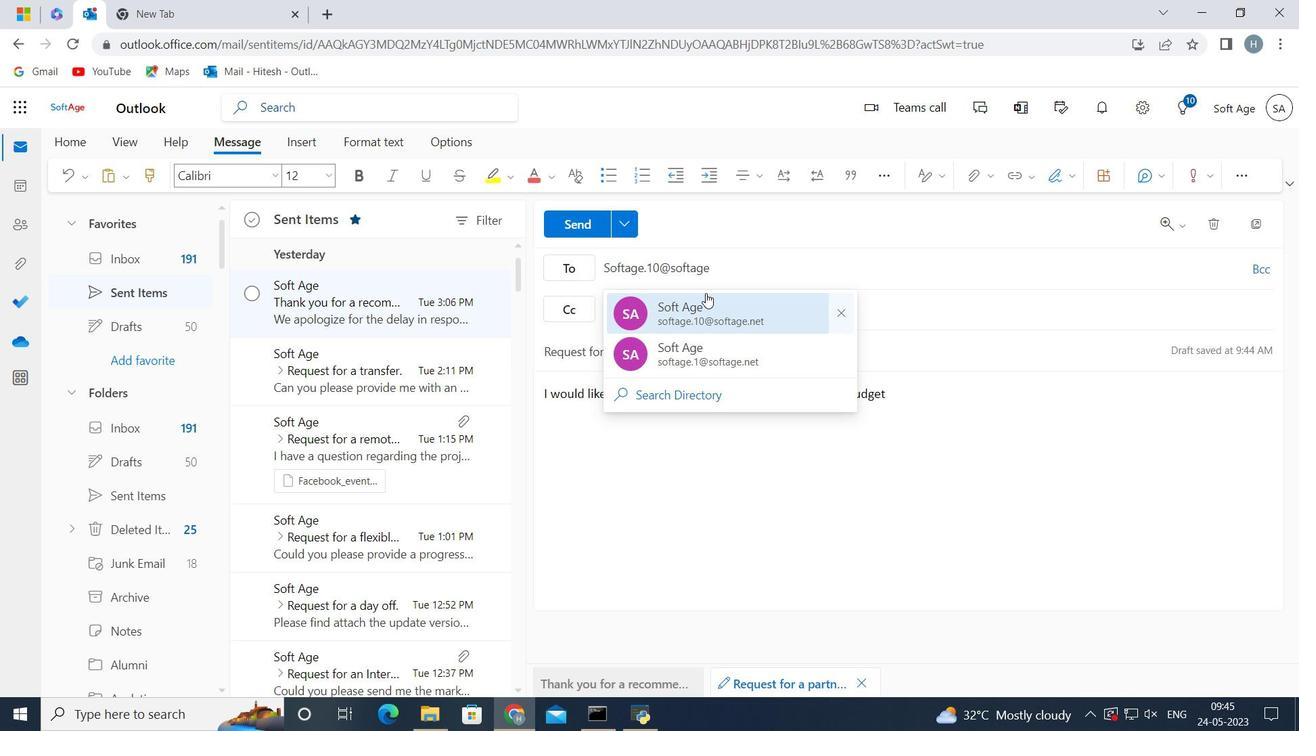 
Action: Mouse moved to (708, 297)
Screenshot: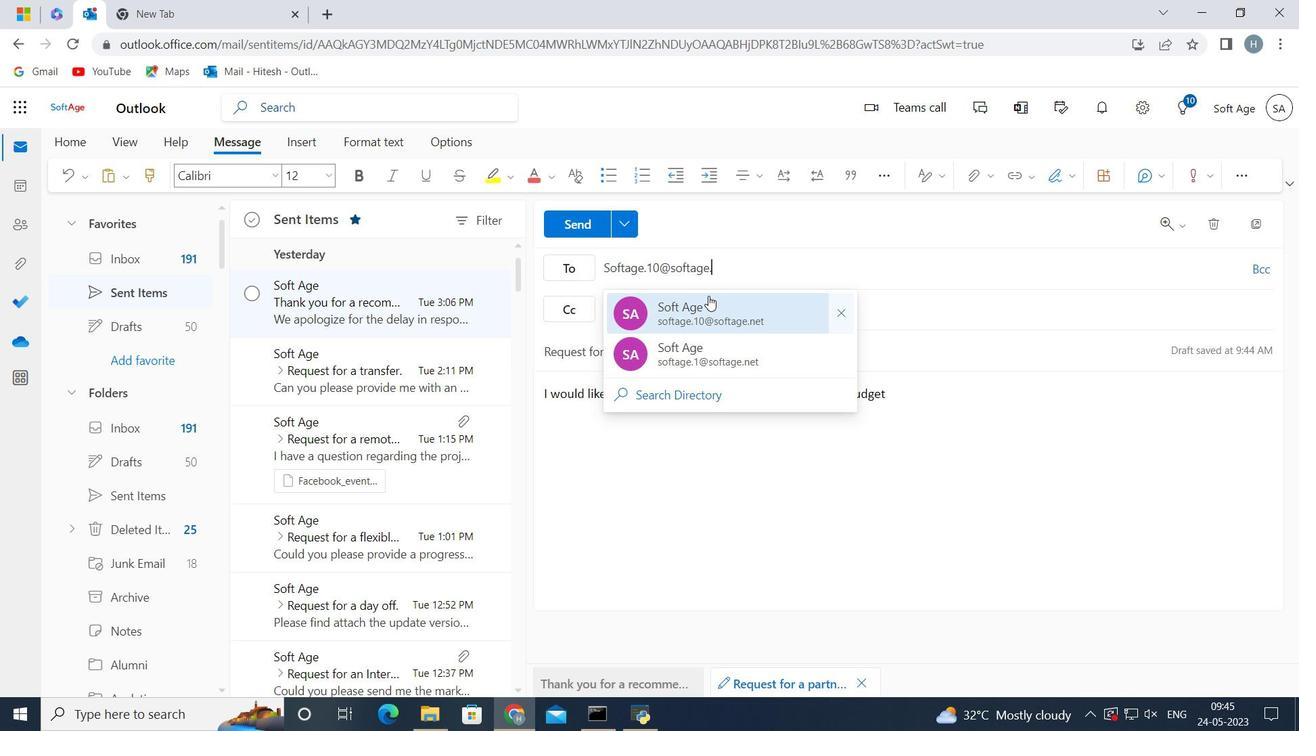 
Action: Key pressed net
Screenshot: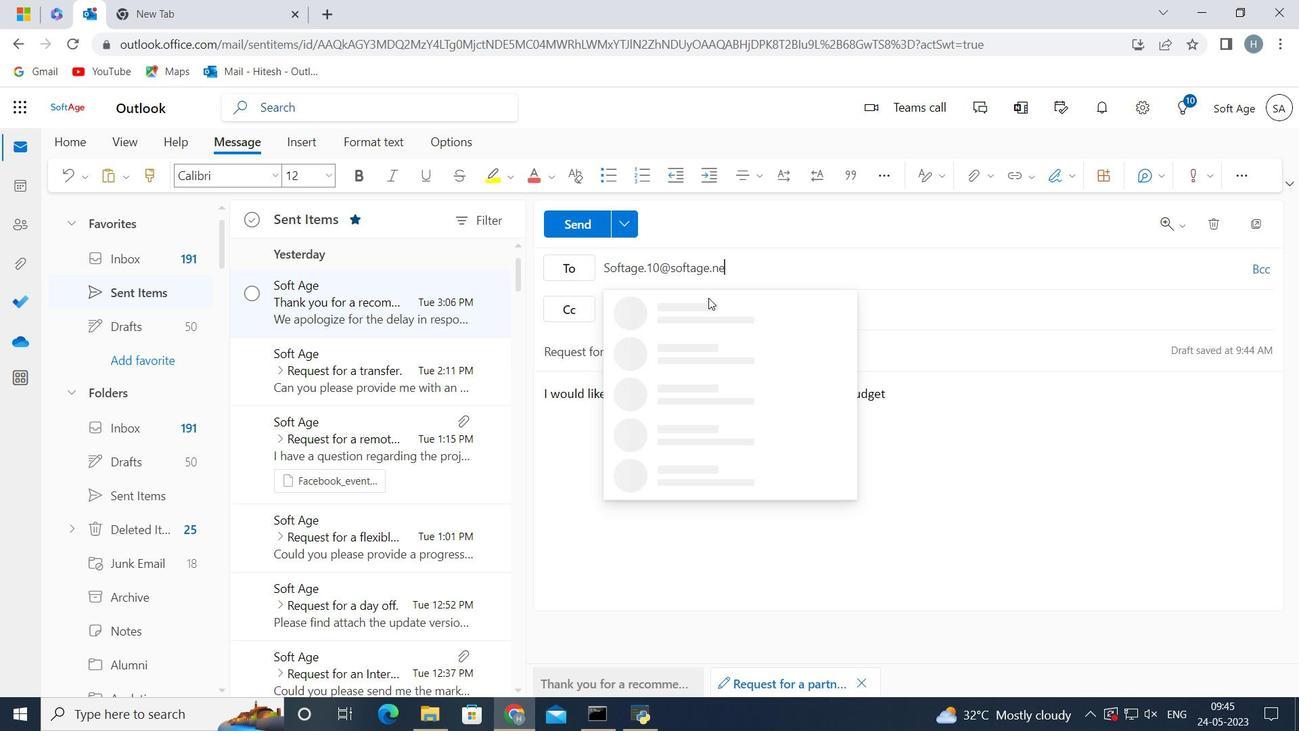 
Action: Mouse moved to (707, 310)
Screenshot: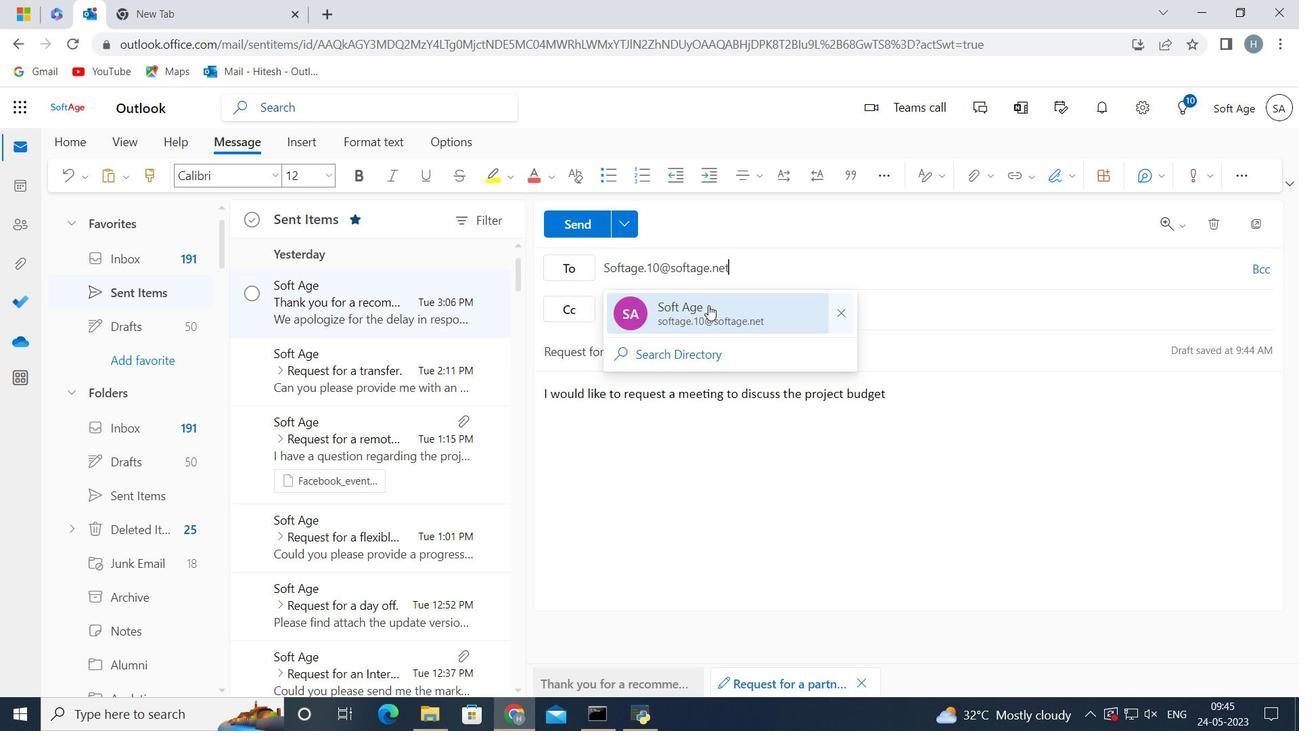 
Action: Mouse pressed left at (707, 310)
Screenshot: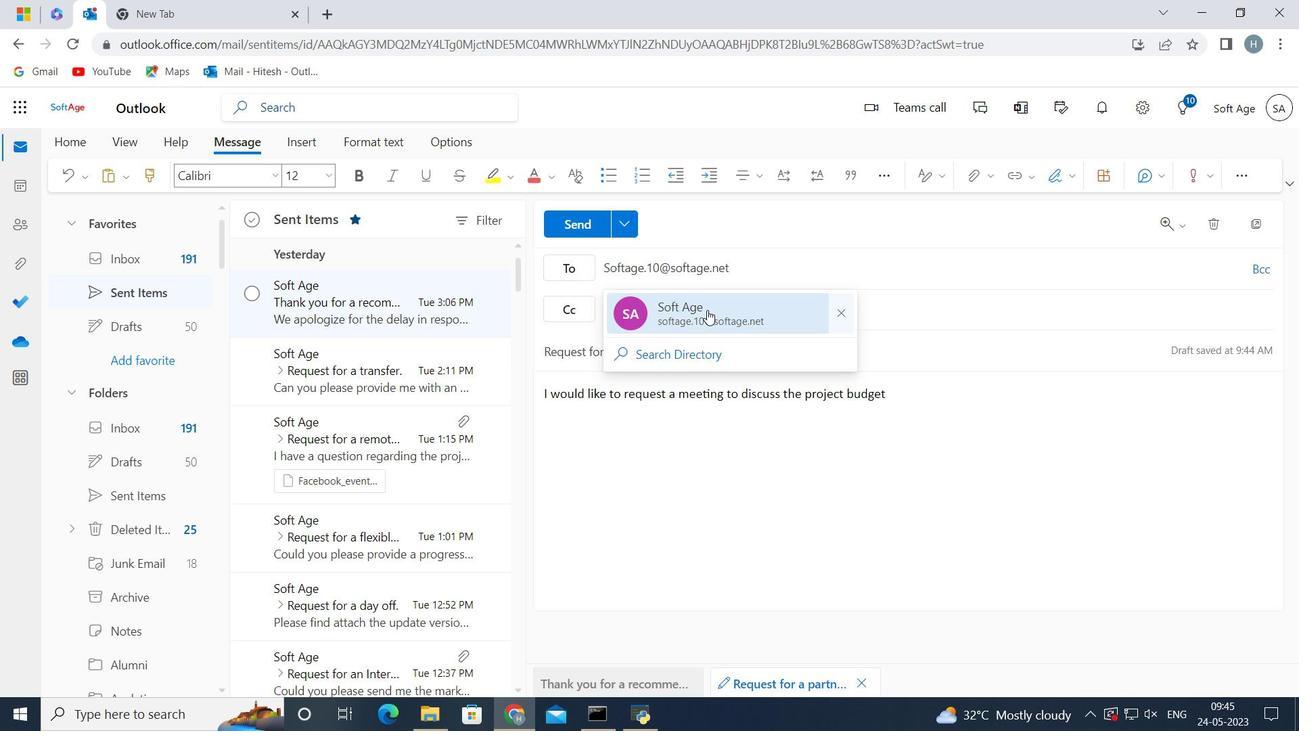 
Action: Mouse moved to (592, 226)
Screenshot: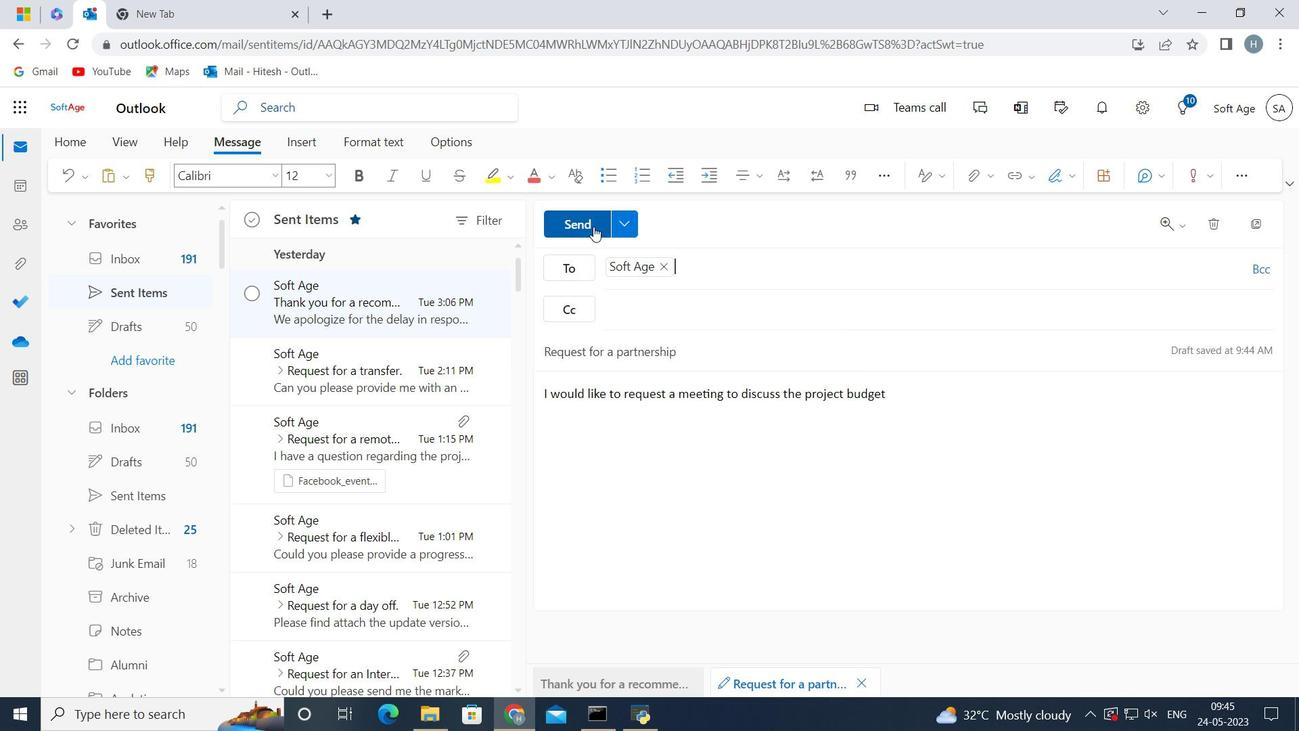 
Action: Mouse pressed left at (592, 226)
Screenshot: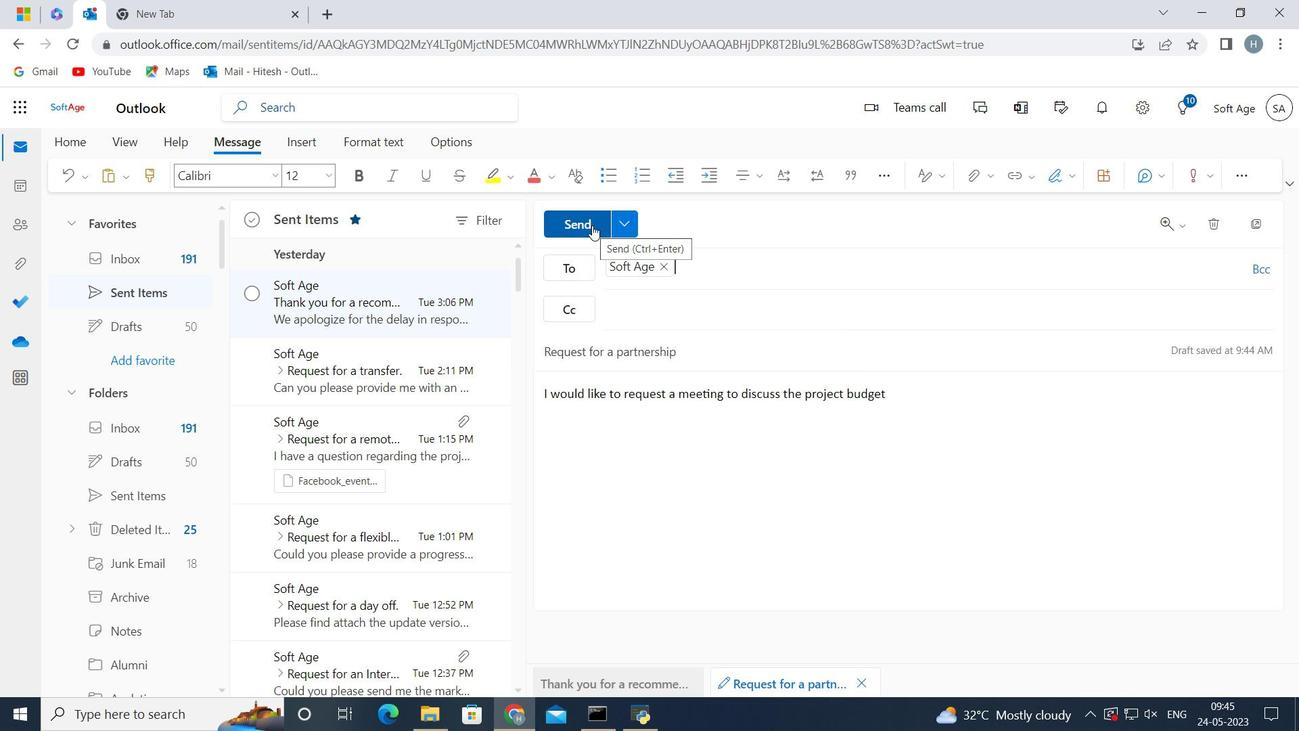 
Action: Mouse moved to (354, 299)
Screenshot: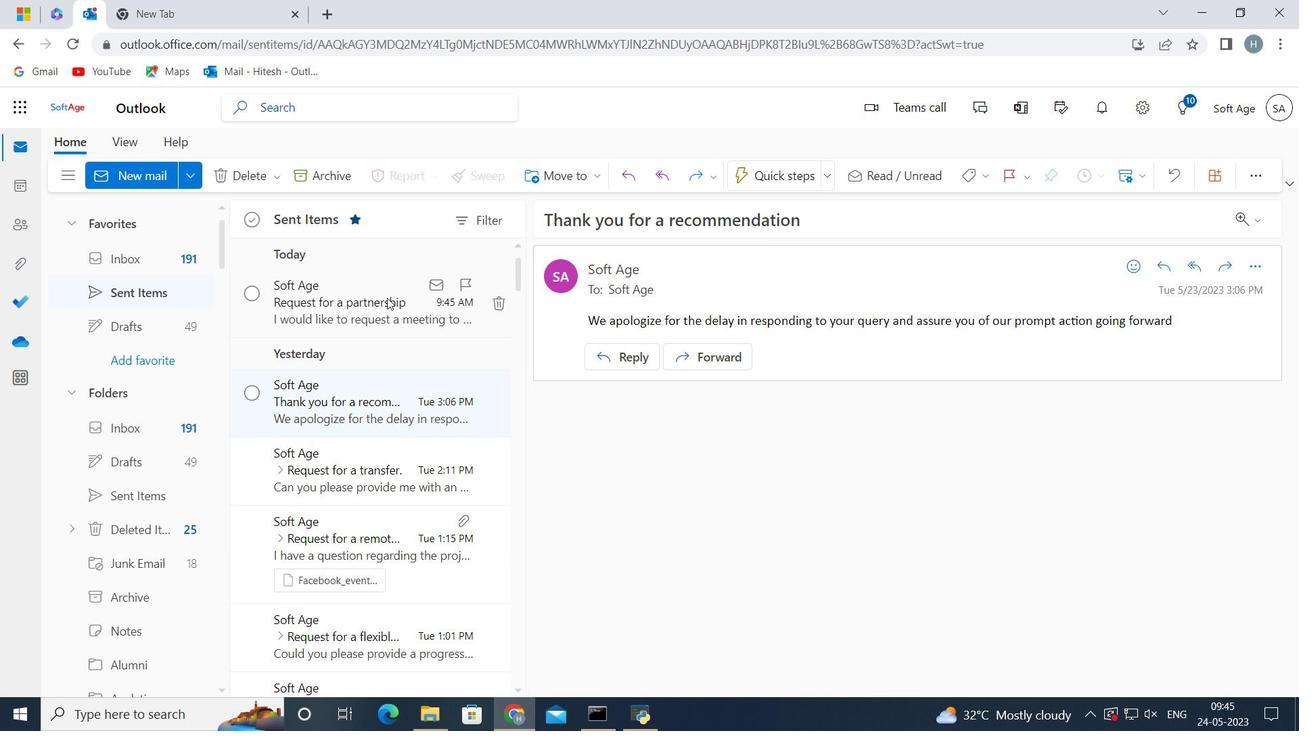 
Action: Mouse pressed left at (354, 299)
Screenshot: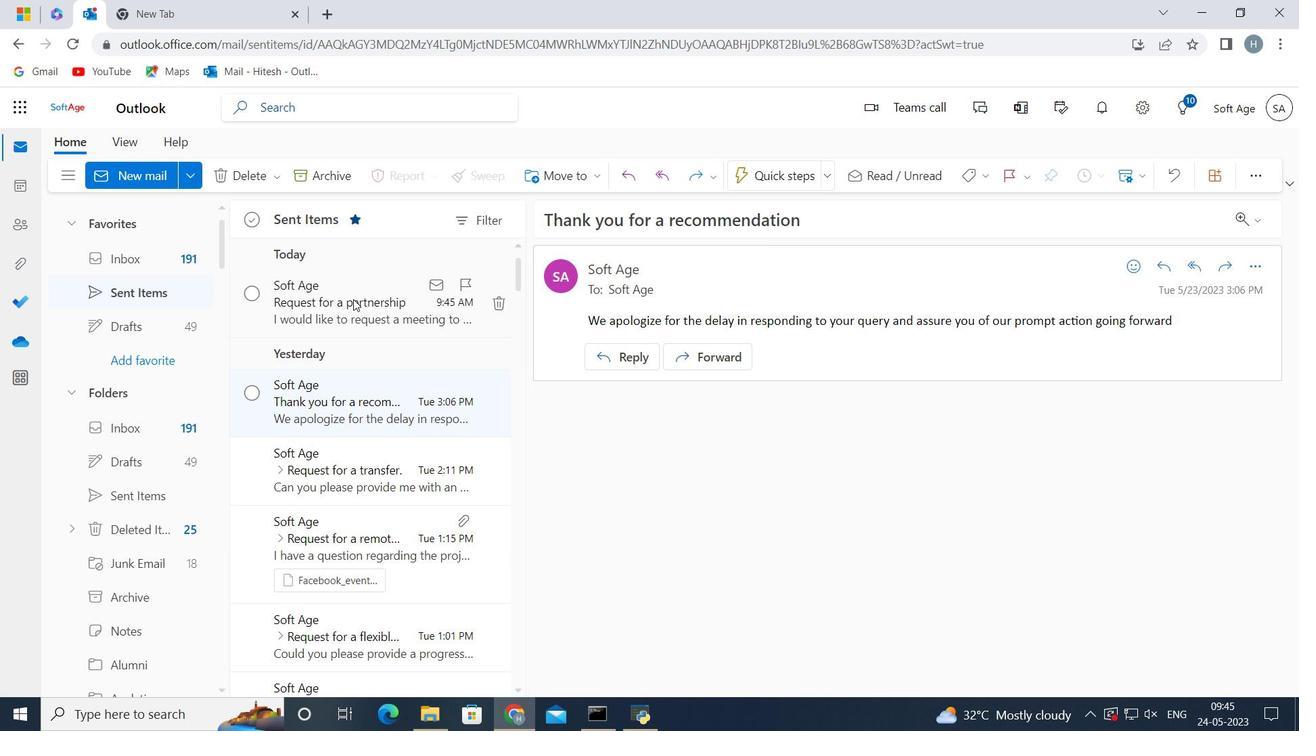 
Action: Mouse moved to (565, 175)
Screenshot: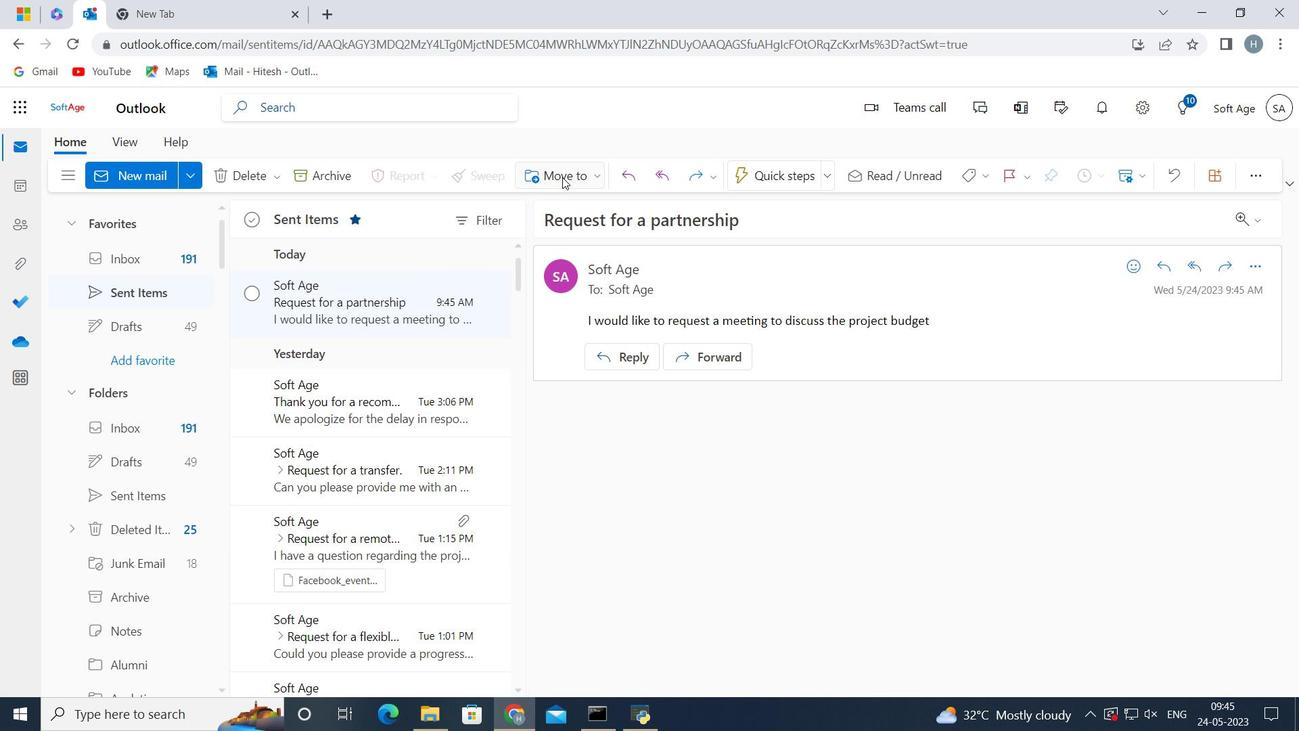 
Action: Mouse pressed left at (565, 175)
Screenshot: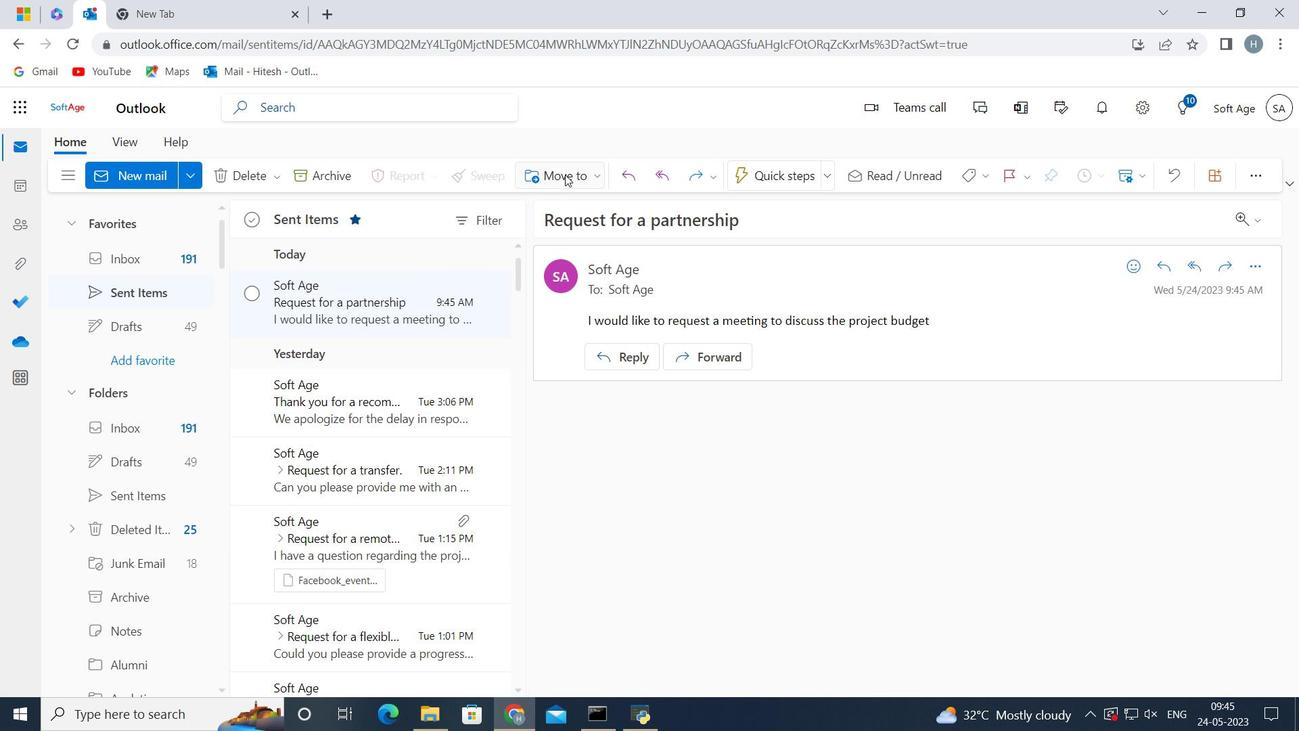
Action: Mouse moved to (580, 203)
Screenshot: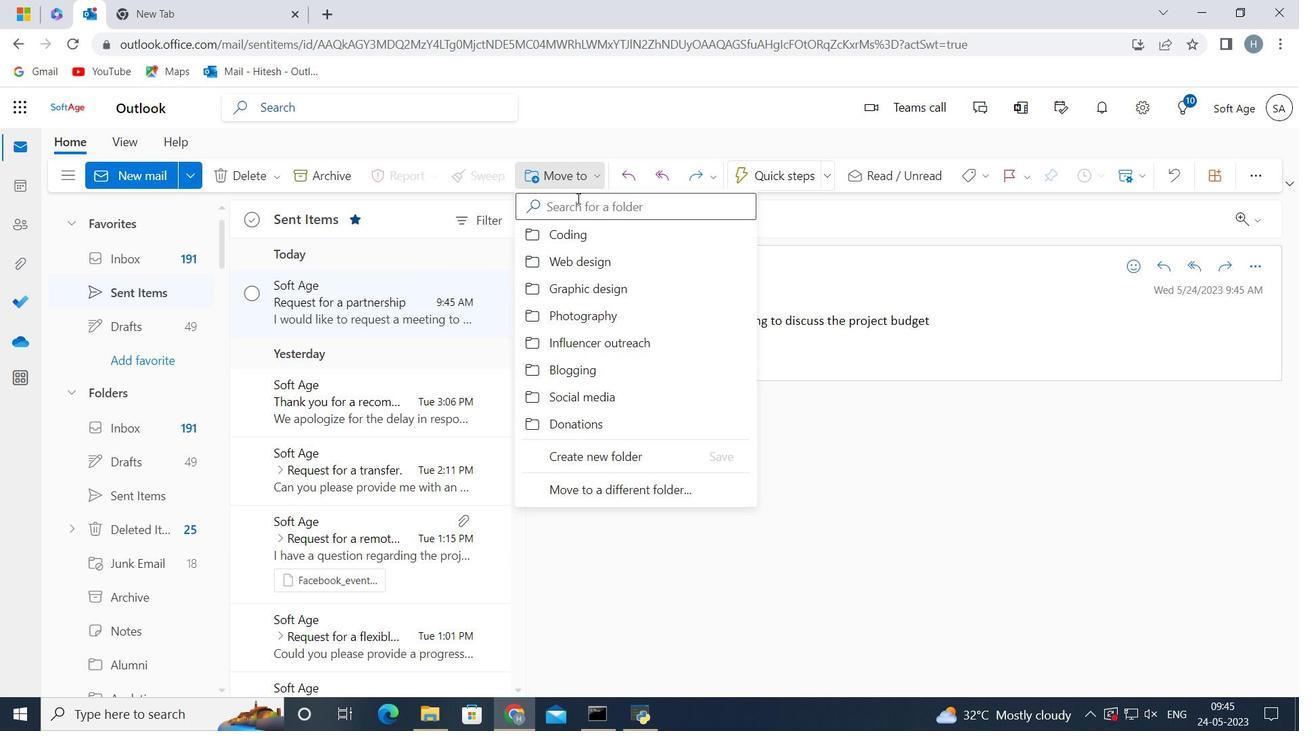 
Action: Mouse pressed left at (580, 203)
Screenshot: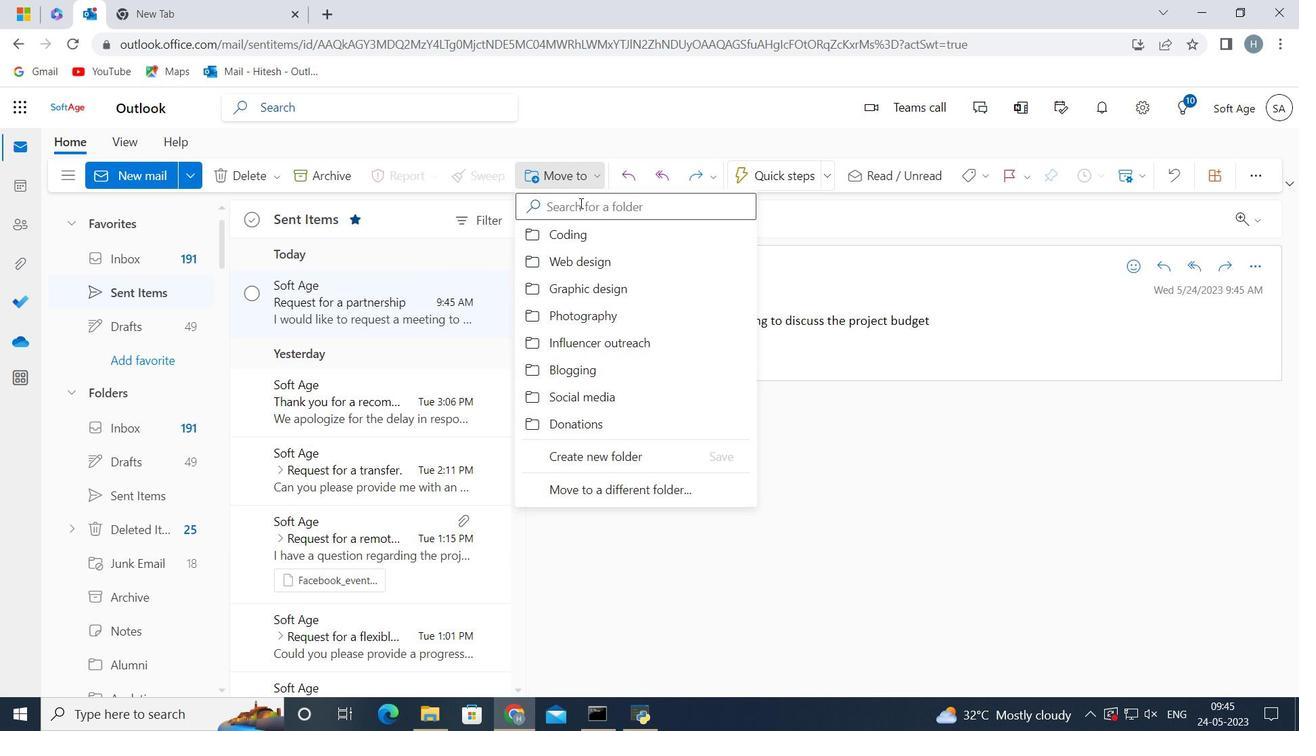 
Action: Key pressed <Key.shift>Programming
Screenshot: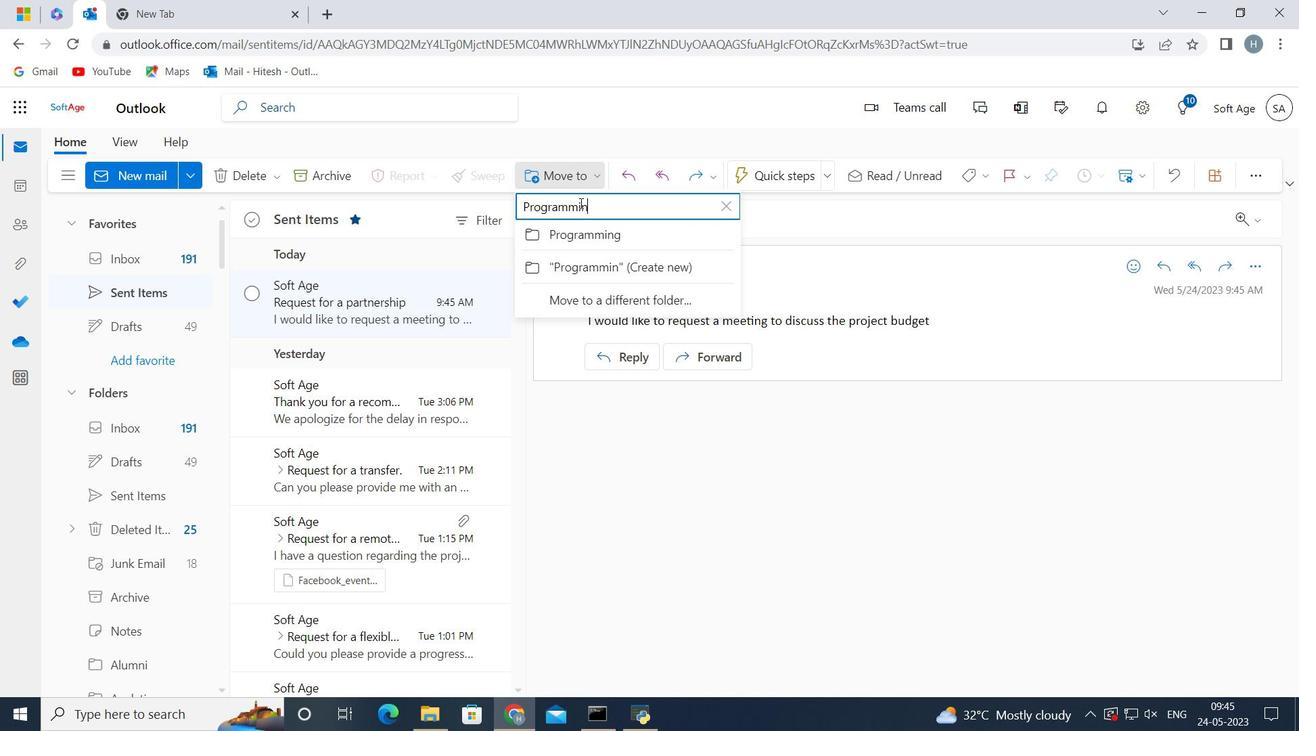 
Action: Mouse moved to (532, 237)
Screenshot: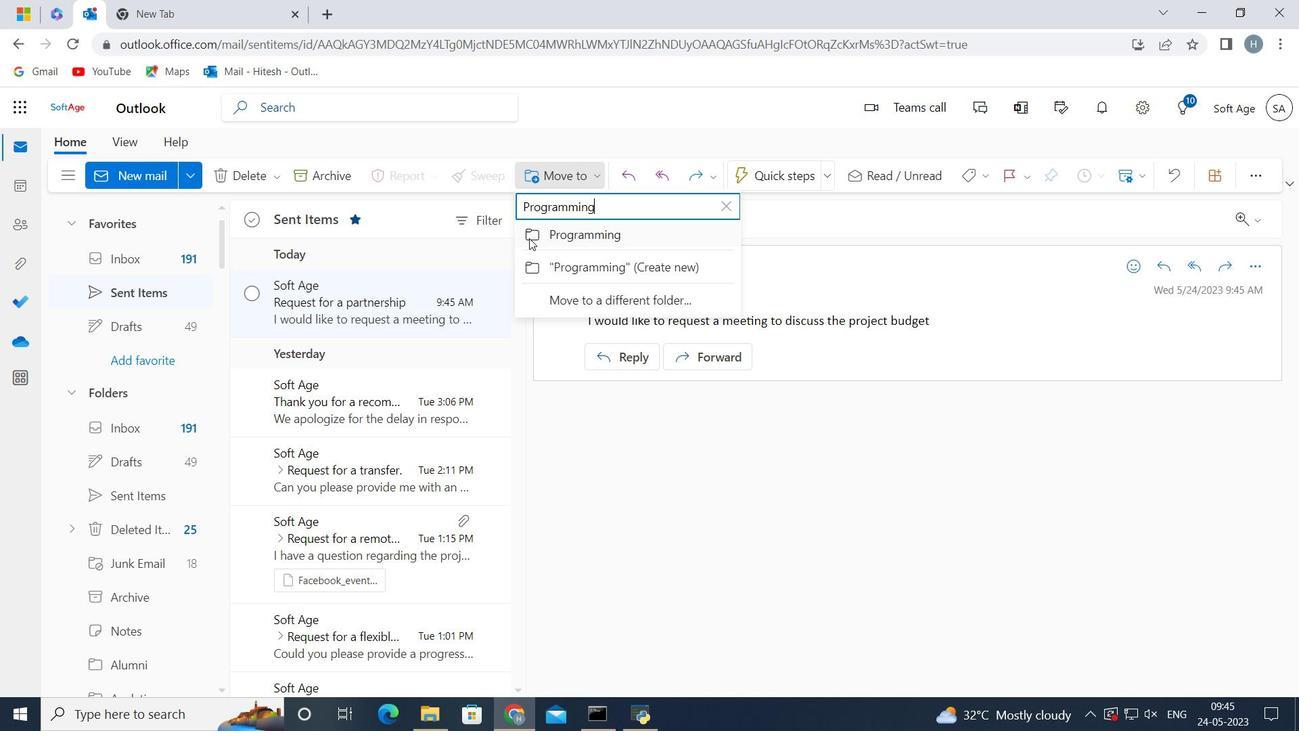 
Action: Mouse pressed left at (532, 237)
Screenshot: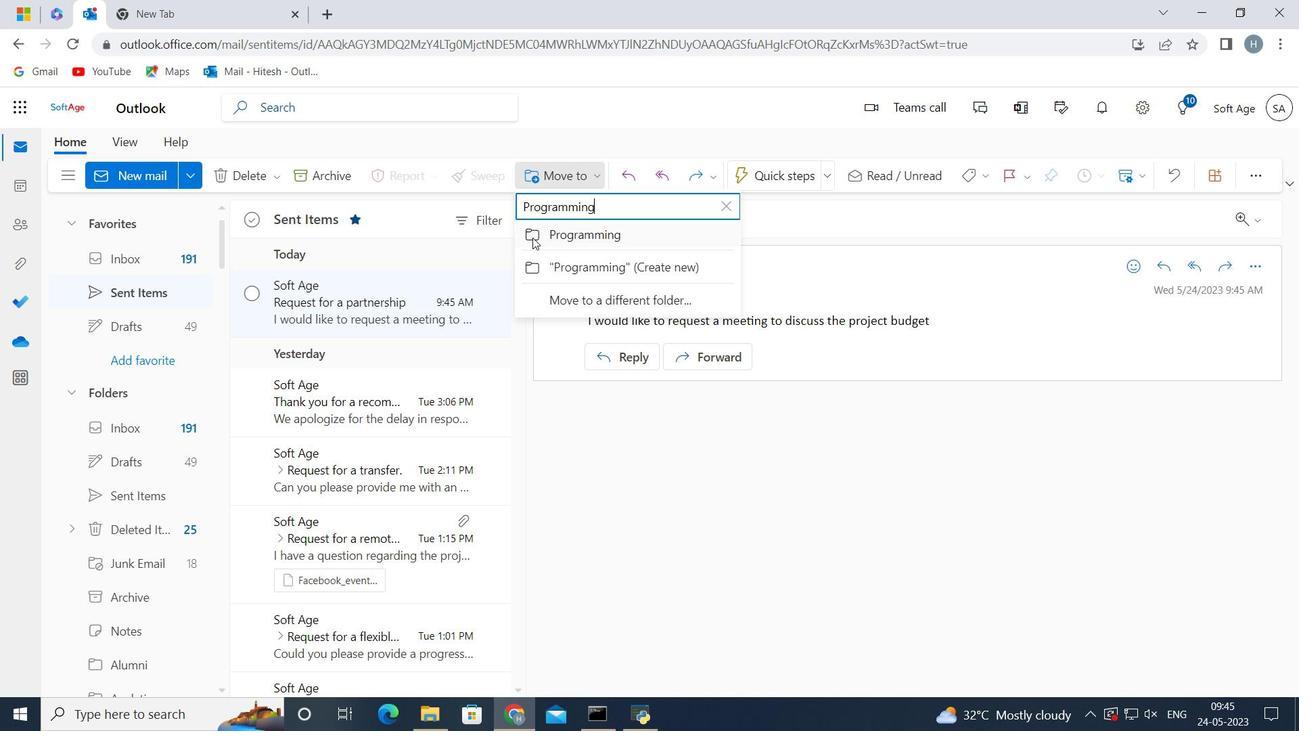 
Action: Mouse moved to (660, 490)
Screenshot: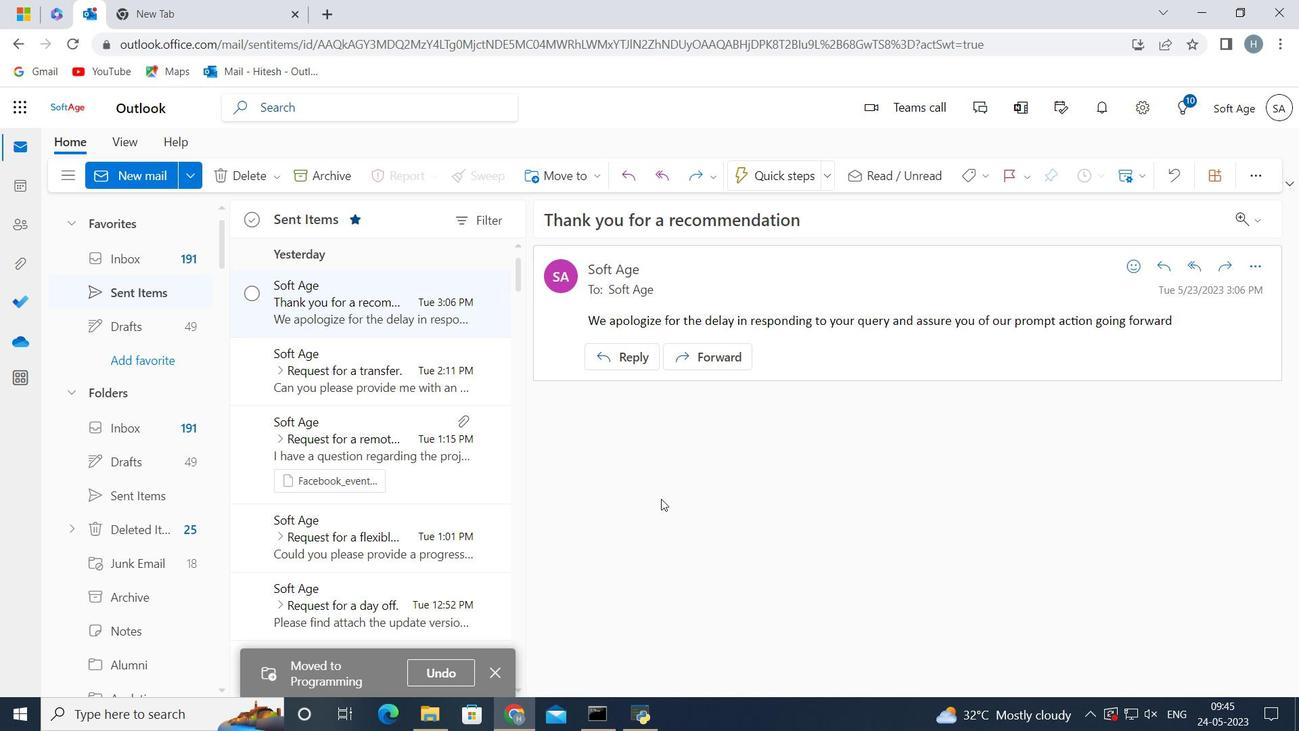 
